 Task: Family travel planner green modern simple.
Action: Mouse moved to (42, 157)
Screenshot: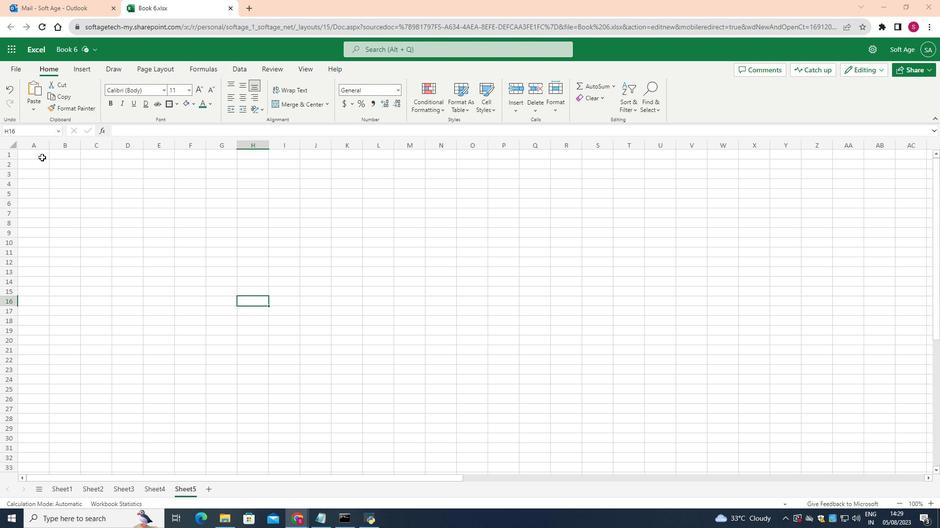 
Action: Mouse pressed left at (42, 157)
Screenshot: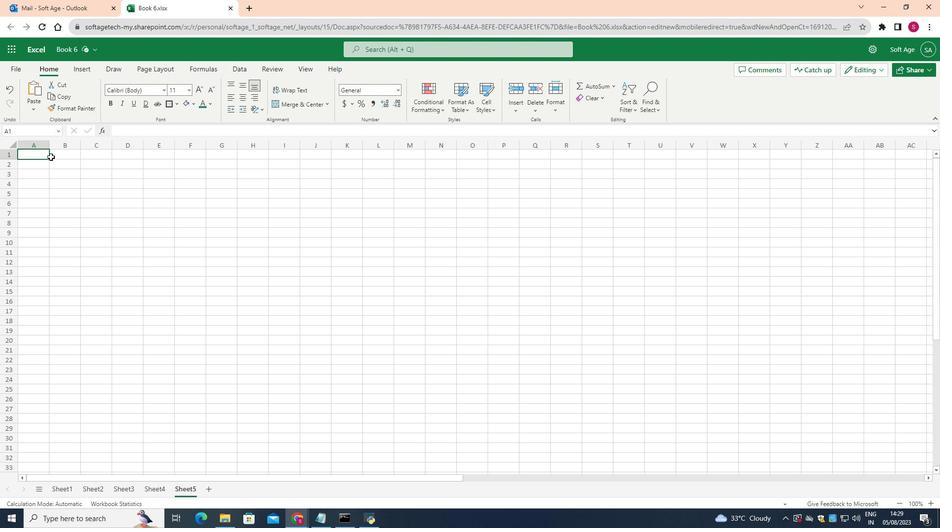 
Action: Mouse moved to (327, 103)
Screenshot: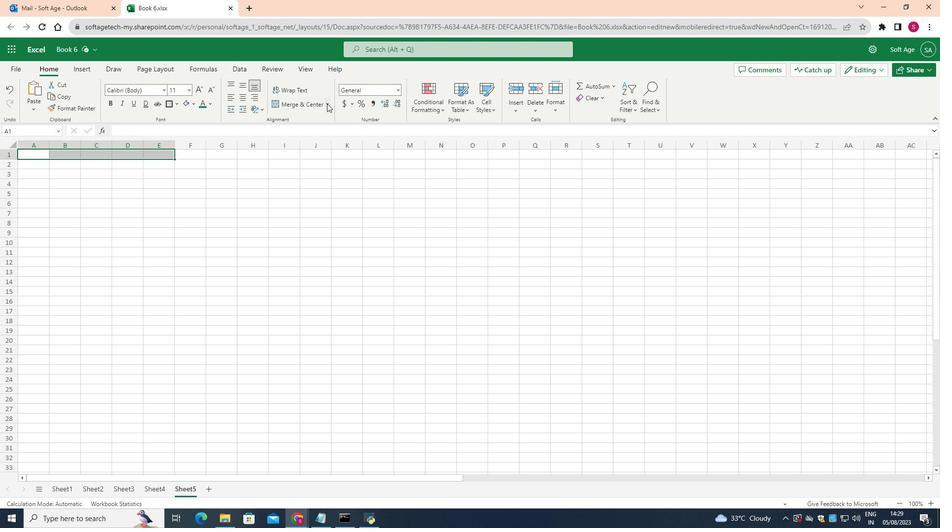 
Action: Mouse pressed left at (327, 103)
Screenshot: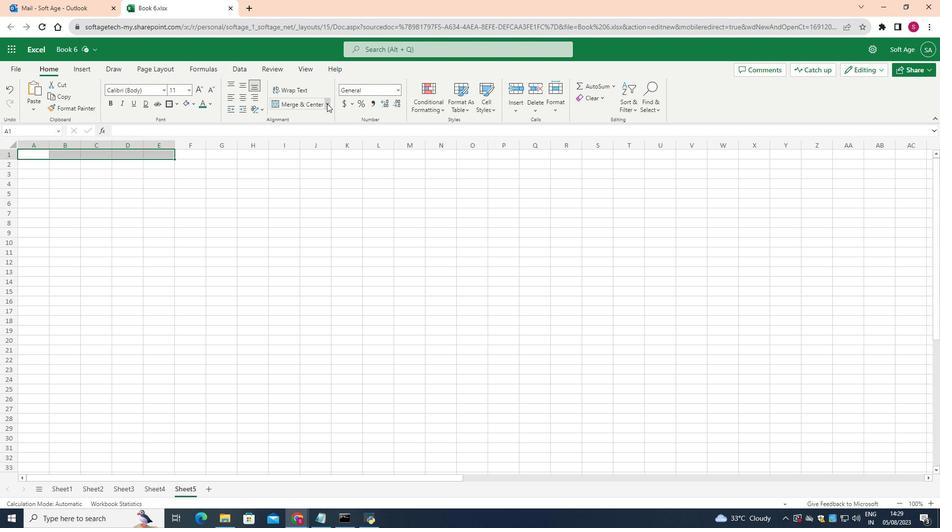 
Action: Mouse moved to (308, 159)
Screenshot: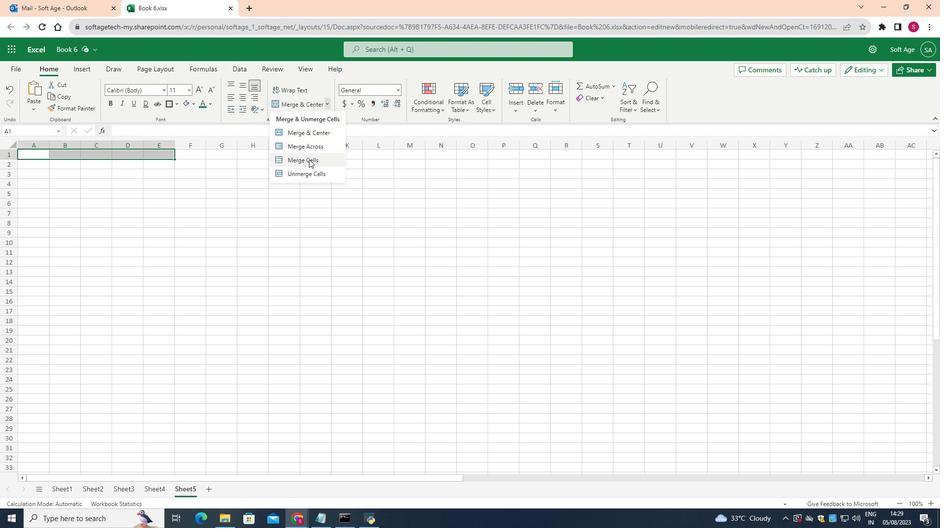 
Action: Mouse pressed left at (308, 159)
Screenshot: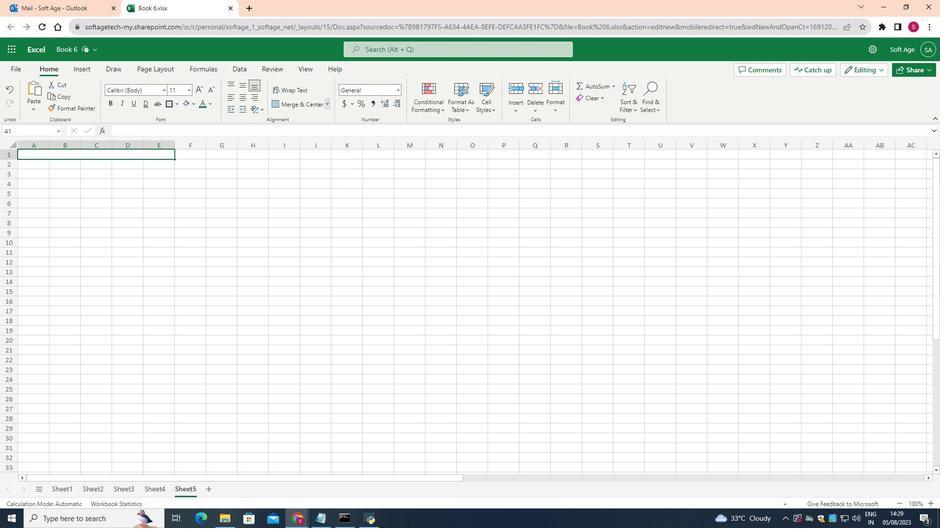 
Action: Mouse moved to (209, 223)
Screenshot: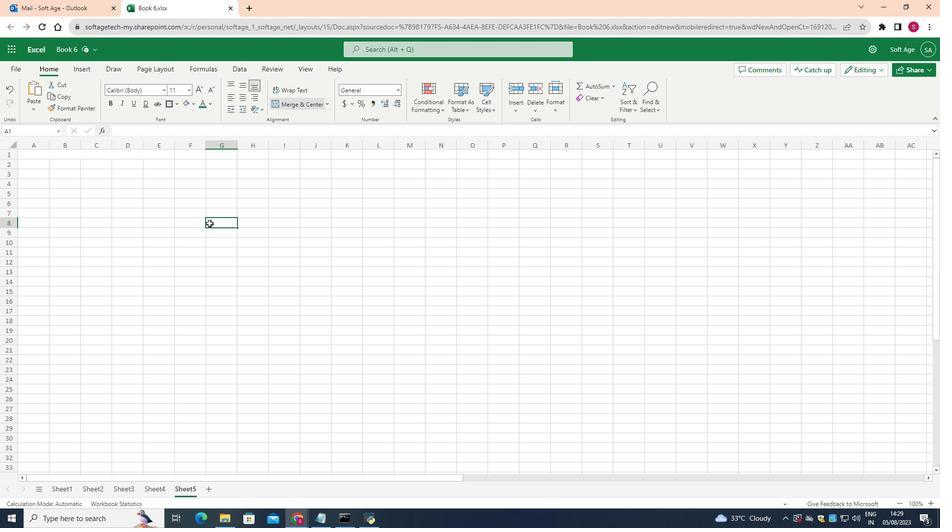 
Action: Mouse pressed left at (209, 223)
Screenshot: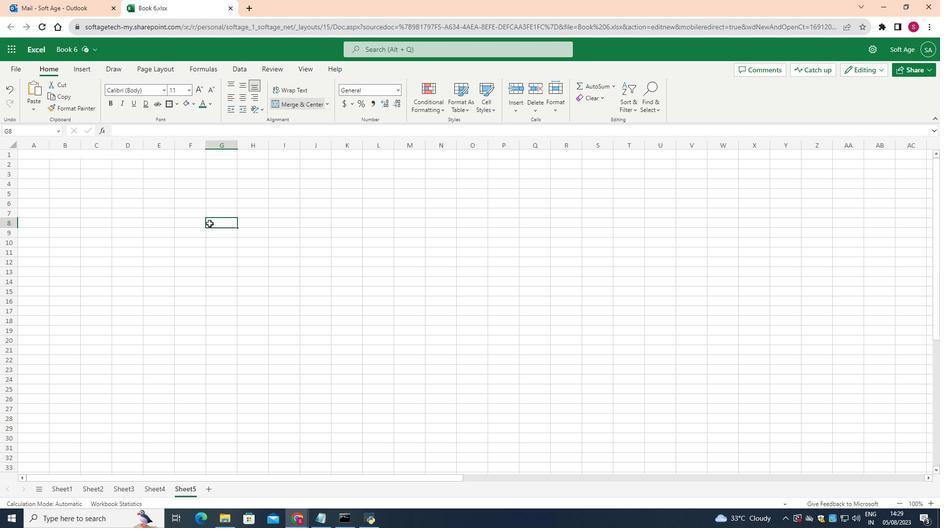 
Action: Mouse moved to (50, 144)
Screenshot: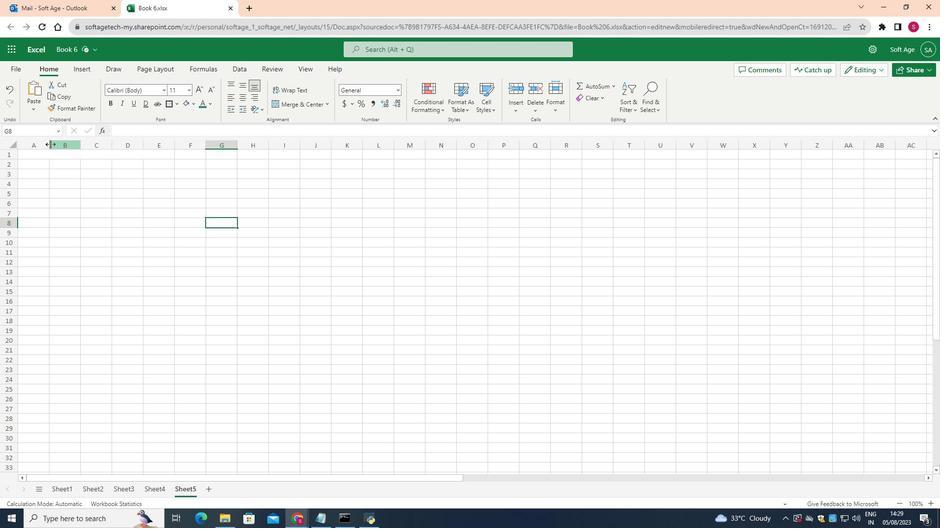 
Action: Mouse pressed left at (50, 144)
Screenshot: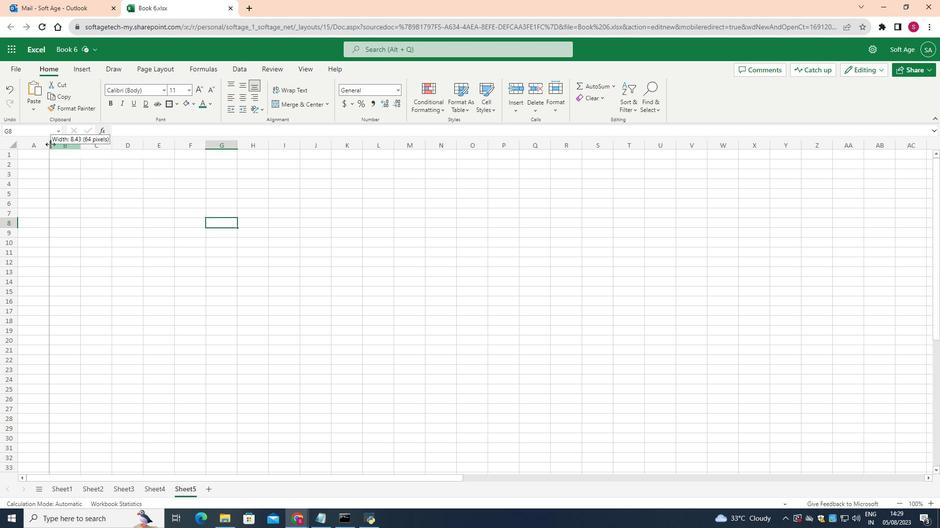 
Action: Mouse moved to (94, 147)
Screenshot: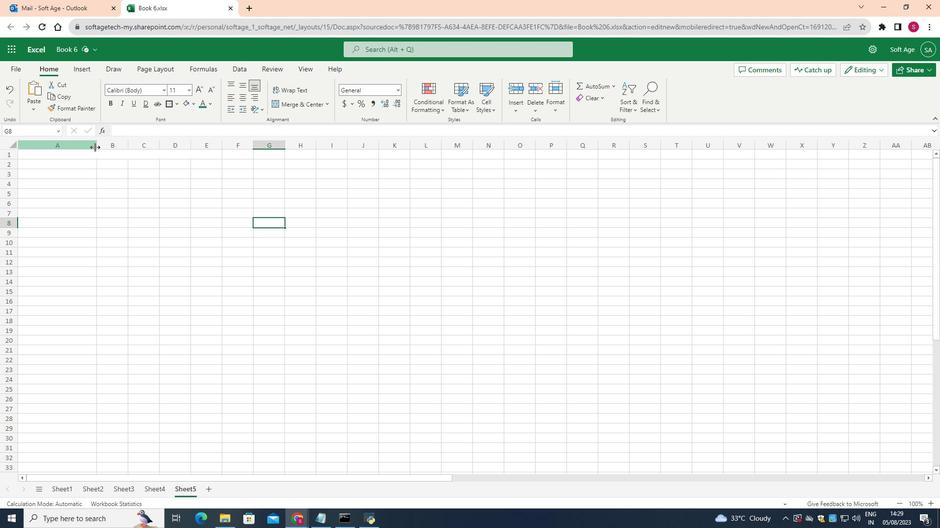 
Action: Mouse pressed left at (94, 147)
Screenshot: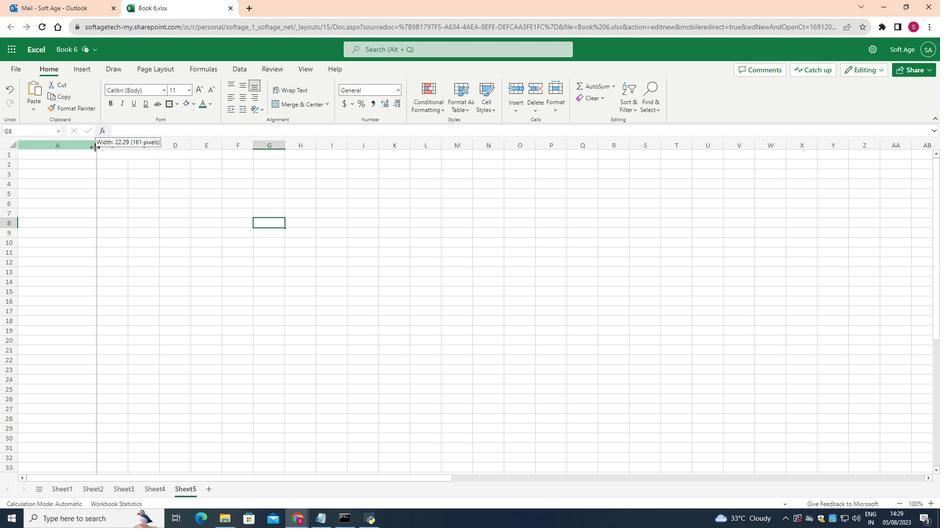 
Action: Mouse moved to (119, 145)
Screenshot: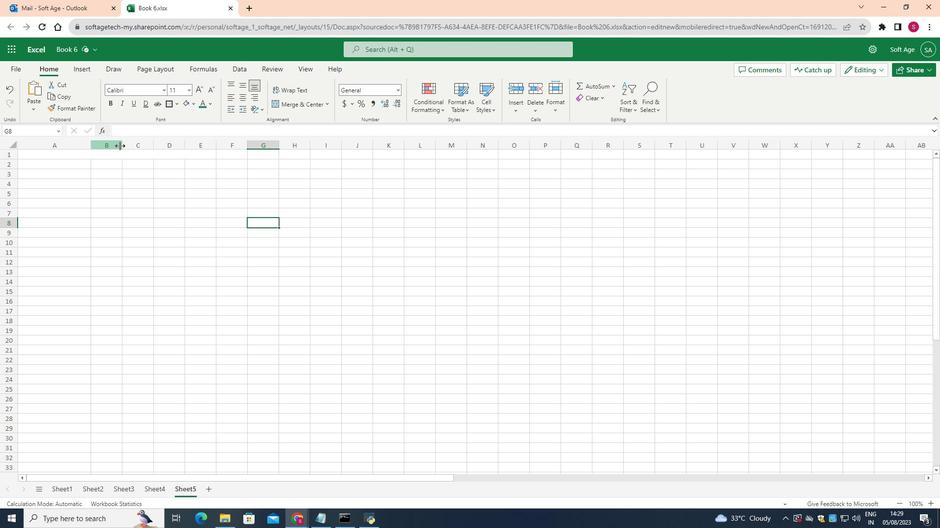 
Action: Mouse pressed left at (119, 145)
Screenshot: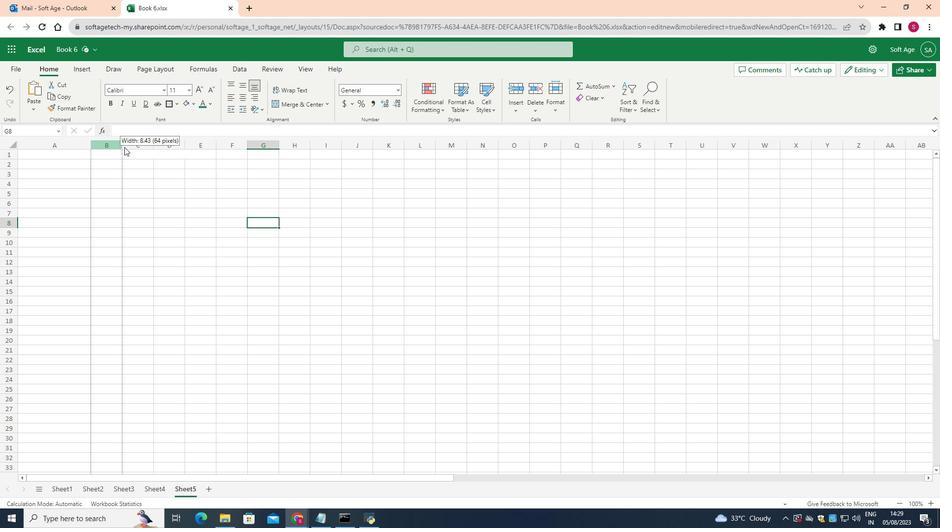 
Action: Mouse moved to (92, 147)
Screenshot: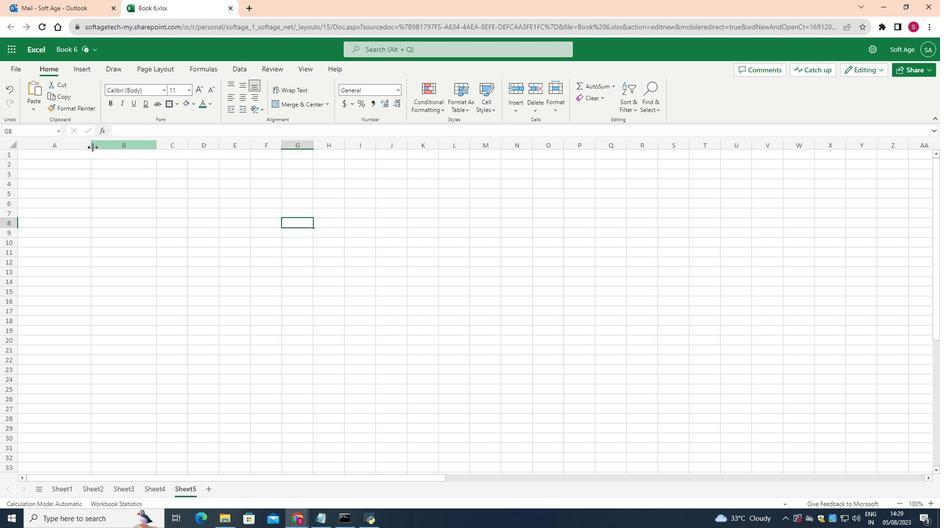 
Action: Mouse pressed left at (92, 147)
Screenshot: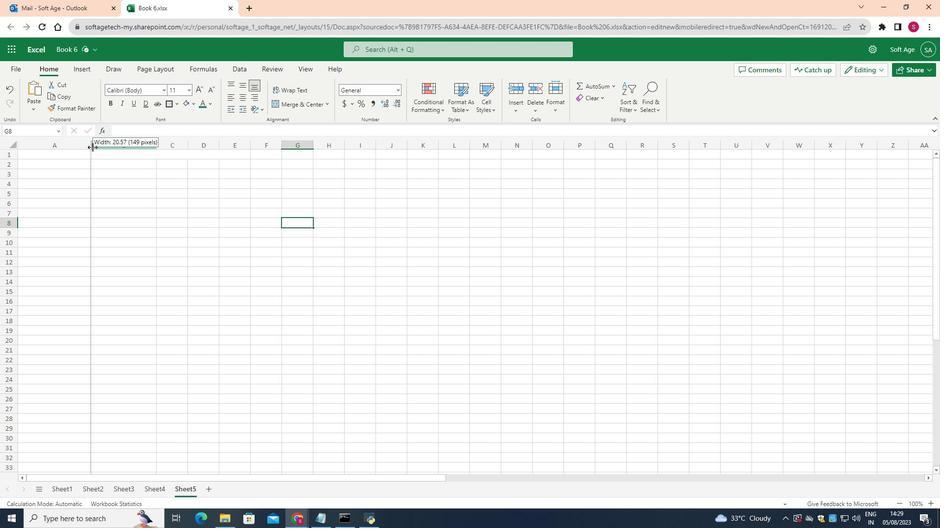 
Action: Mouse moved to (152, 140)
Screenshot: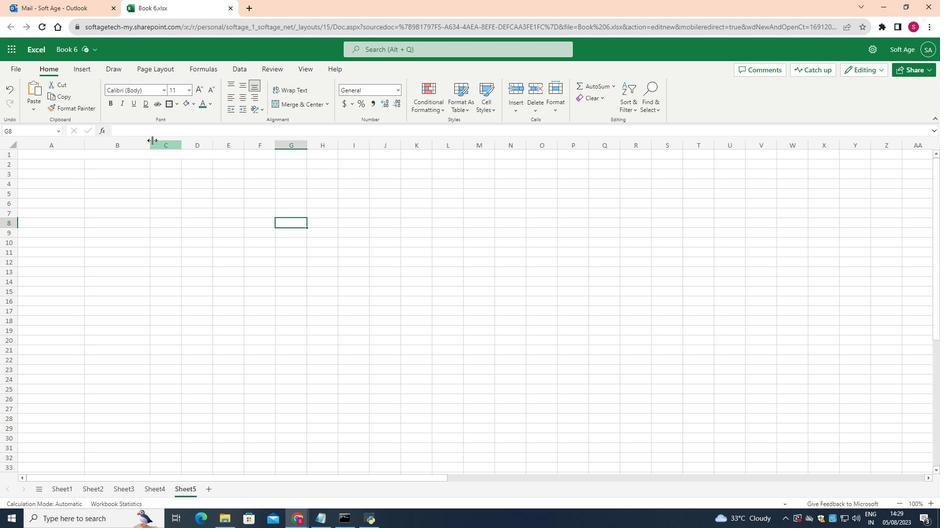 
Action: Mouse pressed left at (152, 140)
Screenshot: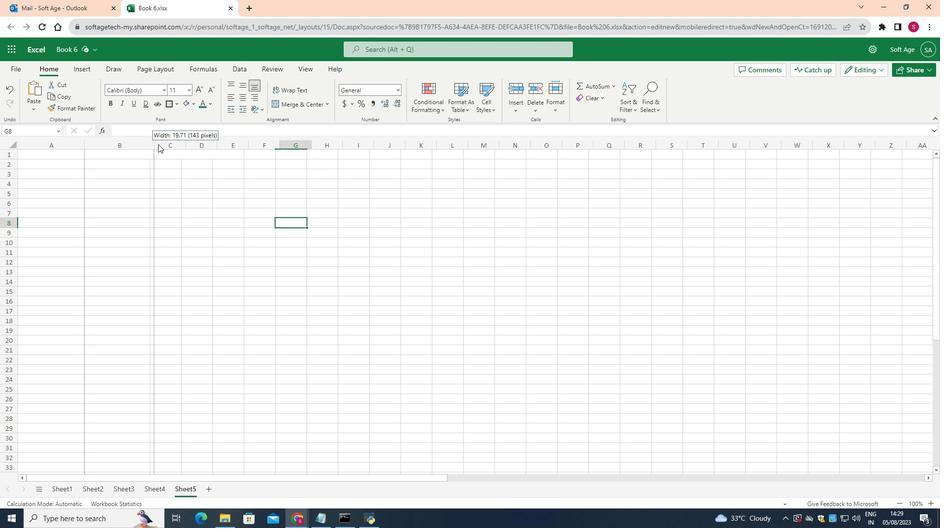 
Action: Mouse moved to (198, 144)
Screenshot: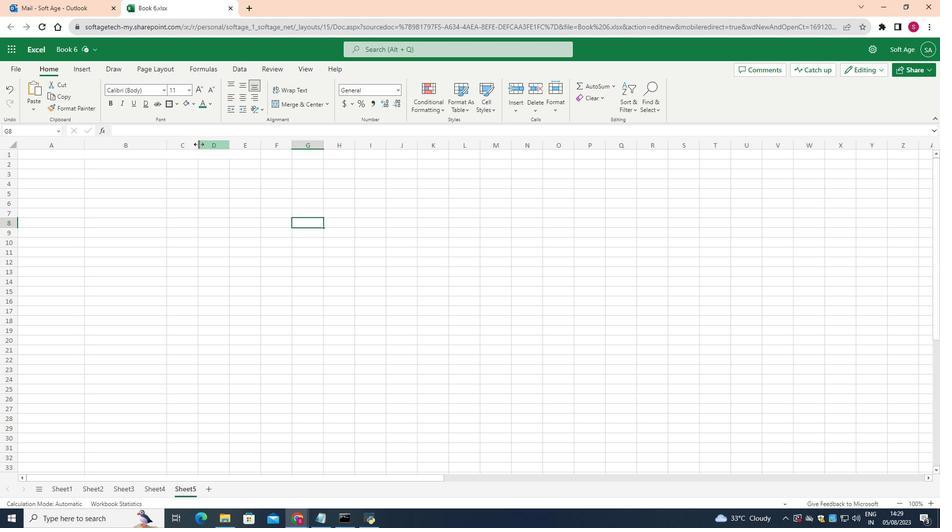
Action: Mouse pressed left at (198, 144)
Screenshot: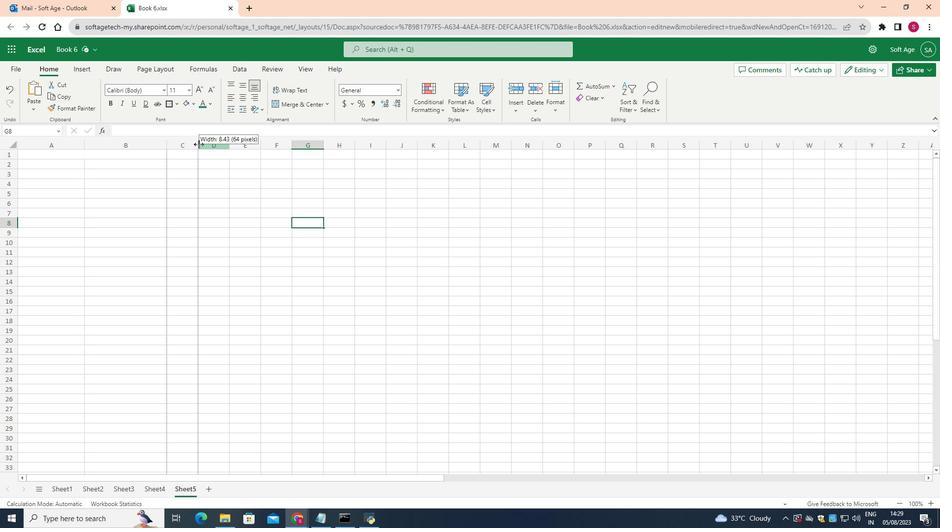 
Action: Mouse moved to (274, 148)
Screenshot: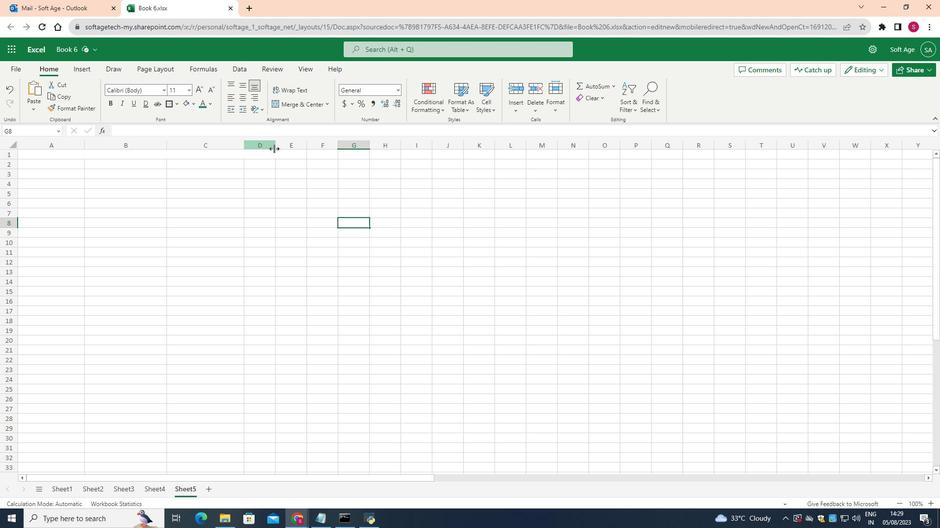 
Action: Mouse pressed left at (274, 148)
Screenshot: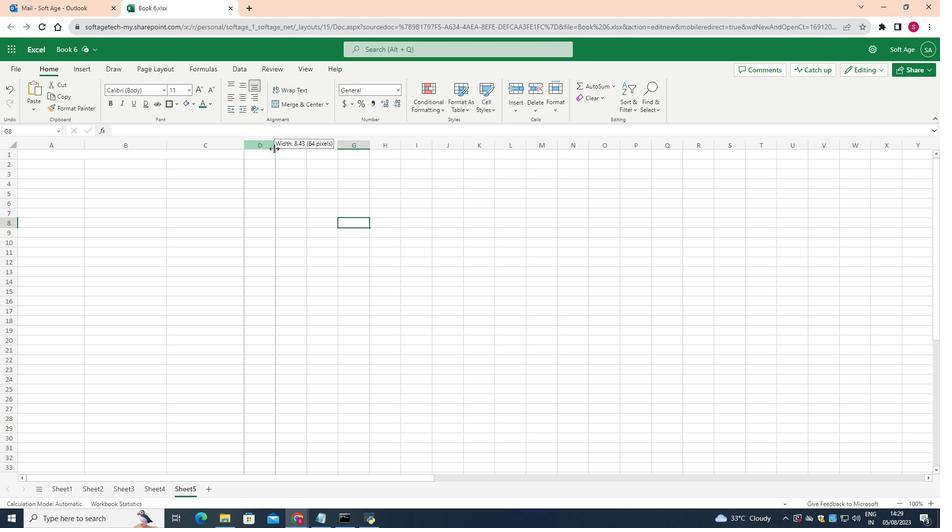
Action: Mouse moved to (367, 146)
Screenshot: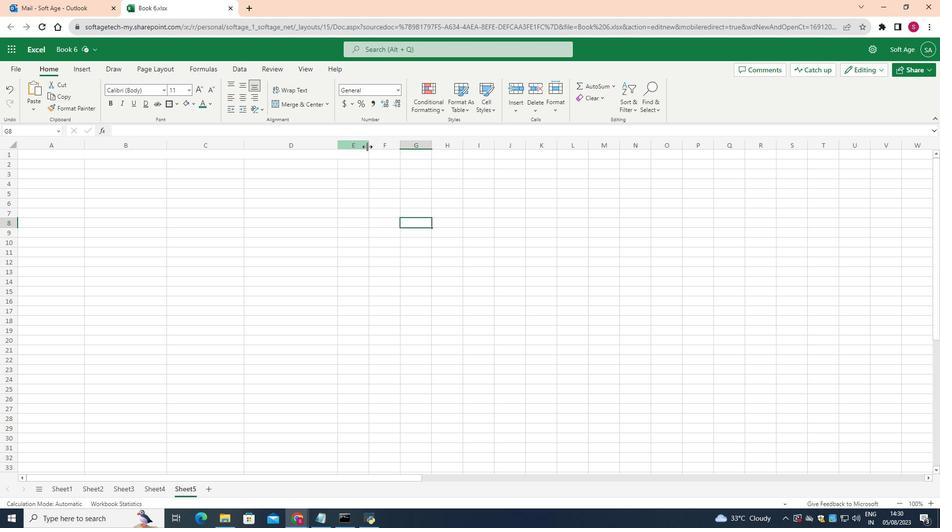 
Action: Mouse pressed left at (367, 146)
Screenshot: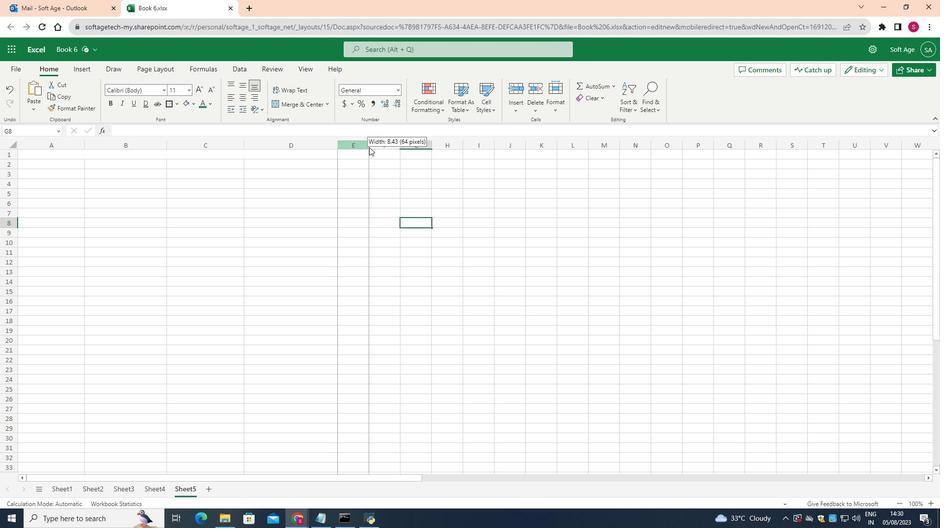 
Action: Mouse moved to (448, 145)
Screenshot: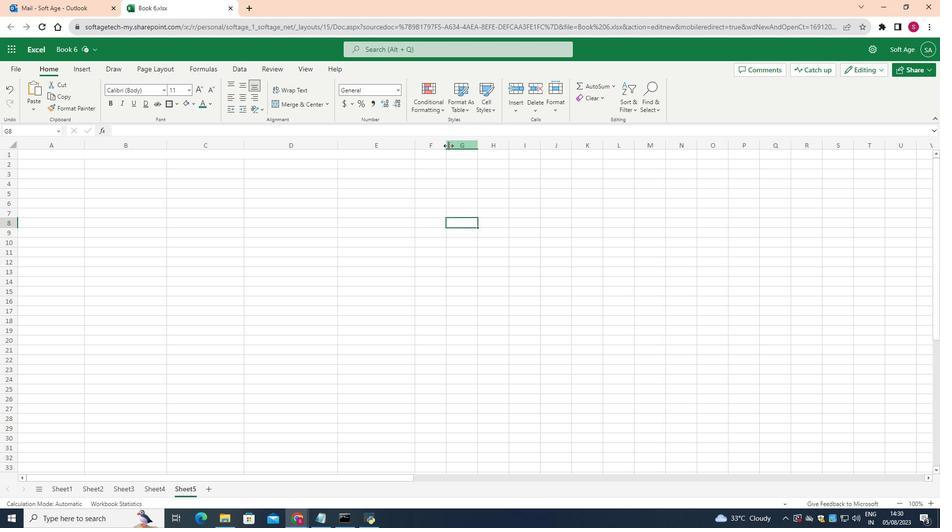 
Action: Mouse pressed left at (448, 145)
Screenshot: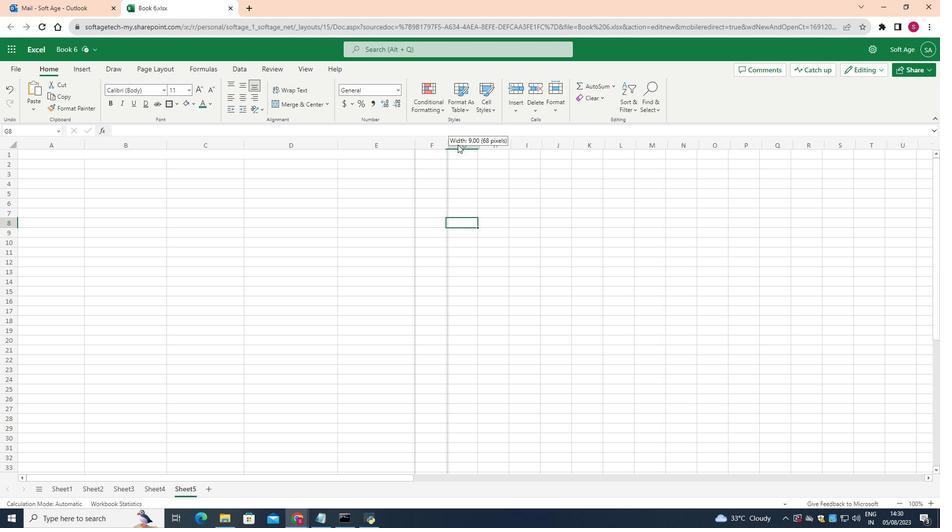 
Action: Mouse moved to (15, 160)
Screenshot: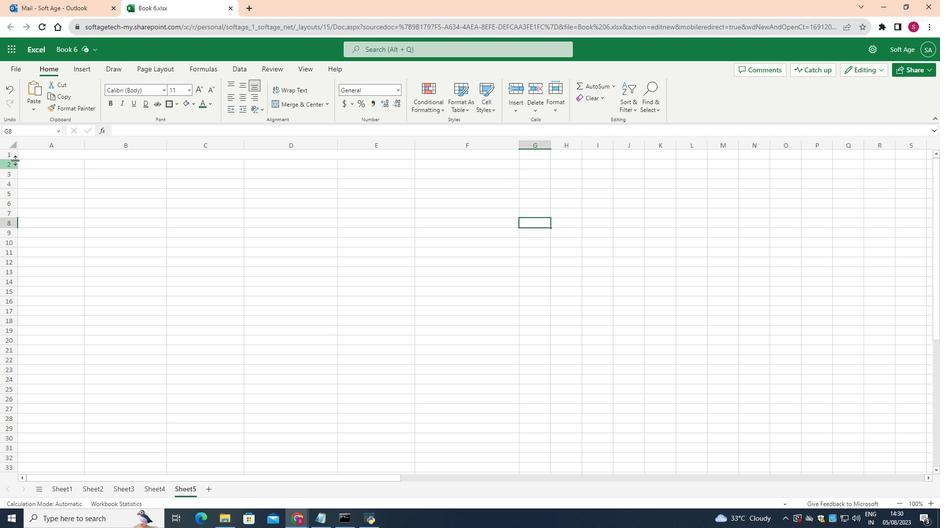 
Action: Mouse pressed left at (15, 160)
Screenshot: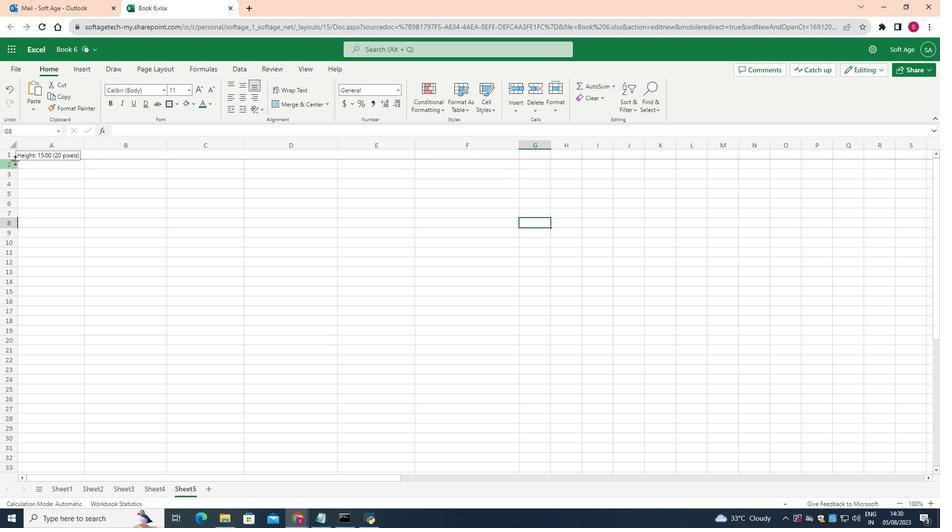 
Action: Mouse moved to (11, 187)
Screenshot: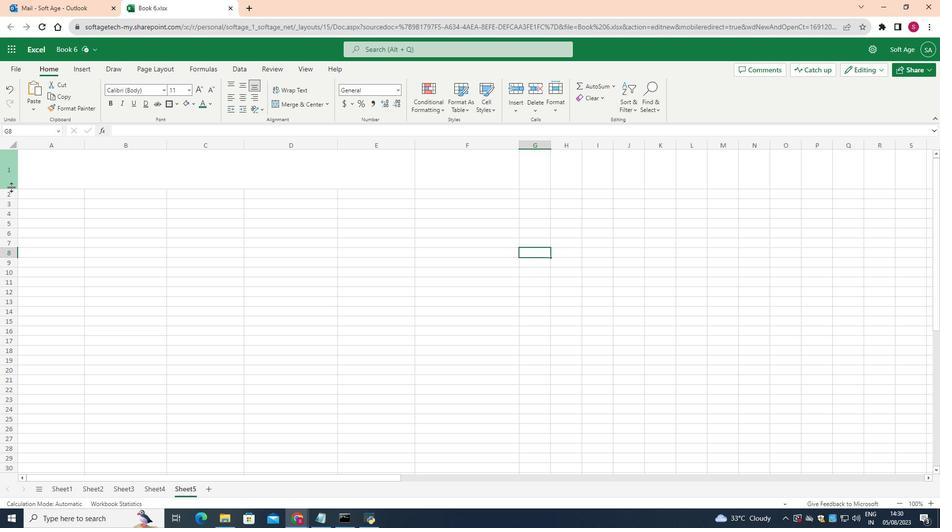 
Action: Mouse pressed left at (11, 187)
Screenshot: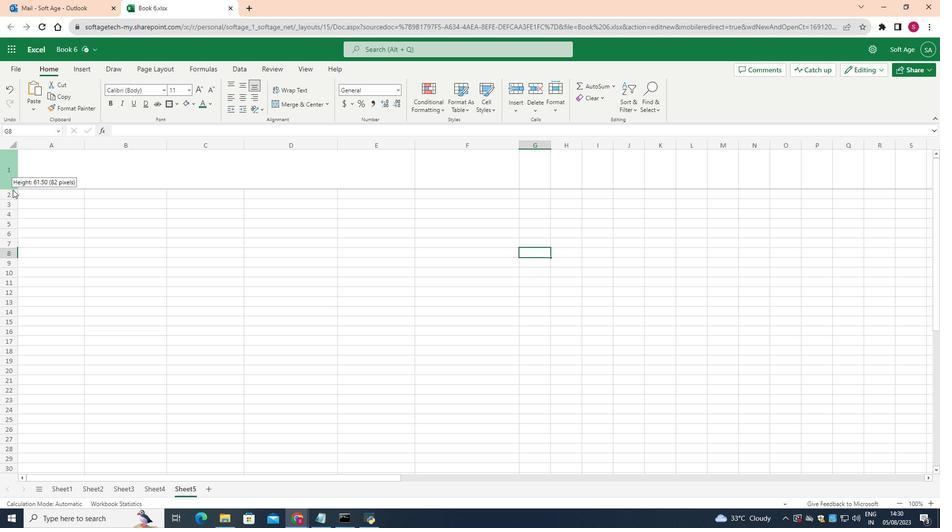 
Action: Mouse moved to (62, 174)
Screenshot: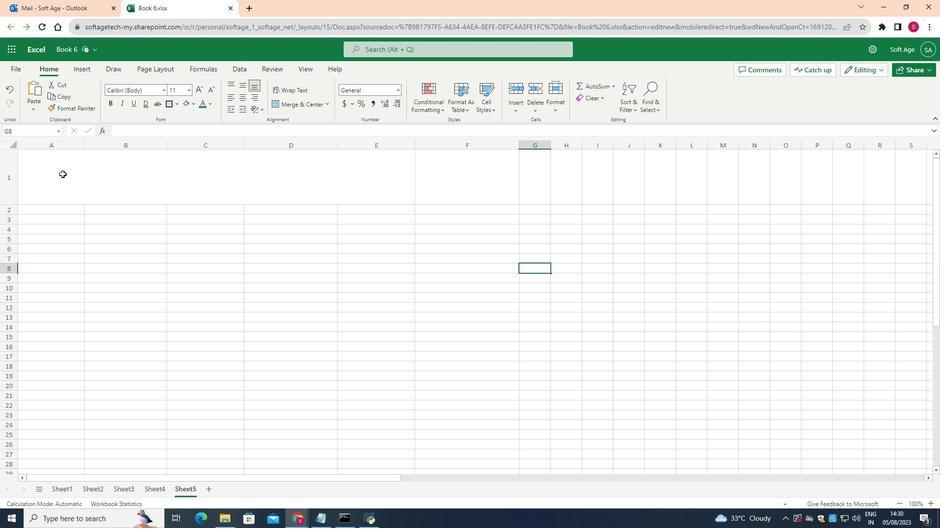 
Action: Mouse pressed left at (62, 174)
Screenshot: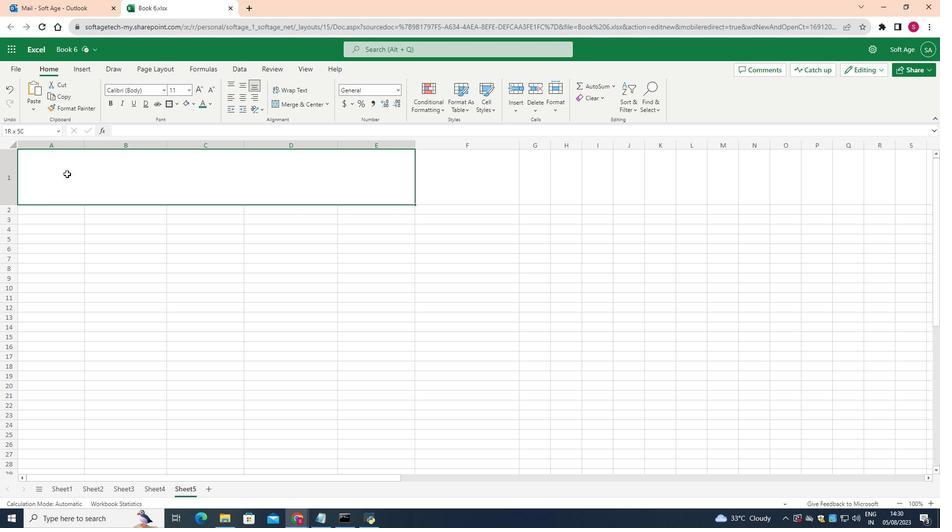 
Action: Mouse moved to (327, 100)
Screenshot: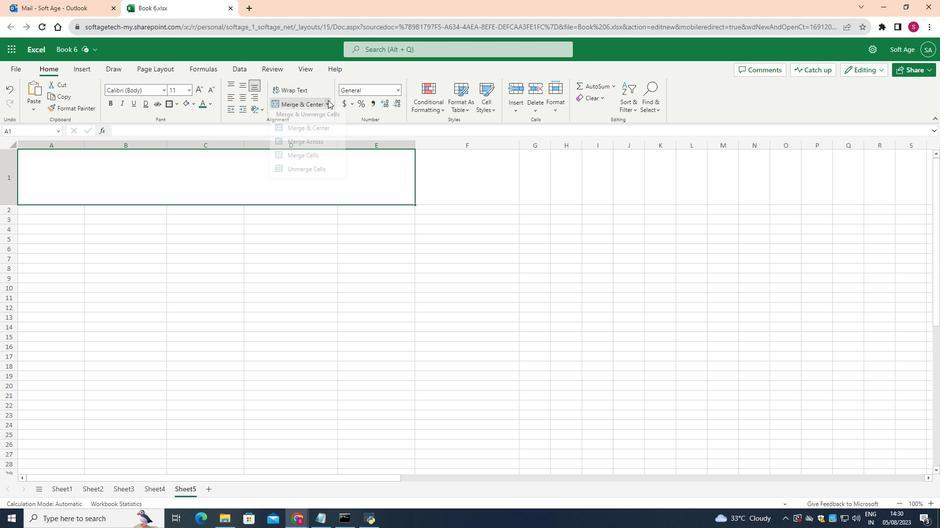 
Action: Mouse pressed left at (327, 100)
Screenshot: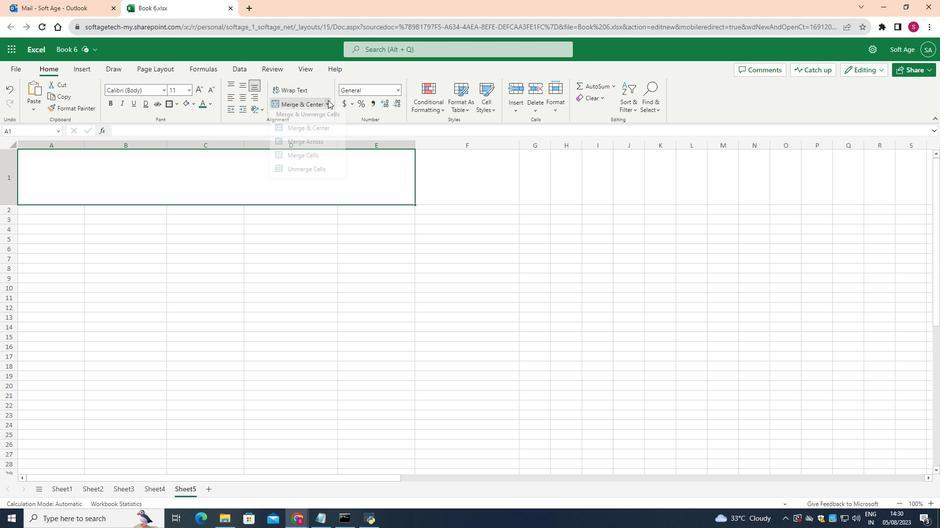 
Action: Mouse moved to (315, 172)
Screenshot: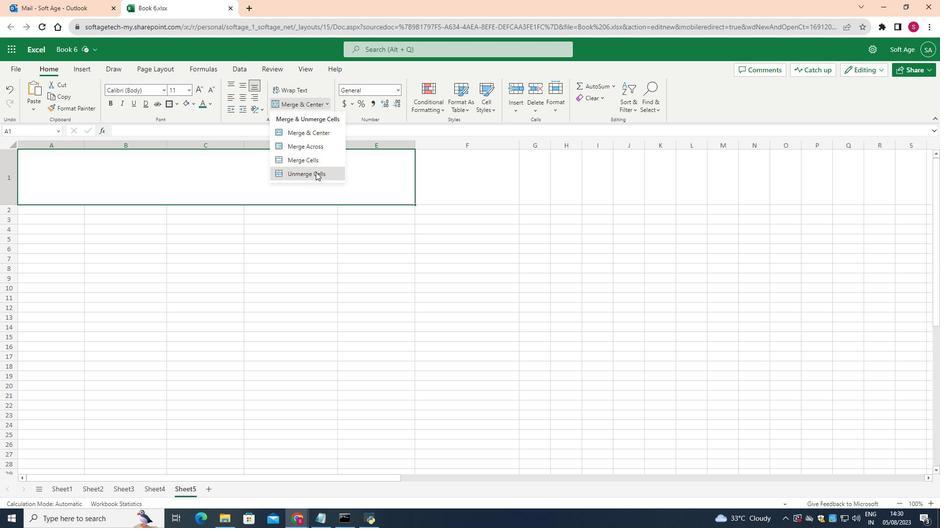 
Action: Mouse pressed left at (315, 172)
Screenshot: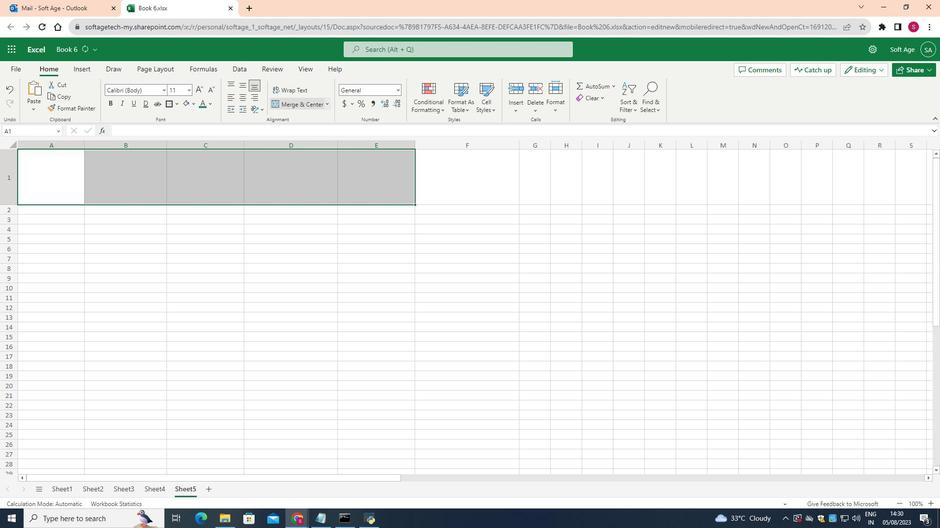 
Action: Mouse moved to (131, 274)
Screenshot: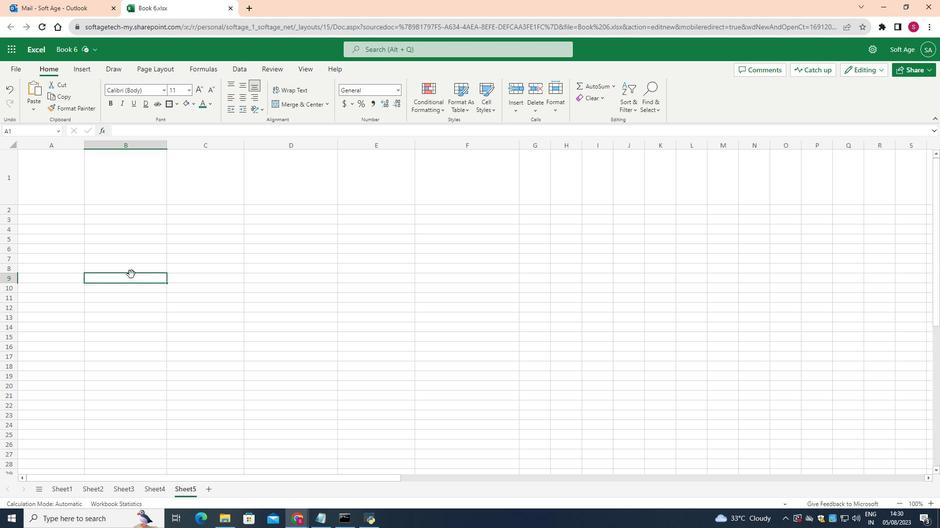 
Action: Mouse pressed left at (131, 274)
Screenshot: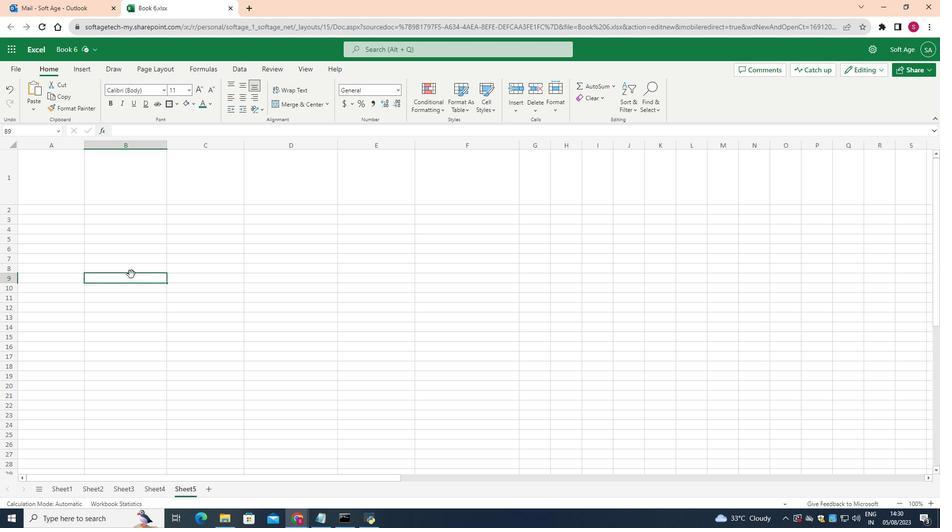 
Action: Mouse moved to (205, 174)
Screenshot: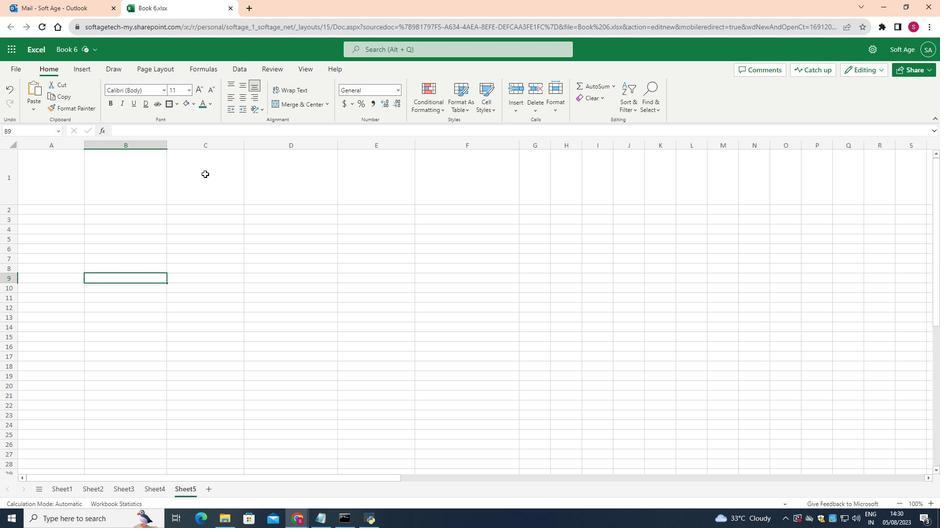 
Action: Mouse pressed left at (205, 174)
Screenshot: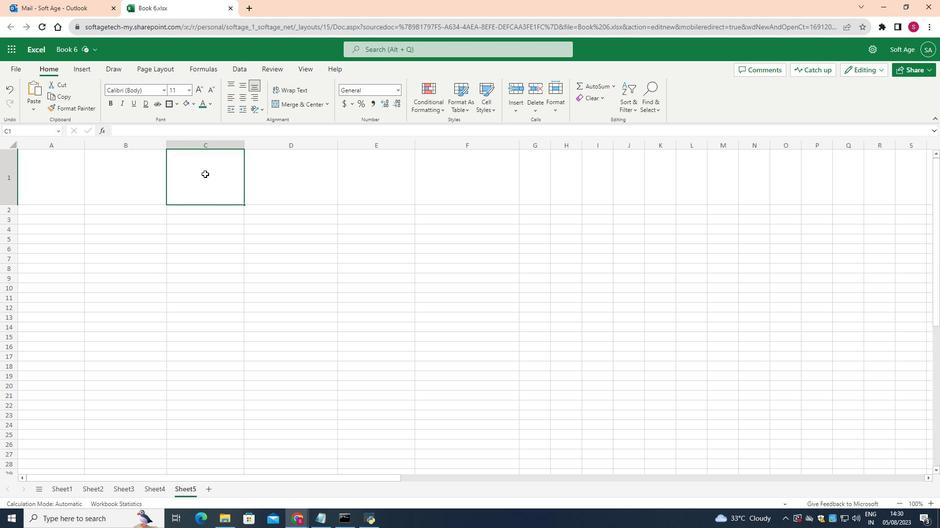 
Action: Mouse moved to (81, 147)
Screenshot: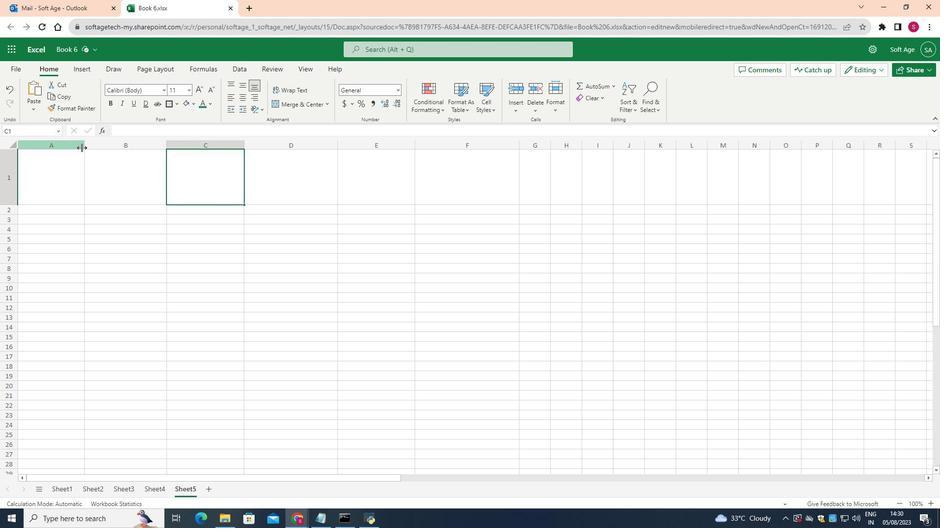 
Action: Mouse pressed left at (81, 147)
Screenshot: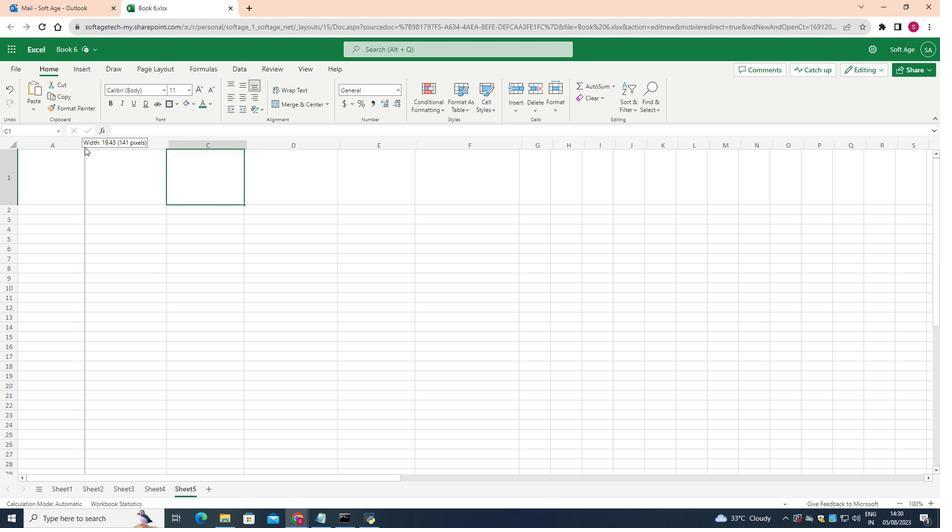 
Action: Mouse moved to (137, 167)
Screenshot: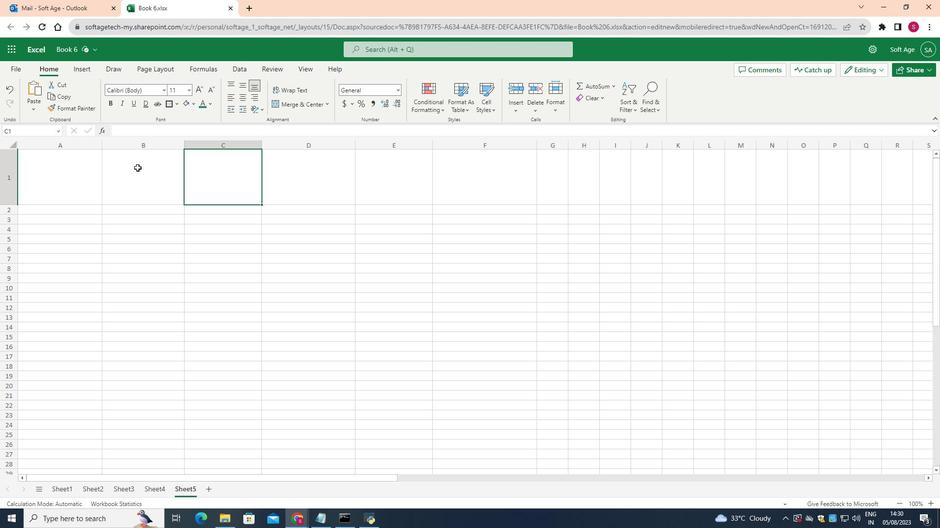 
Action: Mouse pressed left at (137, 167)
Screenshot: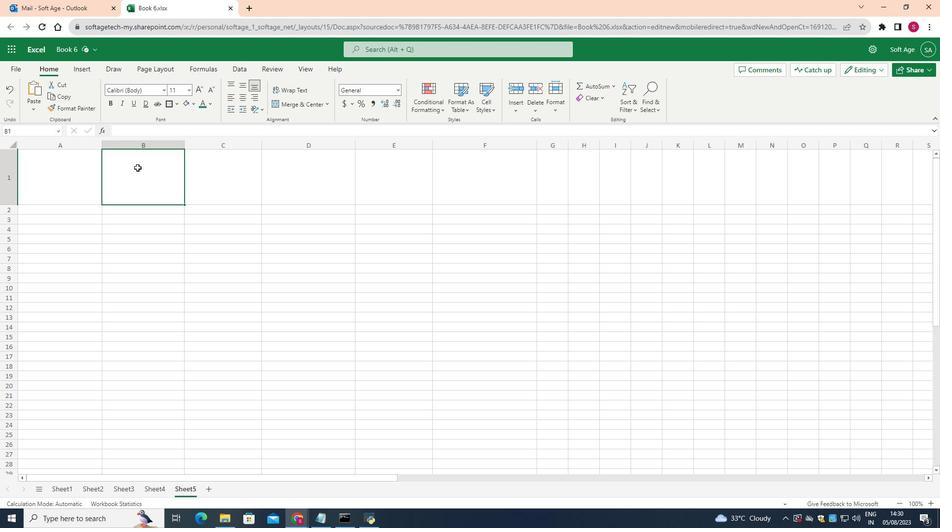 
Action: Mouse moved to (328, 103)
Screenshot: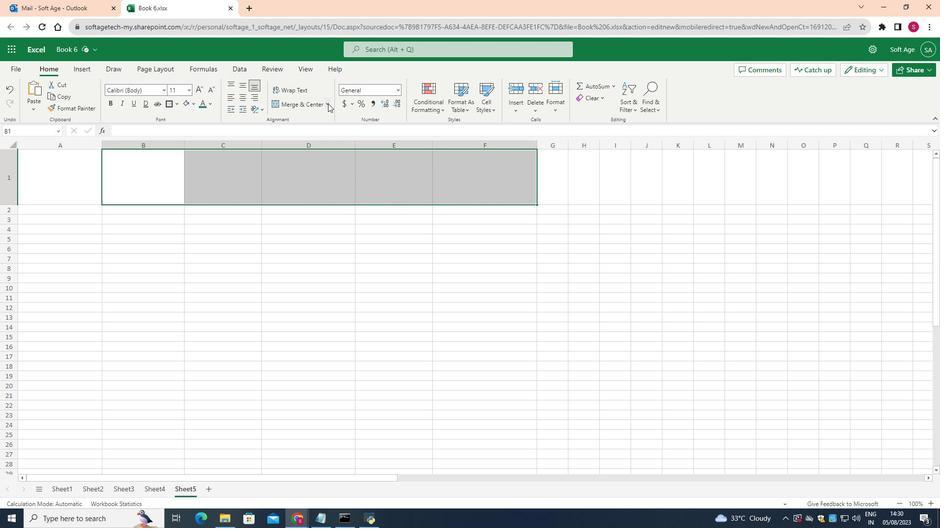
Action: Mouse pressed left at (328, 103)
Screenshot: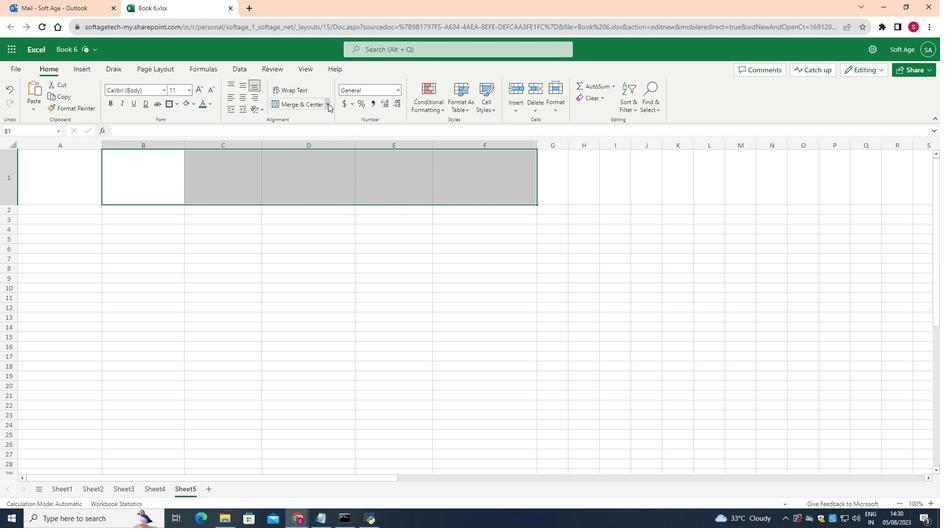 
Action: Mouse moved to (312, 158)
Screenshot: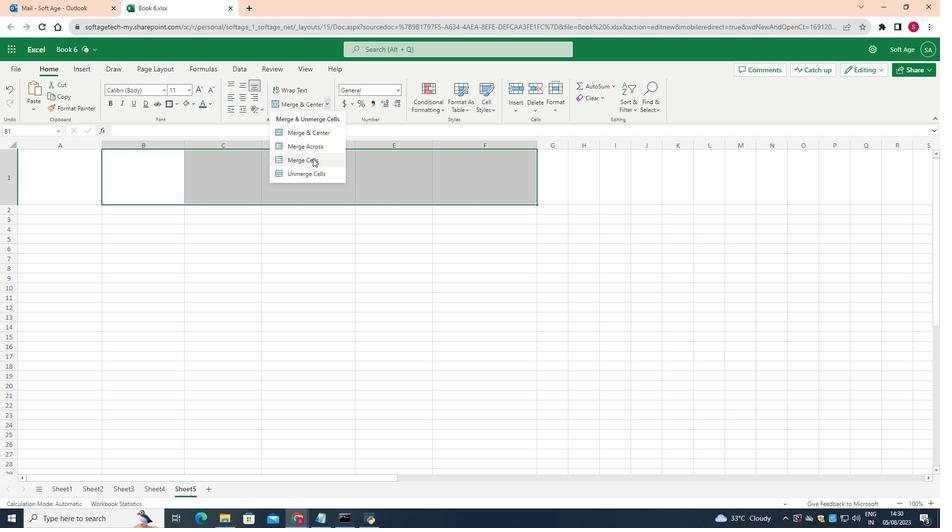 
Action: Mouse pressed left at (312, 158)
Screenshot: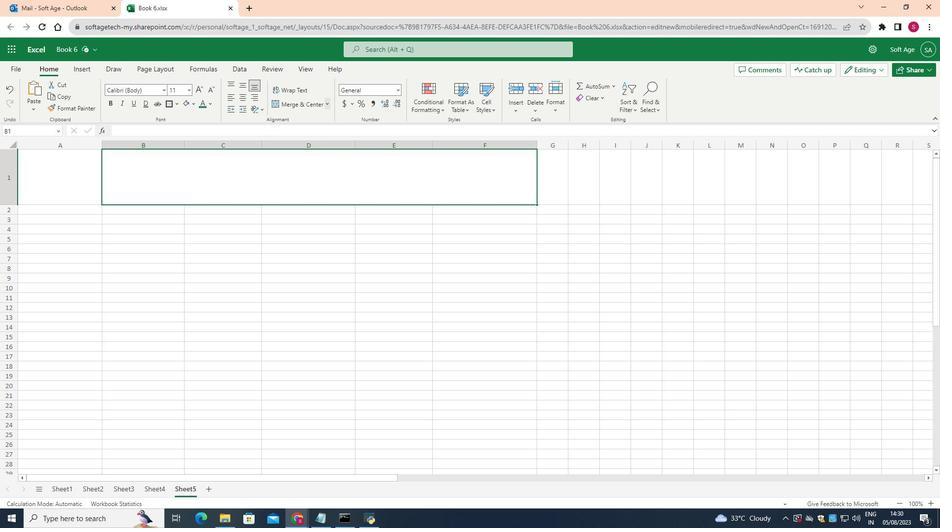 
Action: Mouse moved to (201, 177)
Screenshot: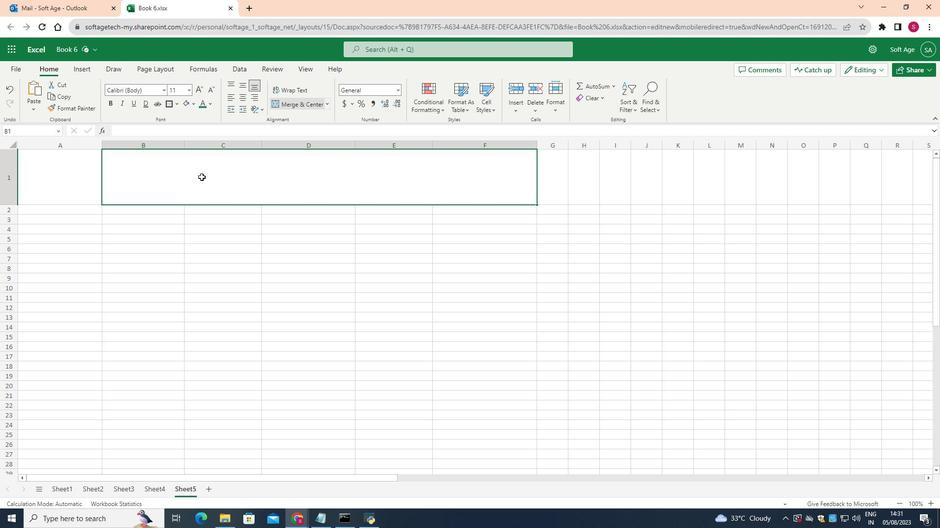 
Action: Mouse pressed left at (201, 177)
Screenshot: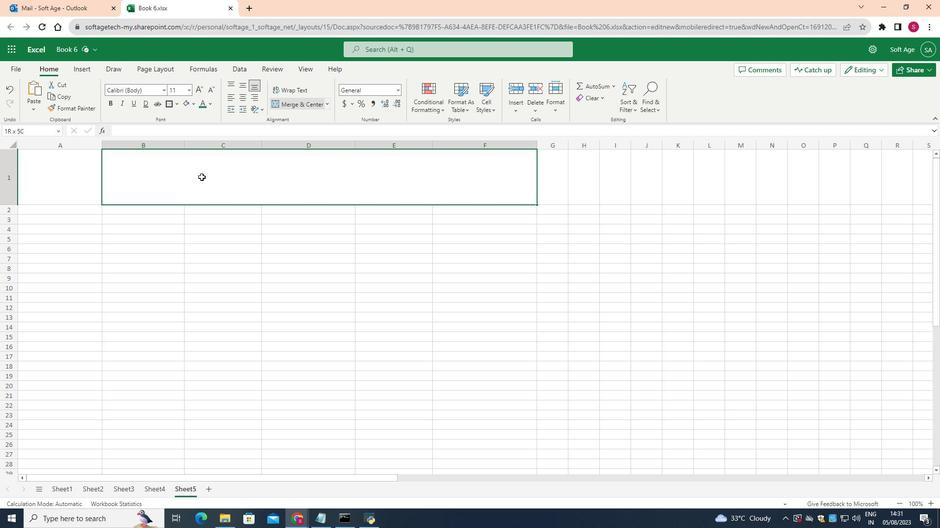 
Action: Mouse pressed left at (201, 177)
Screenshot: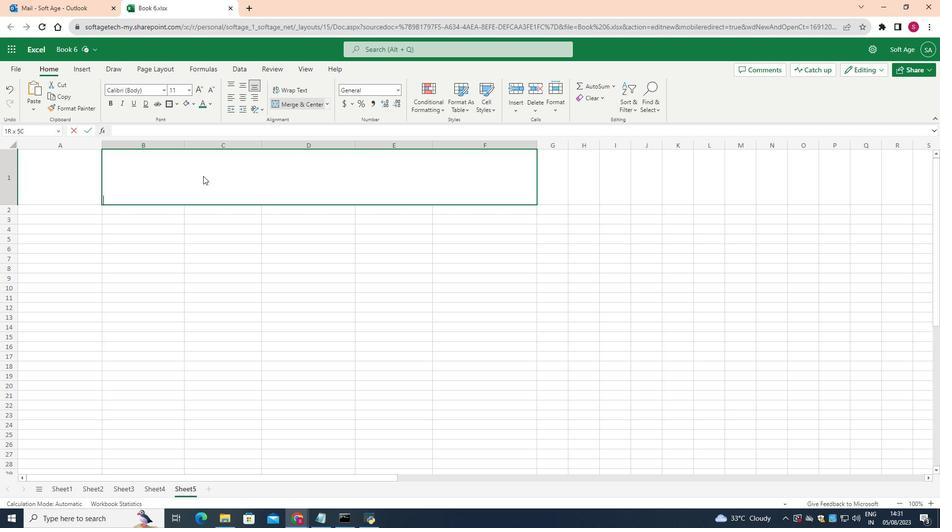 
Action: Mouse moved to (206, 170)
Screenshot: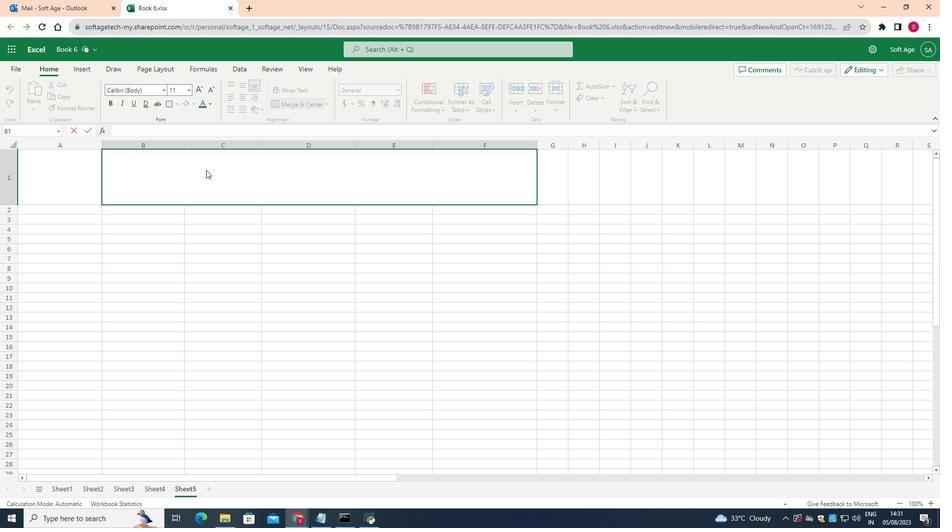 
Action: Key pressed <Key.shift>F<Key.backspace>
Screenshot: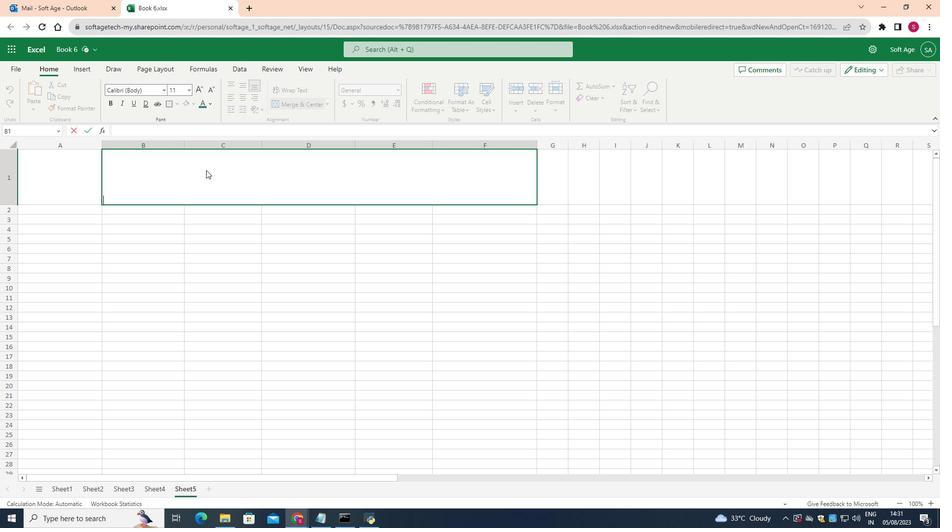 
Action: Mouse moved to (190, 90)
Screenshot: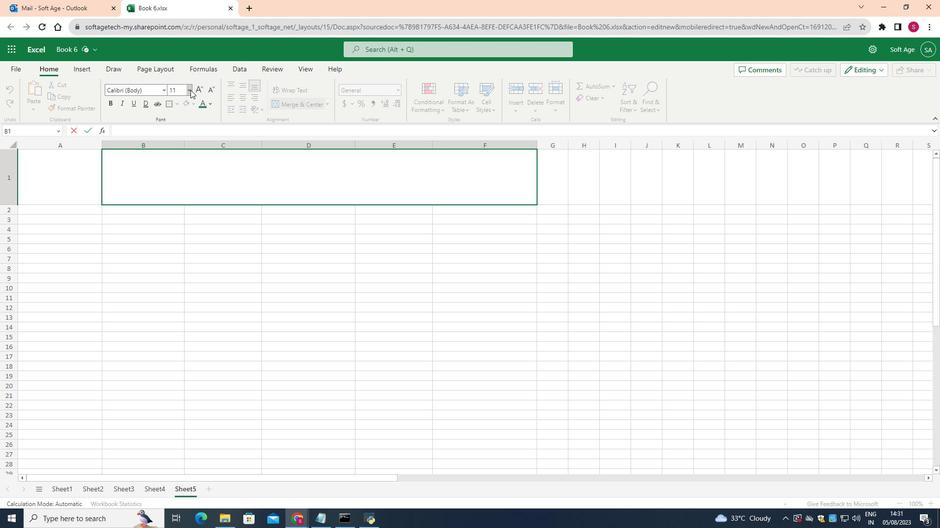 
Action: Mouse pressed left at (190, 90)
Screenshot: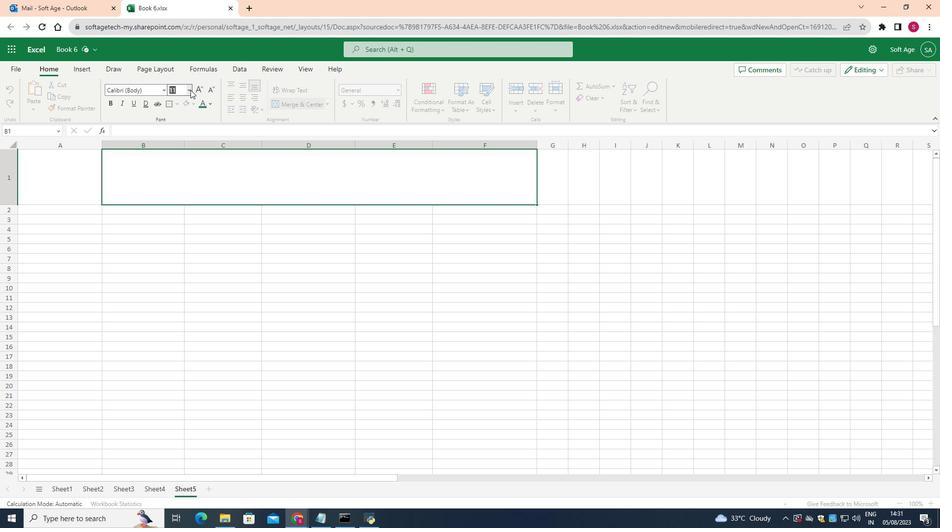 
Action: Mouse moved to (177, 255)
Screenshot: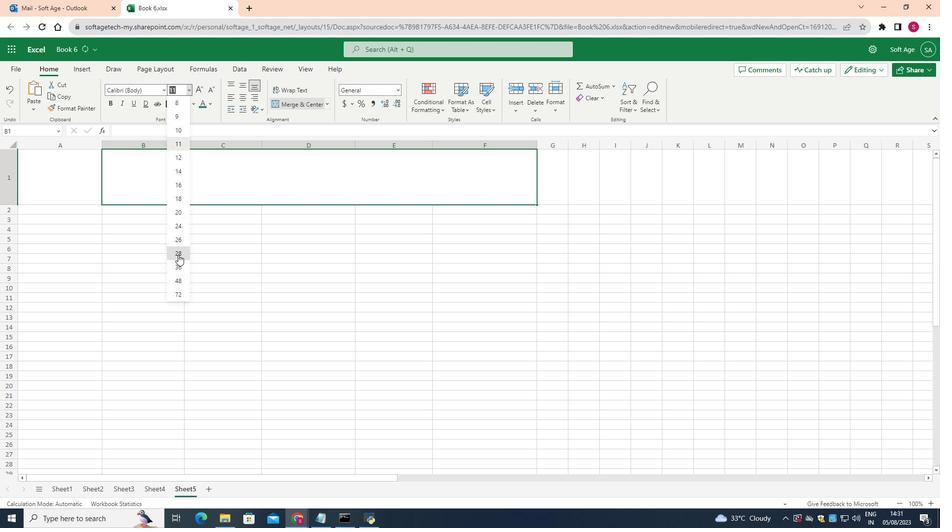 
Action: Mouse pressed left at (177, 255)
Screenshot: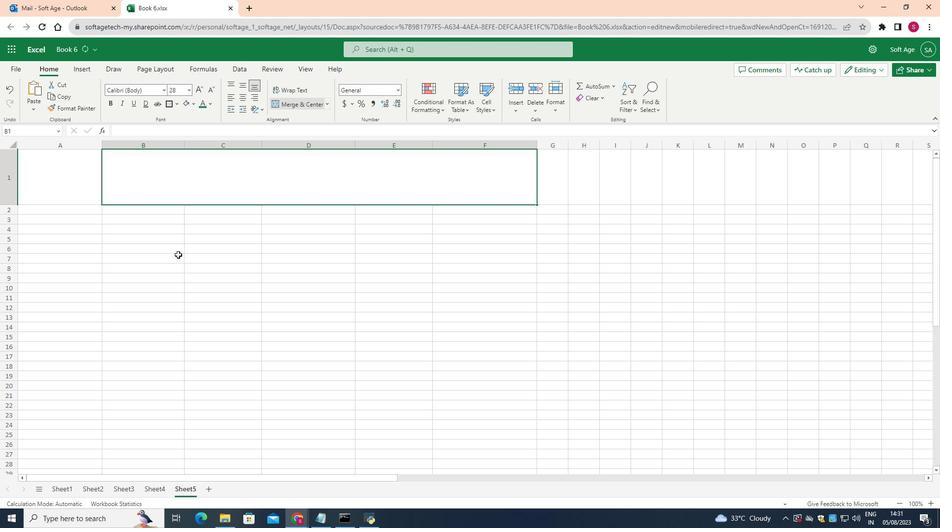 
Action: Mouse moved to (160, 172)
Screenshot: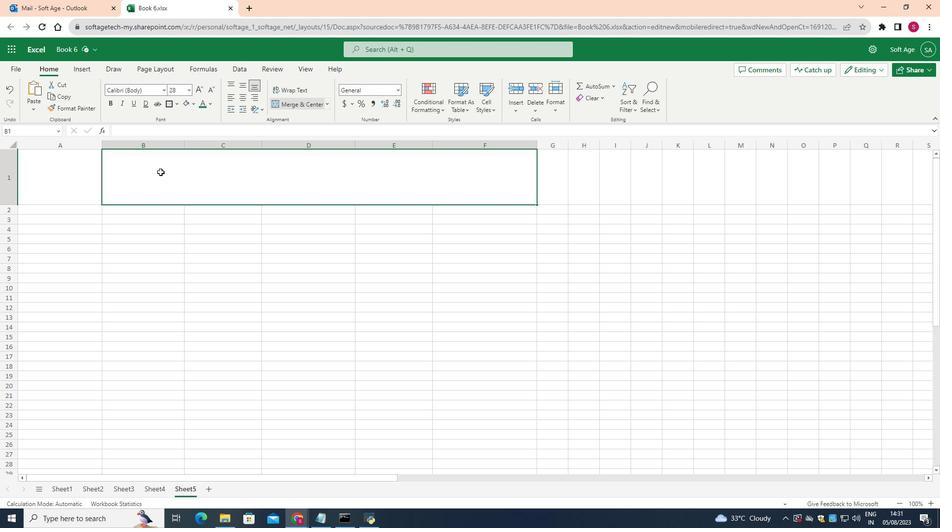 
Action: Mouse pressed left at (160, 172)
Screenshot: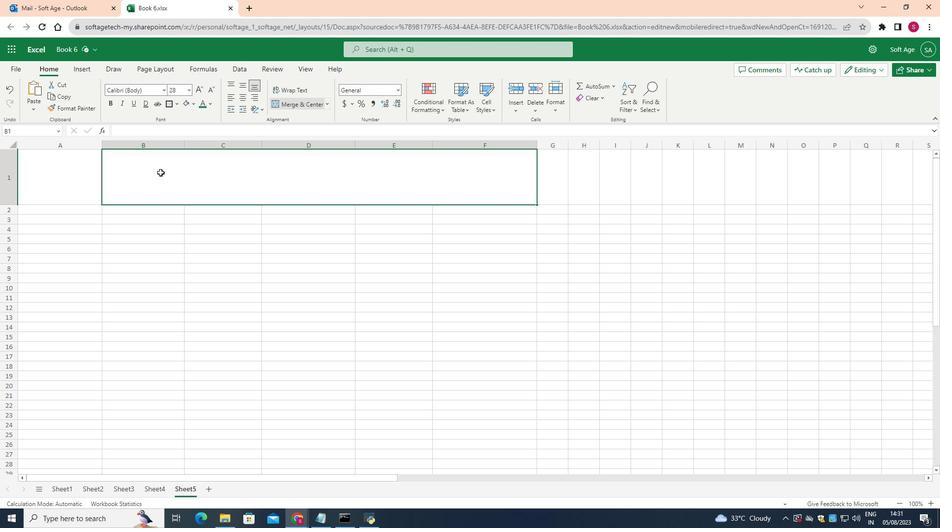 
Action: Mouse moved to (160, 172)
Screenshot: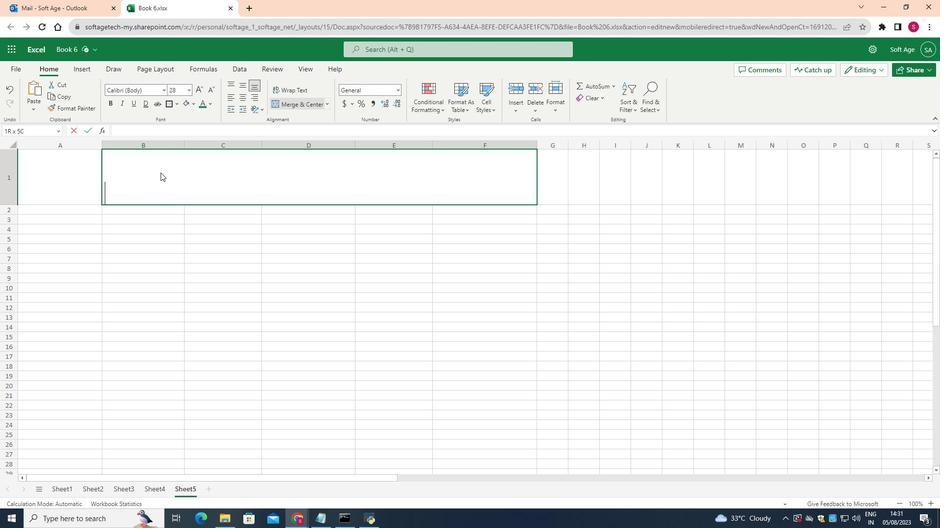 
Action: Mouse pressed left at (160, 172)
Screenshot: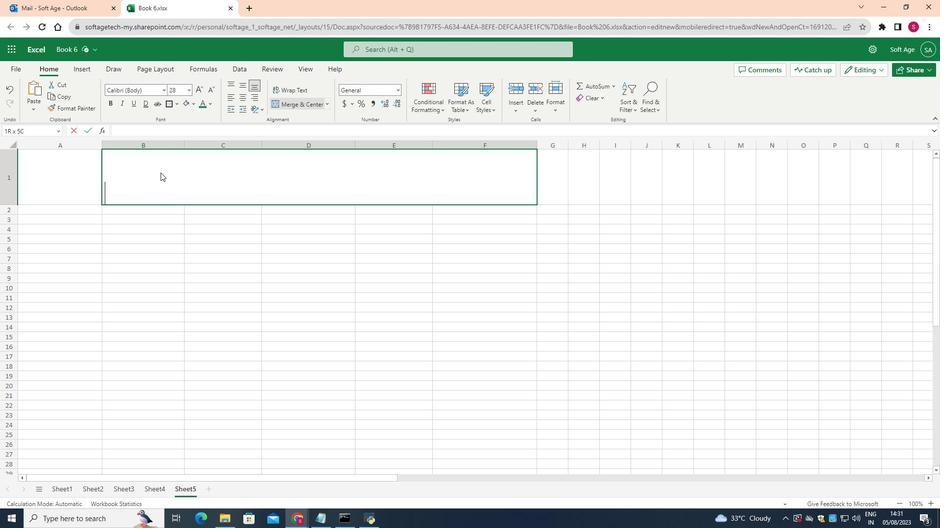 
Action: Key pressed <Key.shift>FAMILY<Key.space>TRAVEL<Key.space><Key.shift><Key.shift>PLANNER
Screenshot: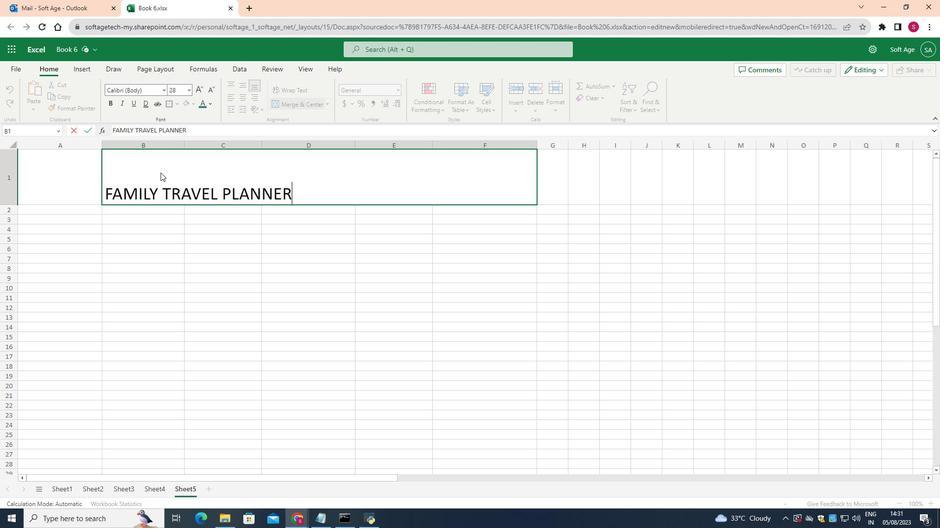
Action: Mouse moved to (163, 278)
Screenshot: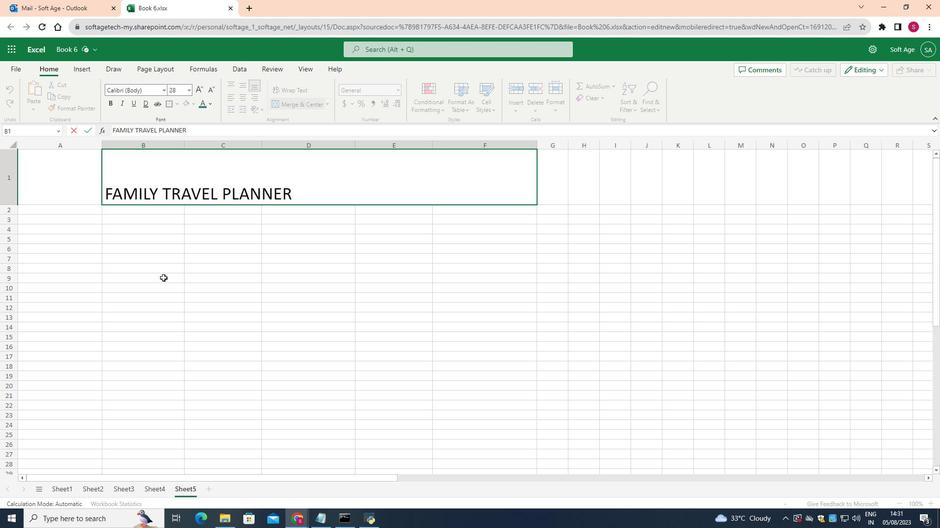 
Action: Mouse pressed left at (163, 278)
Screenshot: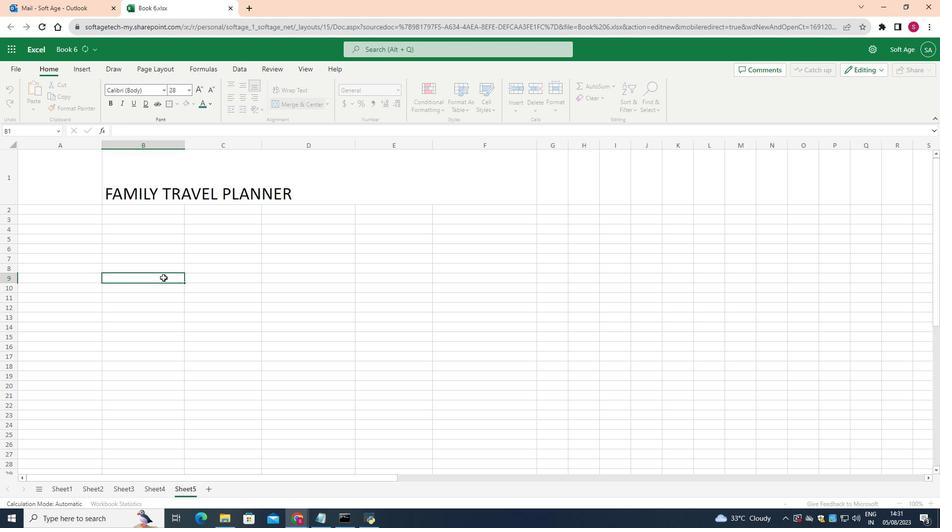 
Action: Mouse moved to (120, 181)
Screenshot: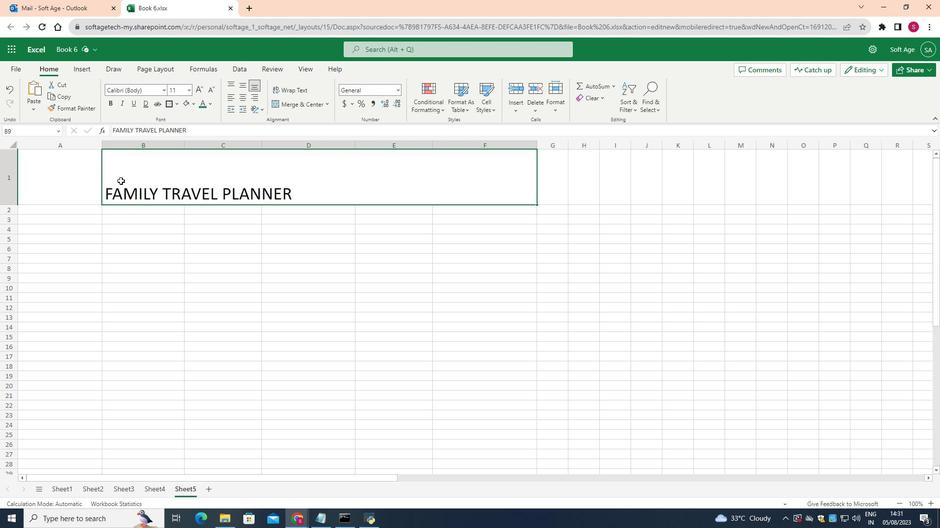 
Action: Mouse pressed left at (120, 181)
Screenshot: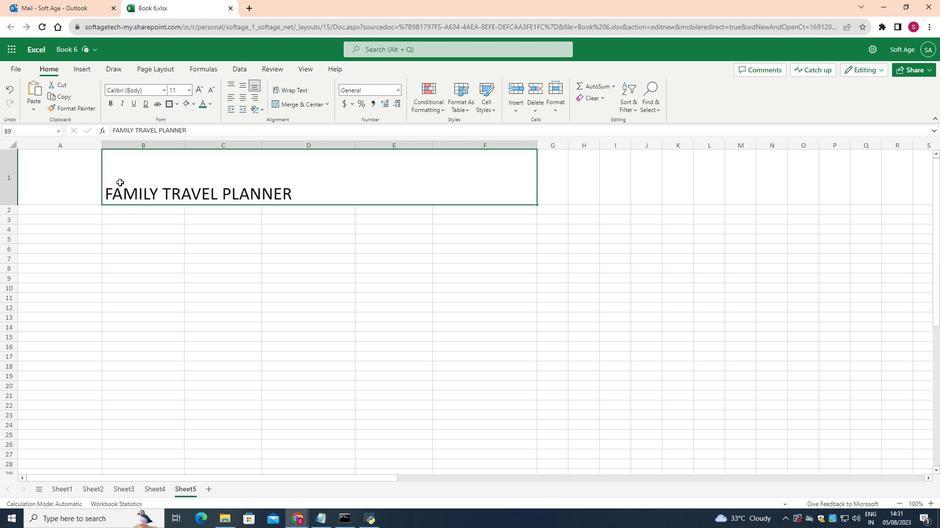 
Action: Mouse moved to (108, 192)
Screenshot: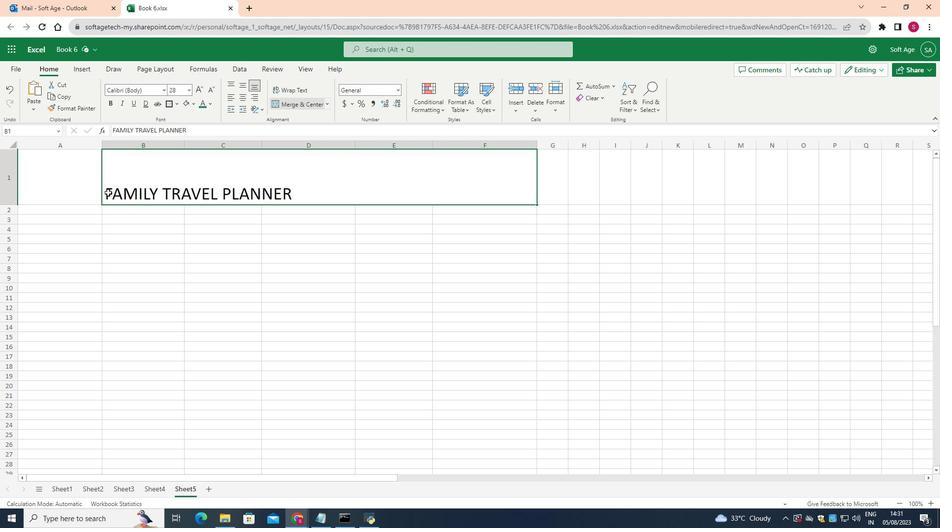 
Action: Mouse pressed left at (108, 192)
Screenshot: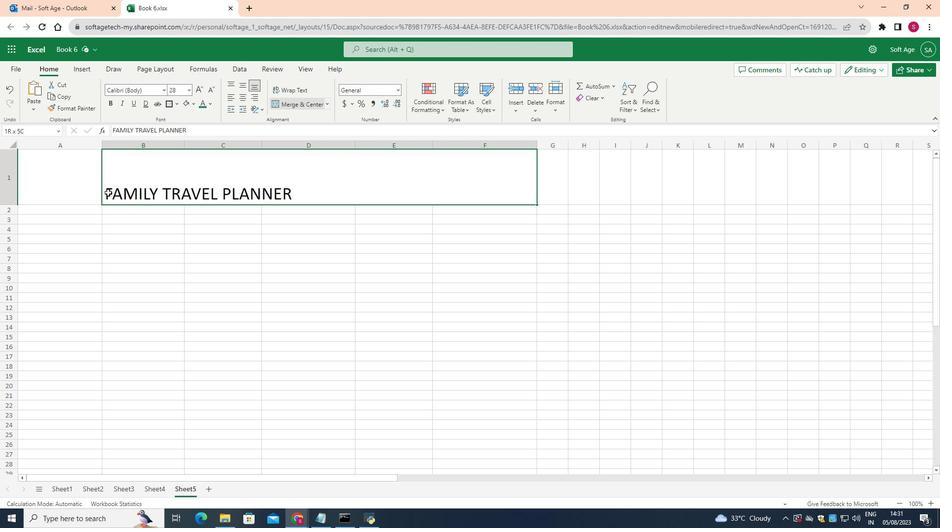 
Action: Mouse pressed left at (108, 192)
Screenshot: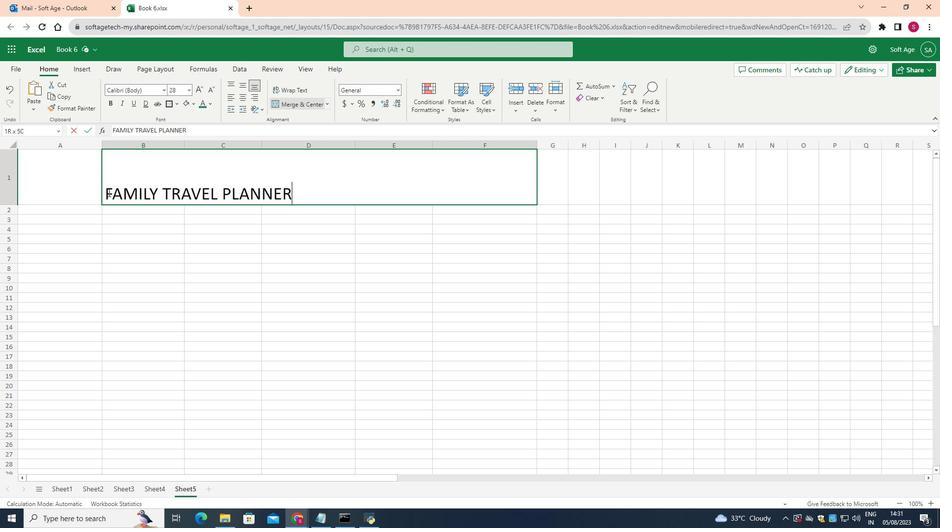 
Action: Mouse moved to (106, 192)
Screenshot: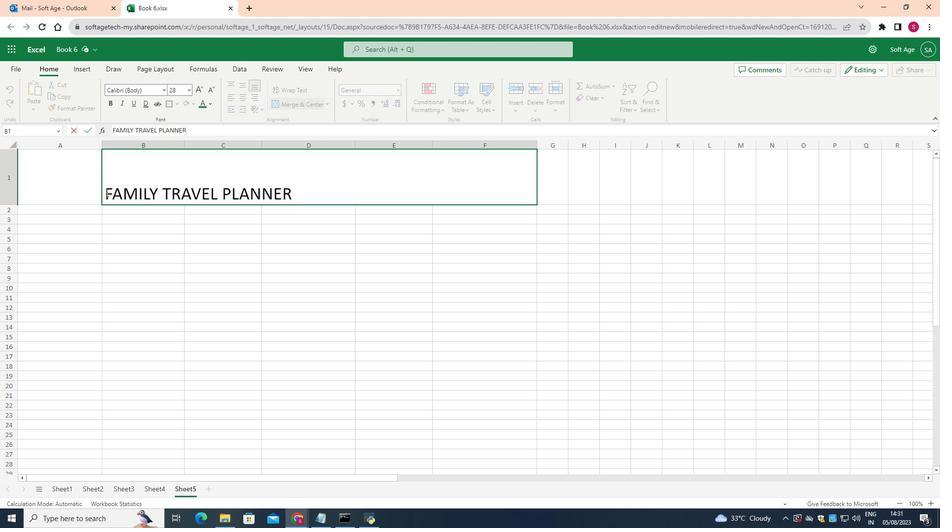 
Action: Mouse pressed left at (106, 192)
Screenshot: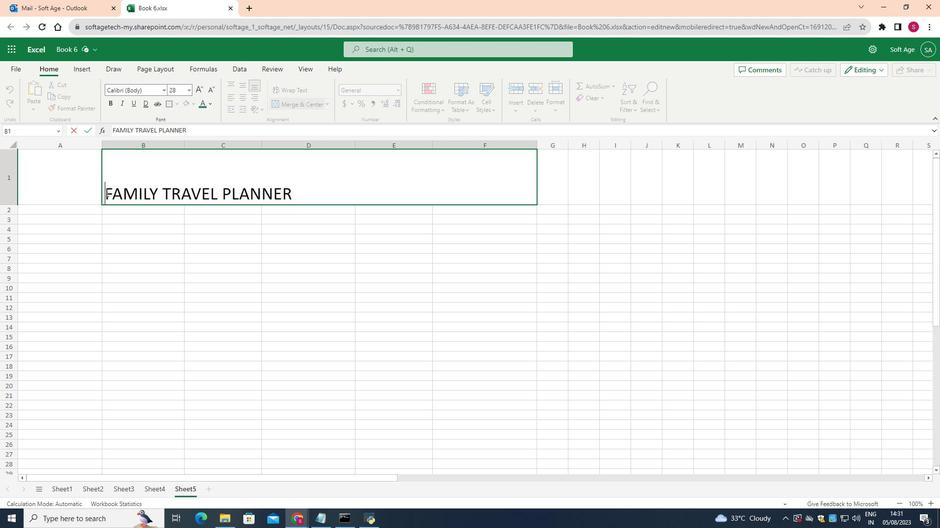 
Action: Mouse moved to (190, 90)
Screenshot: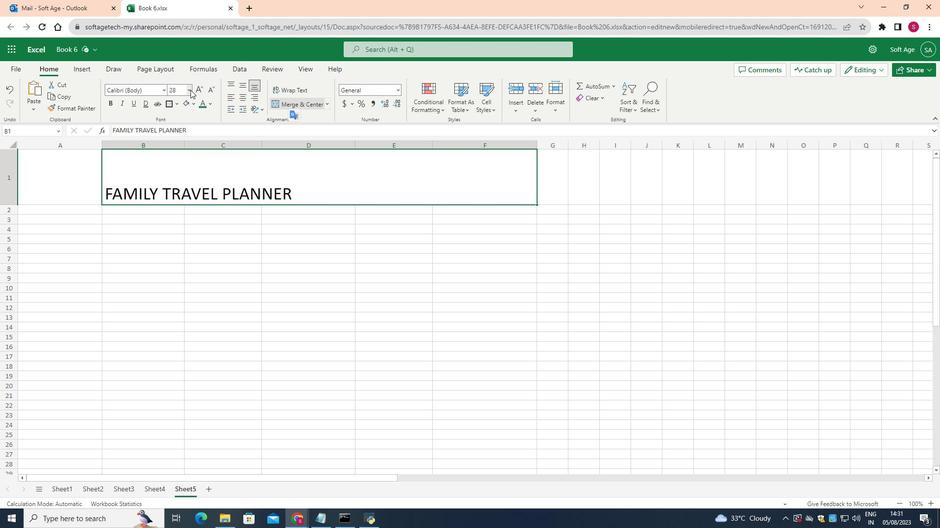 
Action: Mouse pressed left at (190, 90)
Screenshot: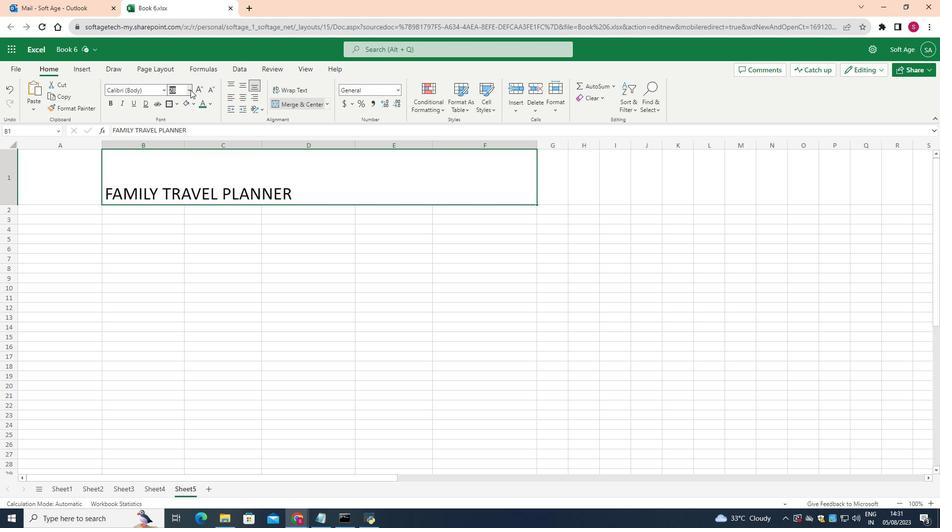
Action: Mouse moved to (177, 281)
Screenshot: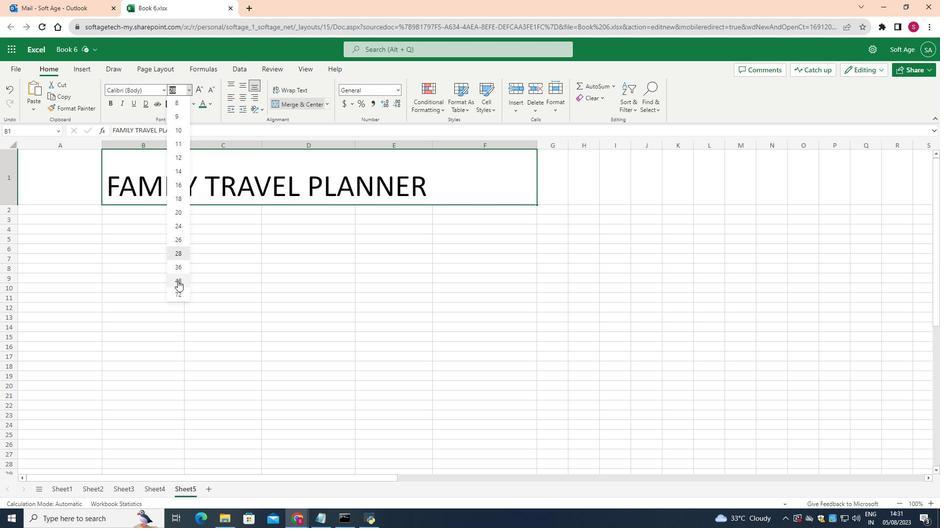 
Action: Mouse pressed left at (177, 281)
Screenshot: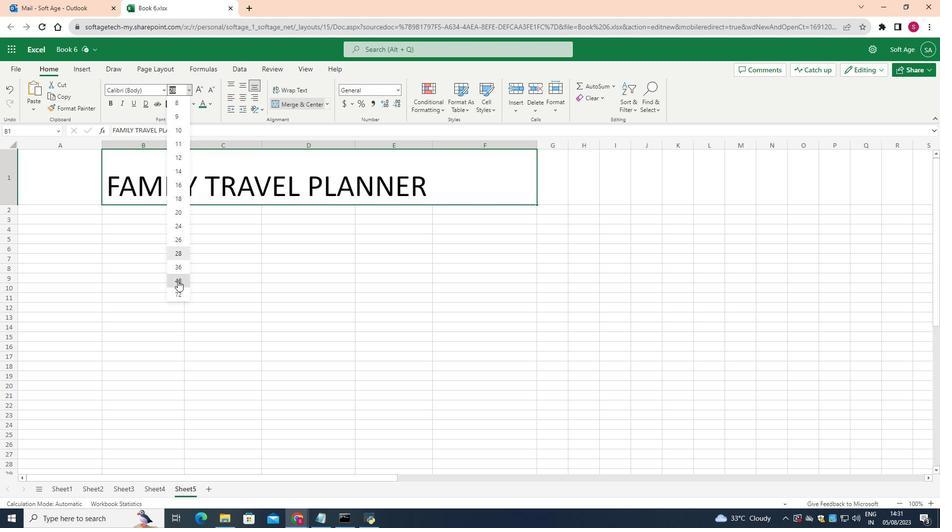 
Action: Mouse moved to (243, 97)
Screenshot: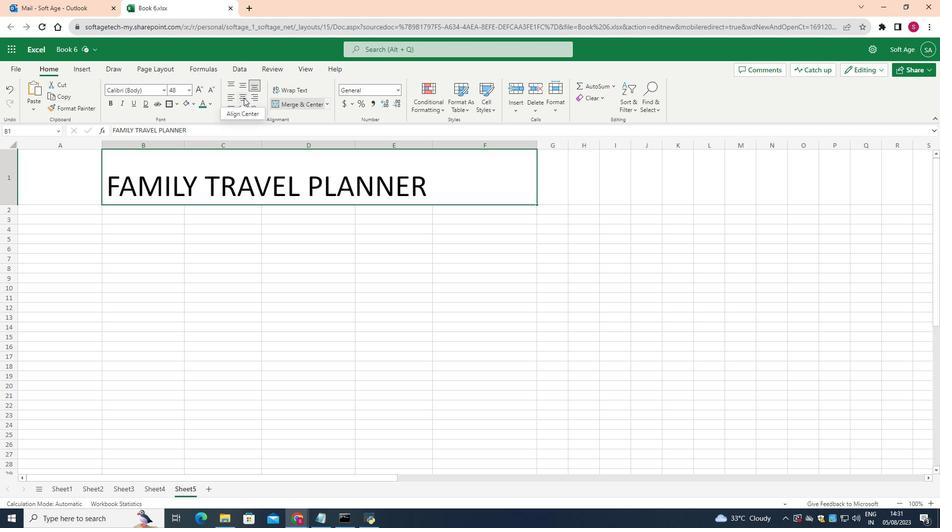 
Action: Mouse pressed left at (243, 97)
Screenshot: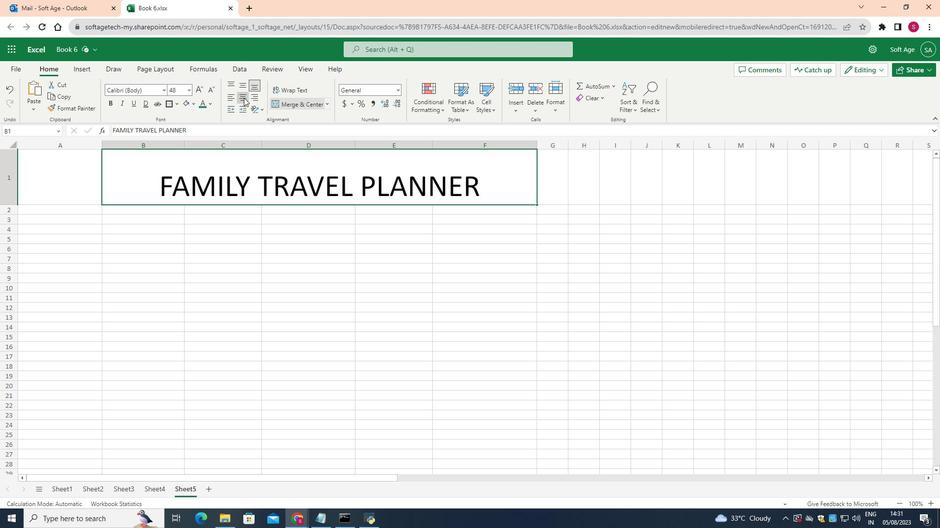 
Action: Mouse moved to (108, 104)
Screenshot: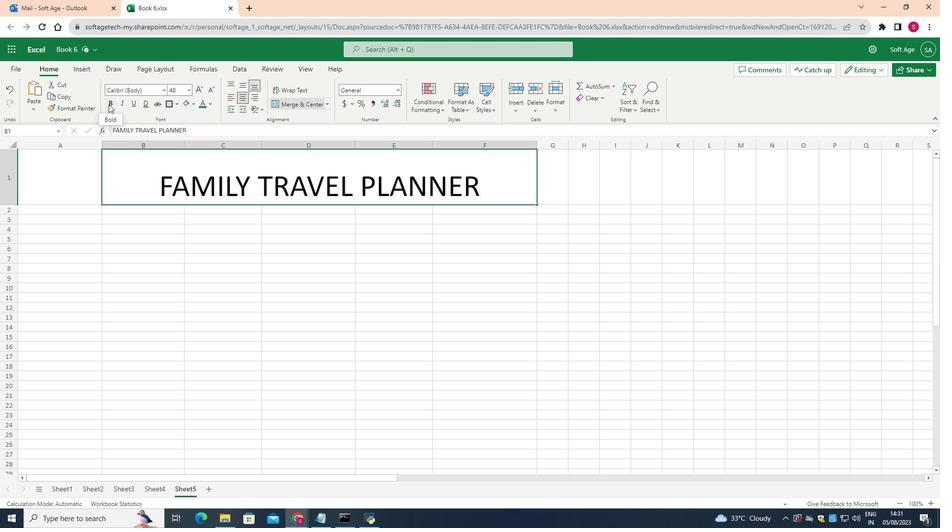 
Action: Mouse pressed left at (108, 104)
Screenshot: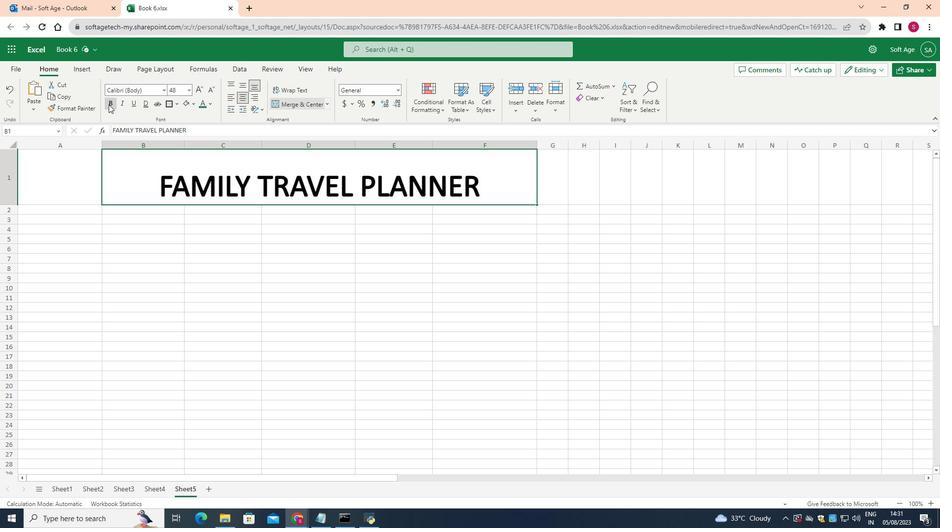 
Action: Mouse moved to (192, 104)
Screenshot: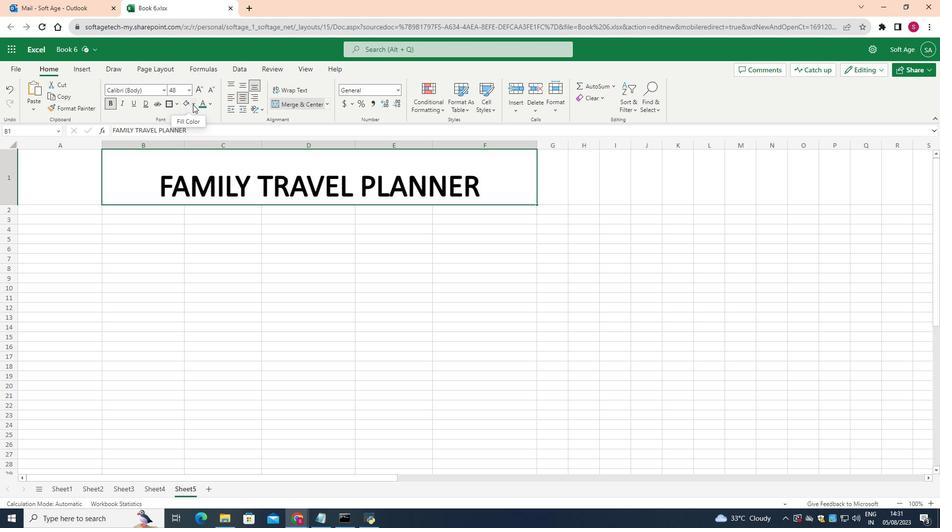 
Action: Mouse pressed left at (192, 104)
Screenshot: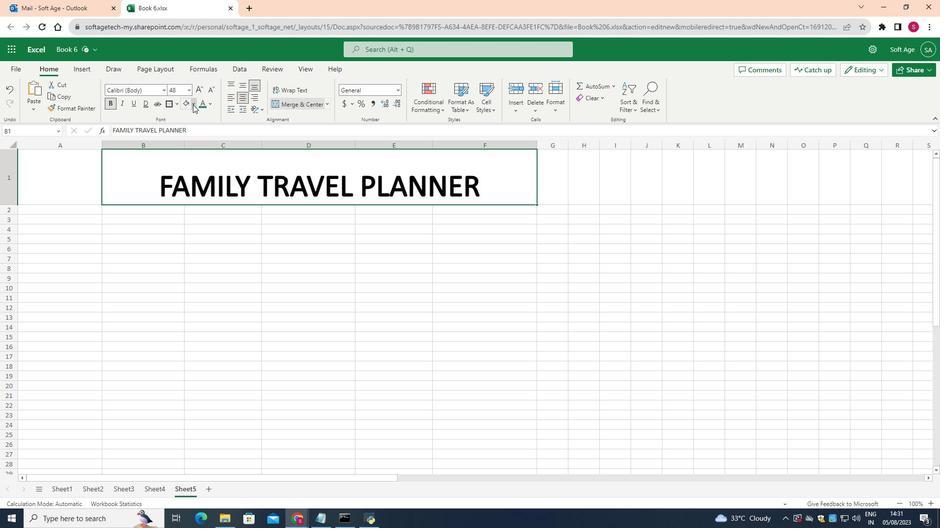 
Action: Mouse moved to (233, 168)
Screenshot: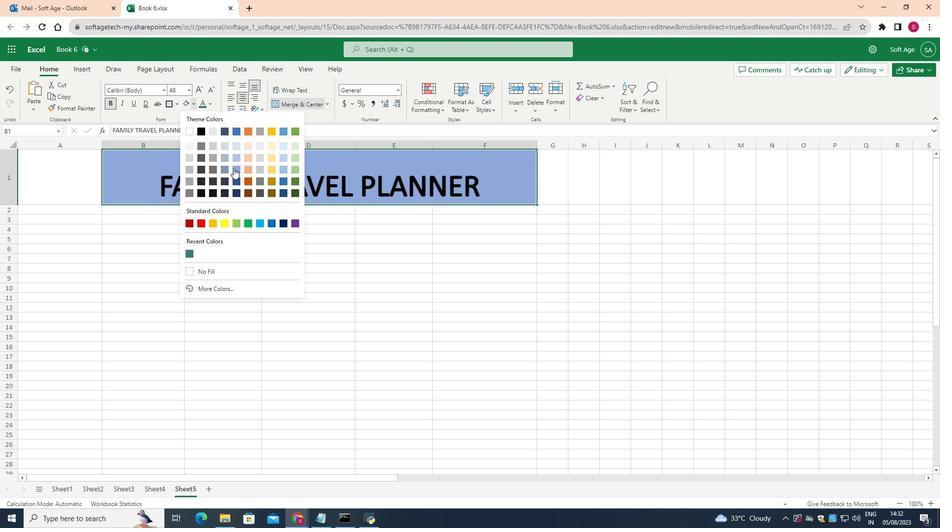 
Action: Mouse pressed left at (233, 168)
Screenshot: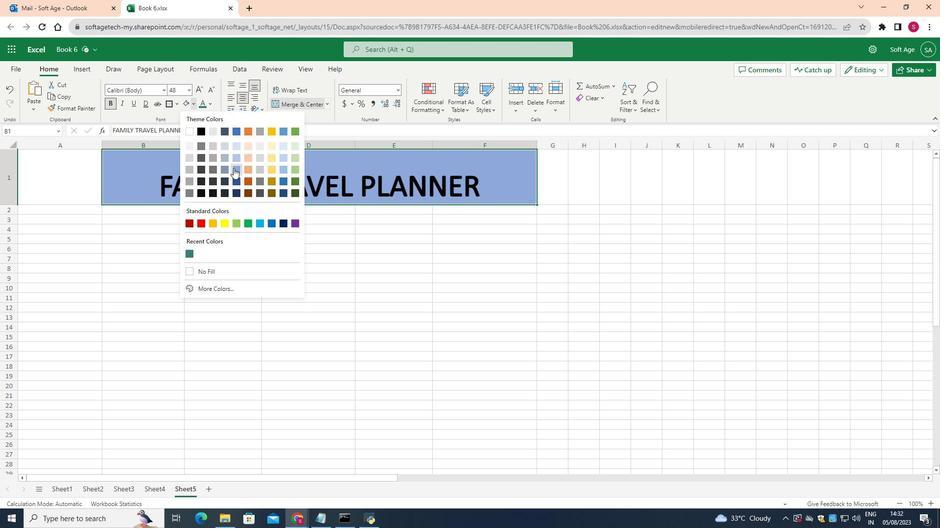 
Action: Mouse moved to (12, 204)
Screenshot: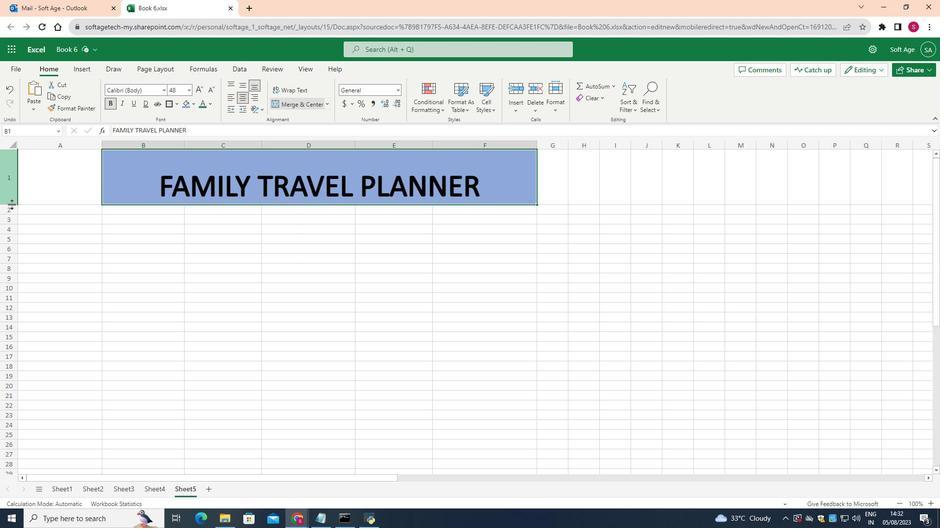 
Action: Mouse pressed left at (12, 204)
Screenshot: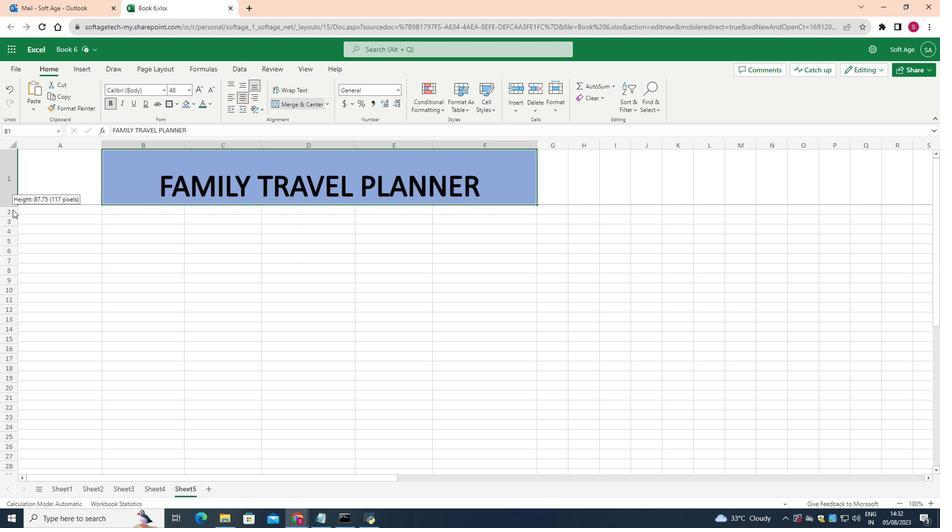 
Action: Mouse moved to (207, 177)
Screenshot: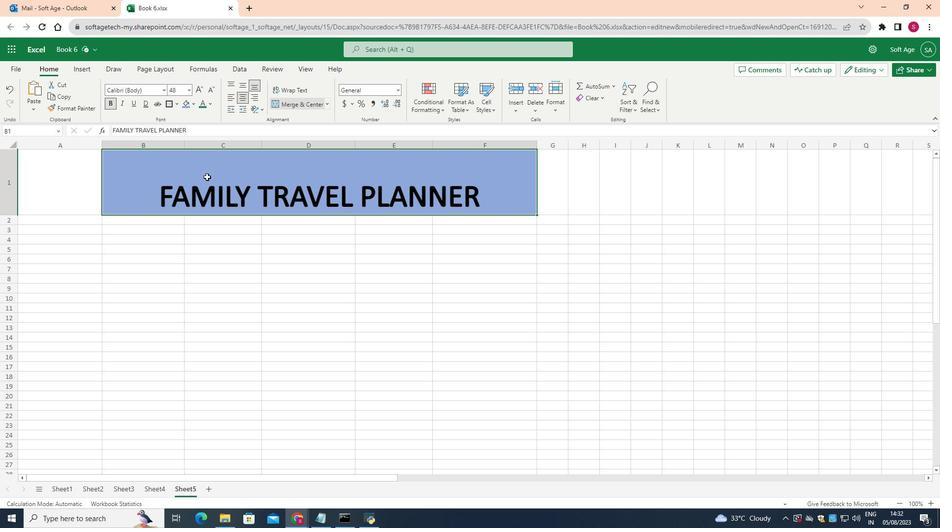 
Action: Mouse pressed left at (207, 177)
Screenshot: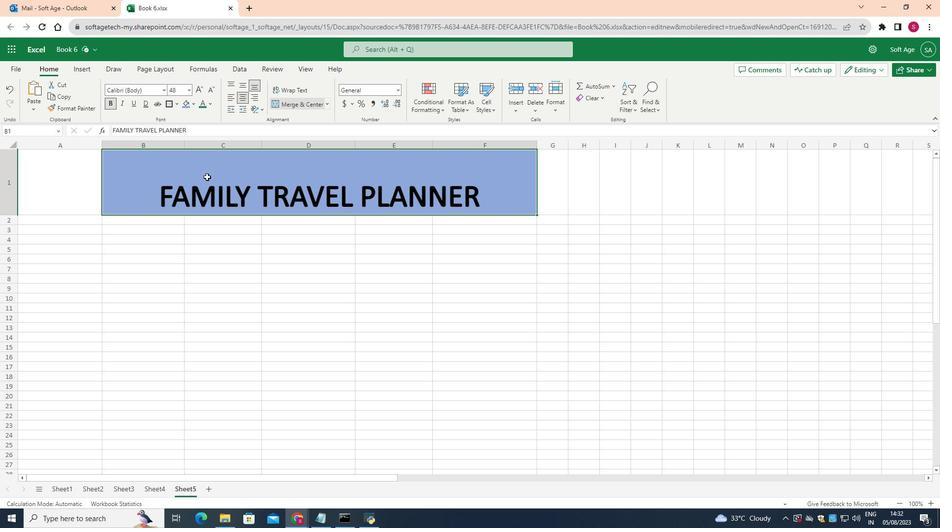 
Action: Mouse moved to (240, 82)
Screenshot: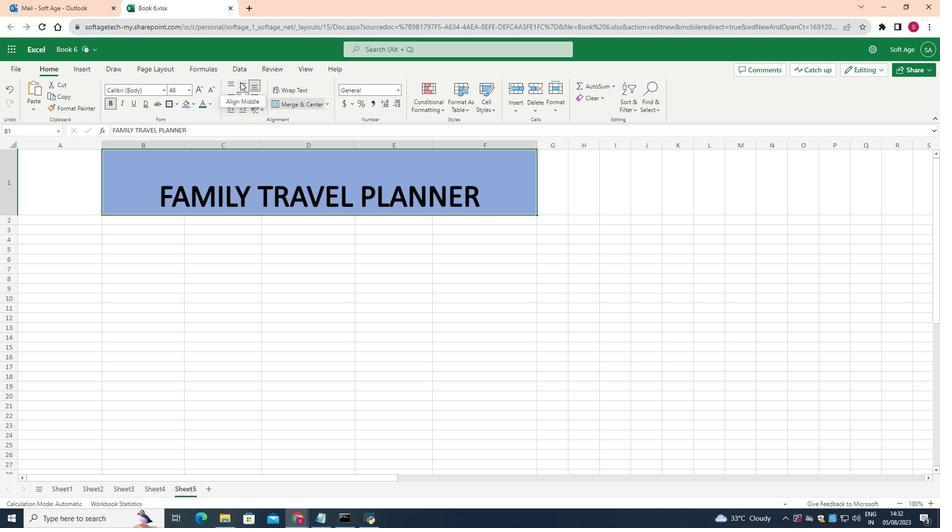 
Action: Mouse pressed left at (240, 82)
Screenshot: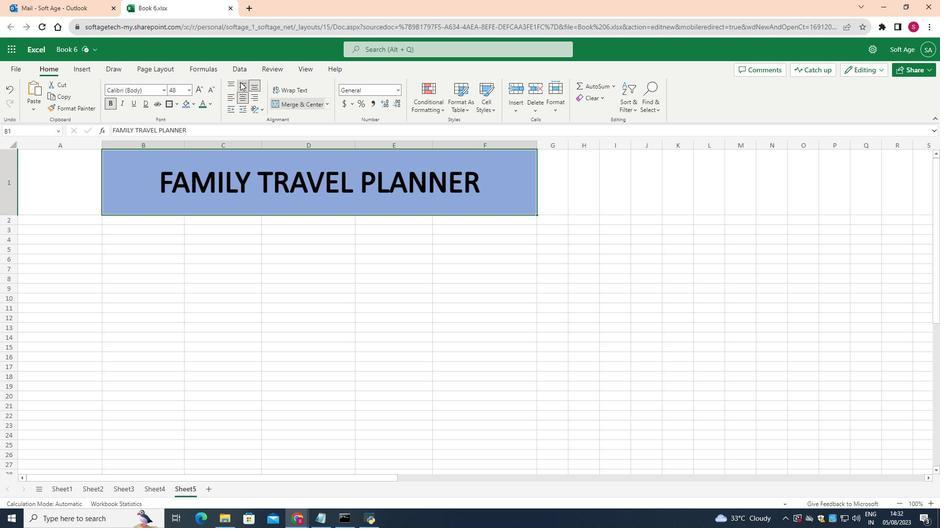 
Action: Mouse moved to (57, 196)
Screenshot: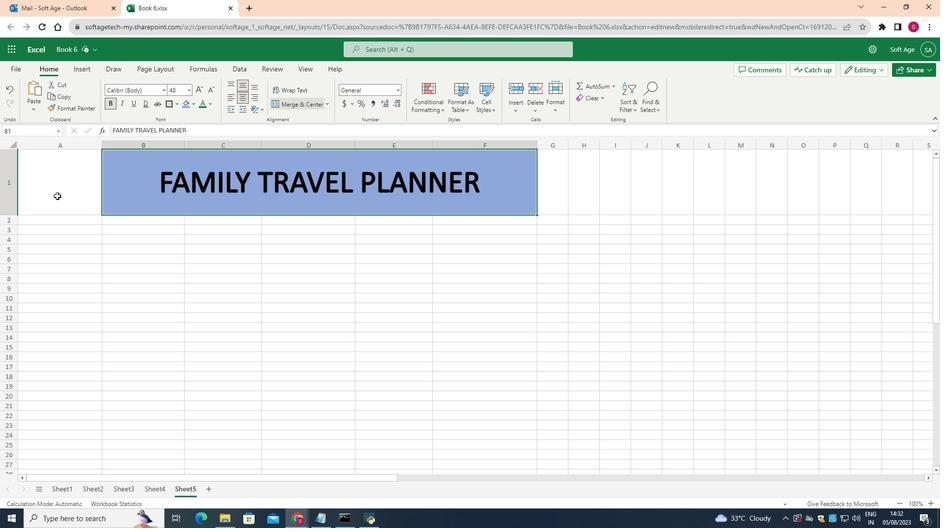 
Action: Mouse pressed left at (57, 196)
Screenshot: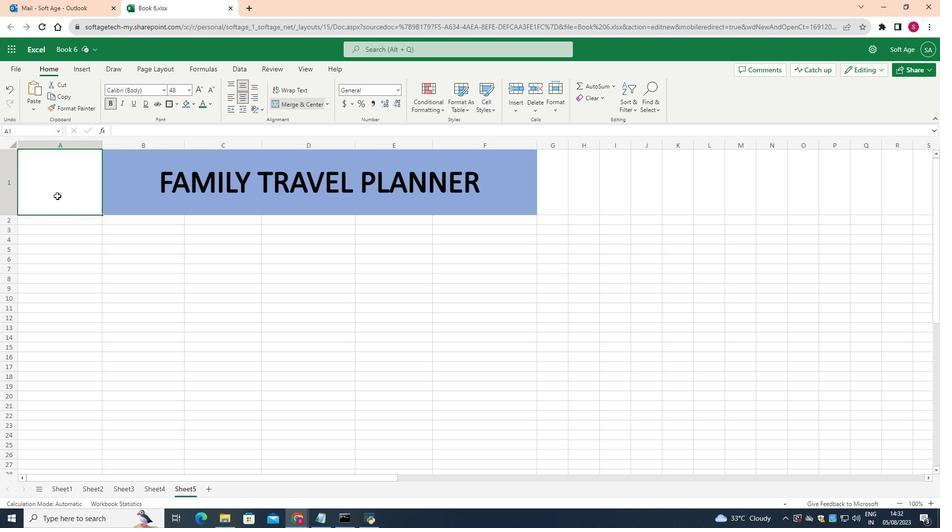 
Action: Mouse moved to (84, 69)
Screenshot: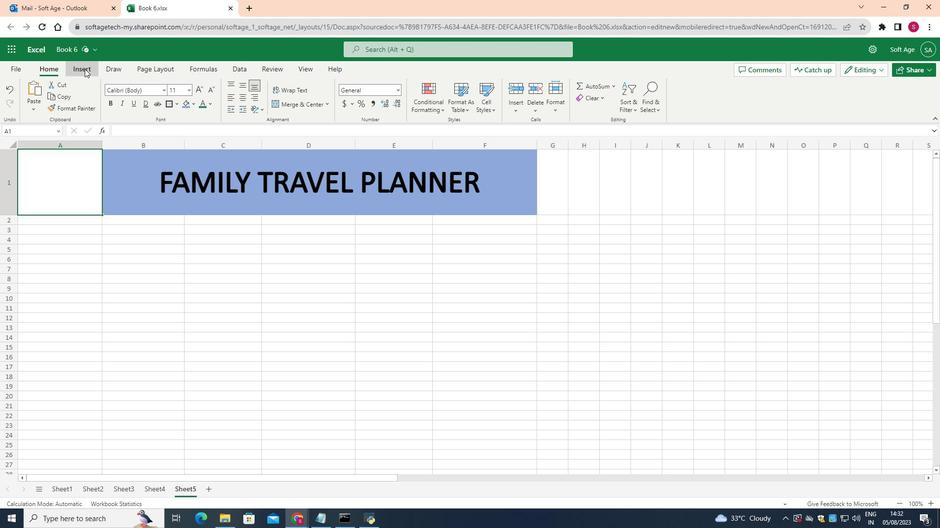 
Action: Mouse pressed left at (84, 69)
Screenshot: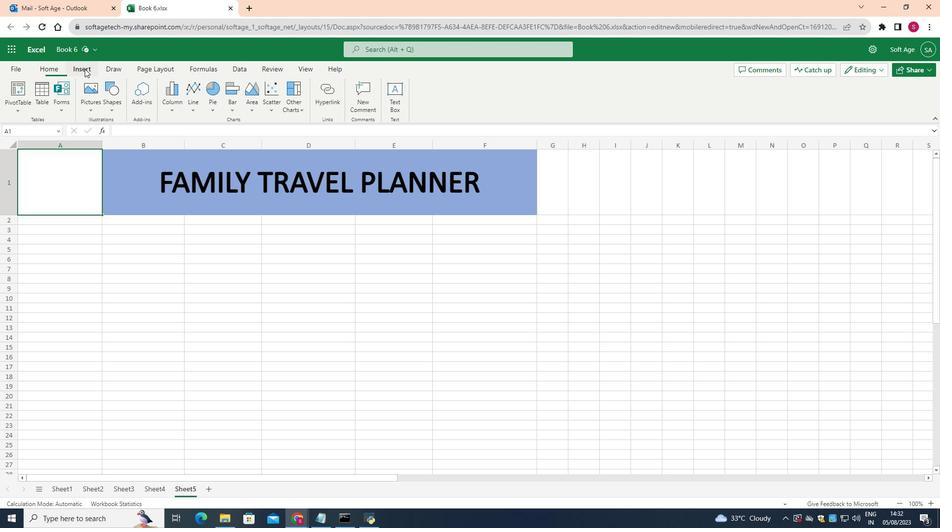 
Action: Mouse moved to (88, 92)
Screenshot: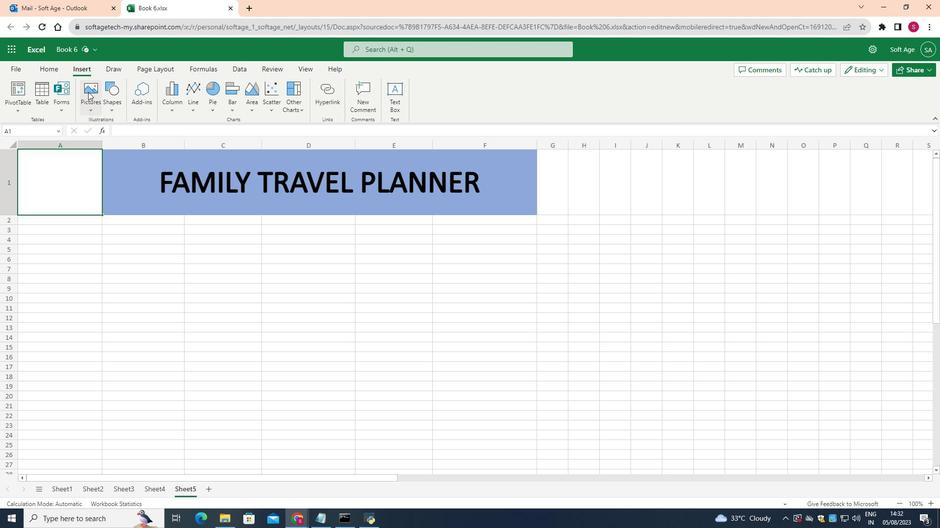 
Action: Mouse pressed left at (88, 92)
Screenshot: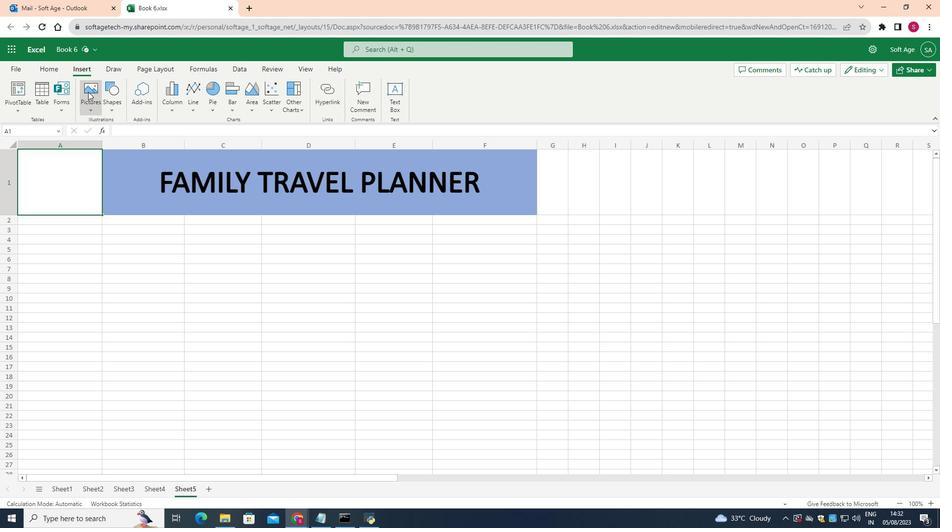 
Action: Mouse moved to (124, 136)
Screenshot: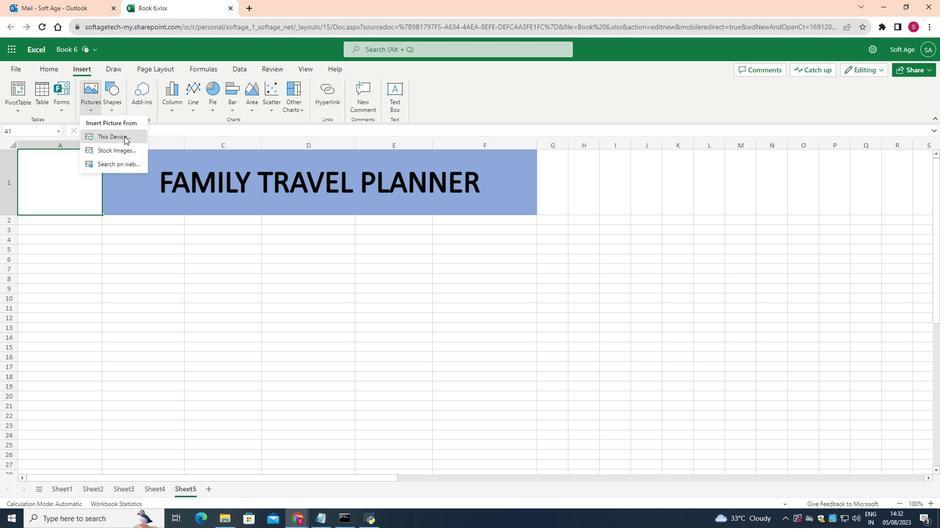 
Action: Mouse pressed left at (124, 136)
Screenshot: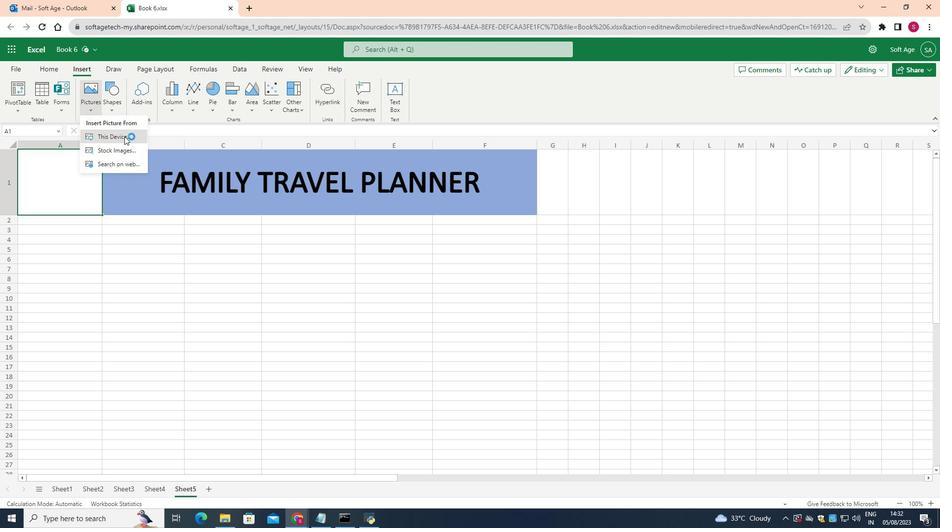 
Action: Mouse moved to (127, 133)
Screenshot: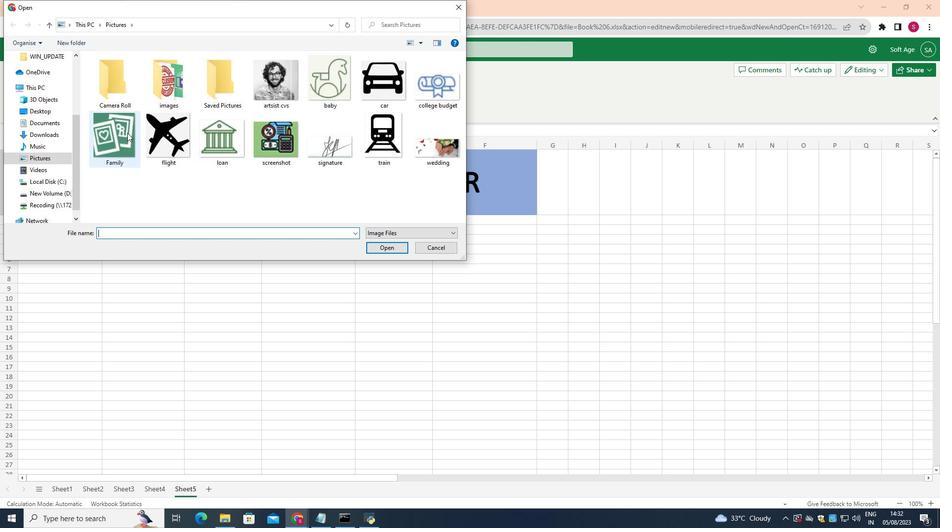 
Action: Mouse pressed left at (127, 133)
Screenshot: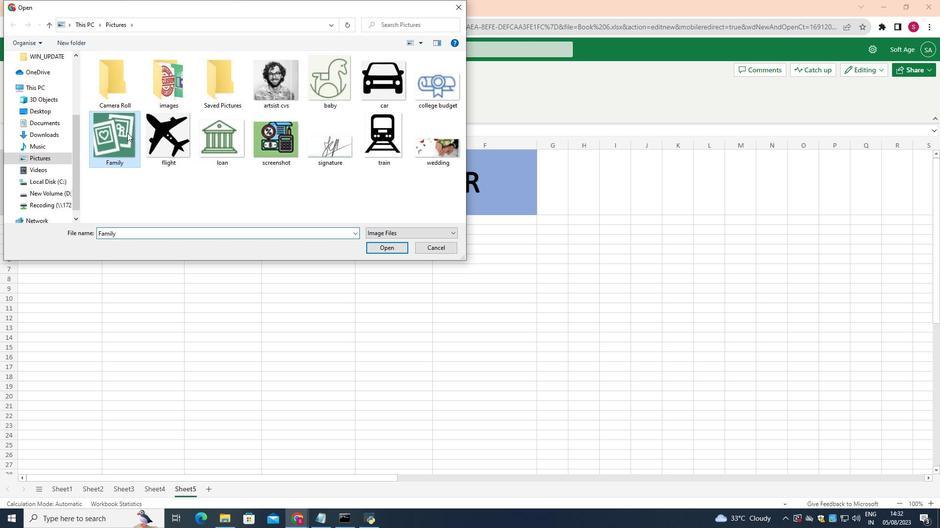 
Action: Mouse moved to (389, 243)
Screenshot: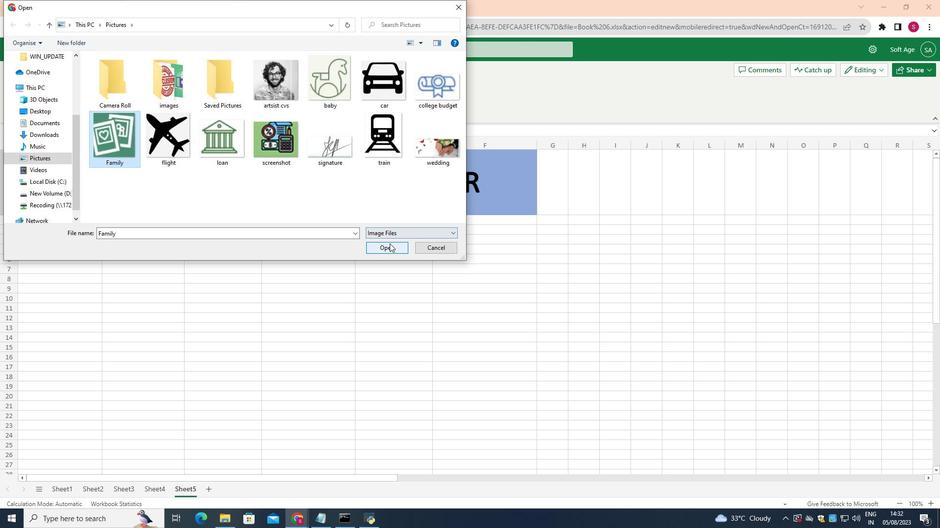 
Action: Mouse pressed left at (389, 243)
Screenshot: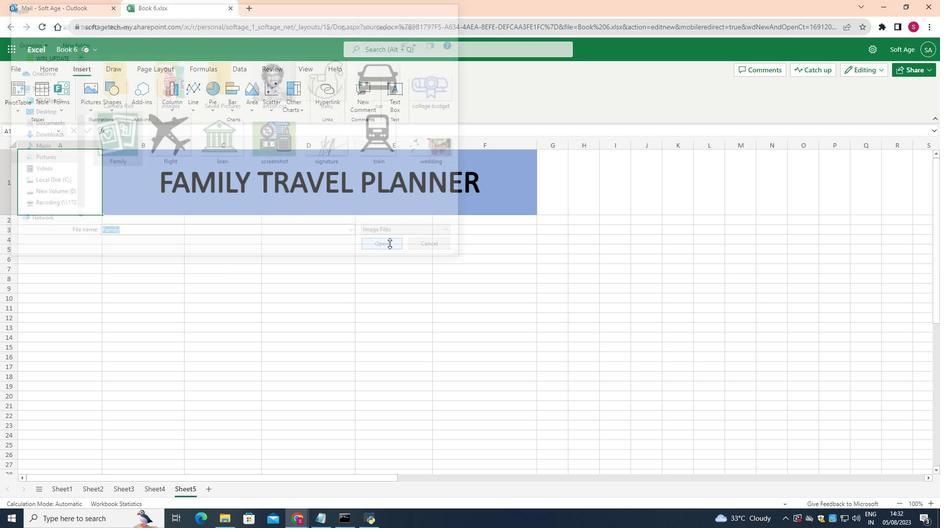 
Action: Mouse moved to (86, 186)
Screenshot: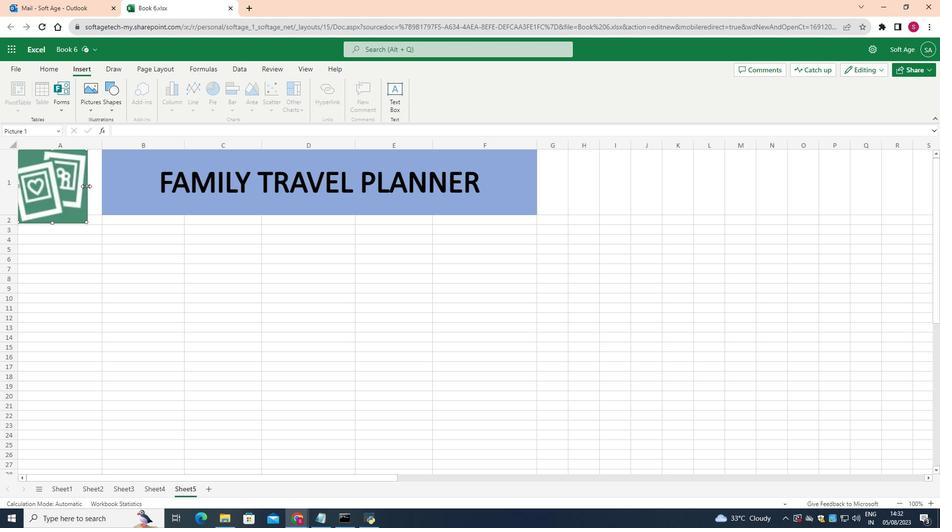 
Action: Mouse pressed left at (86, 186)
Screenshot: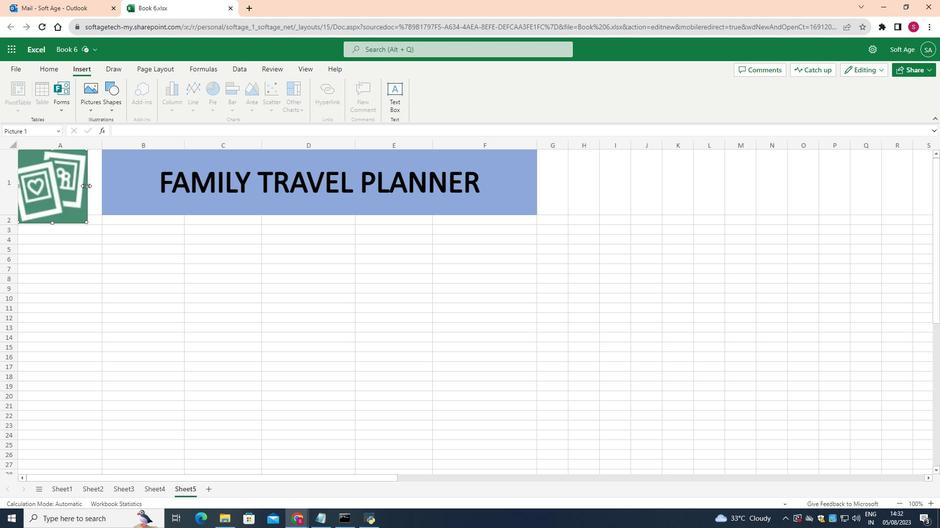 
Action: Mouse moved to (100, 222)
Screenshot: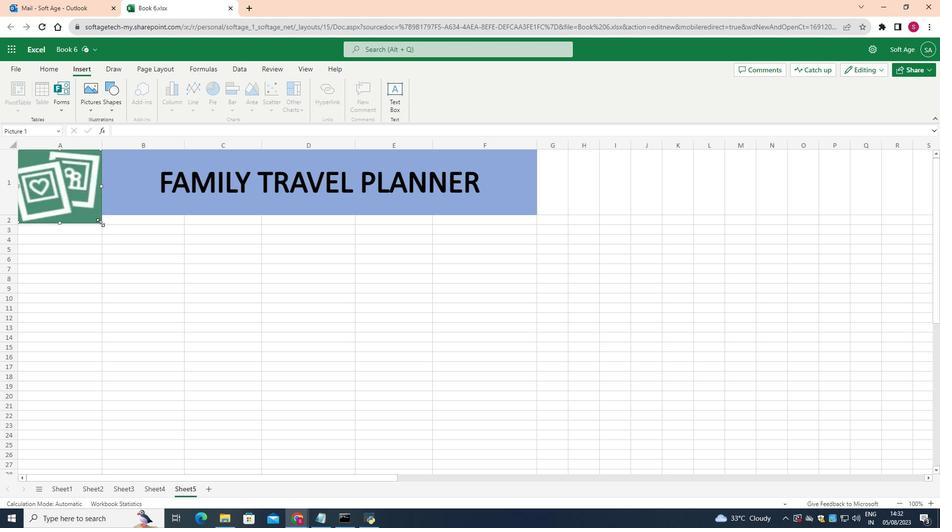 
Action: Mouse pressed left at (100, 222)
Screenshot: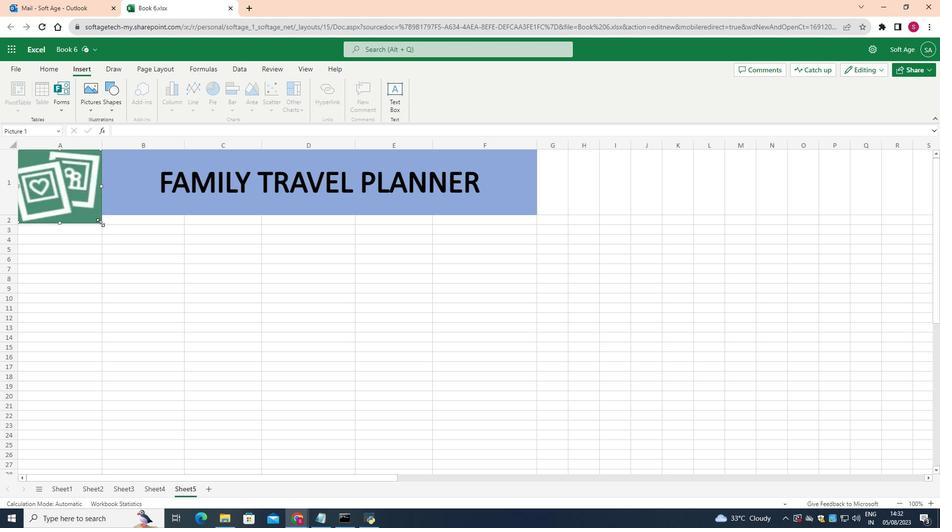
Action: Mouse moved to (60, 221)
Screenshot: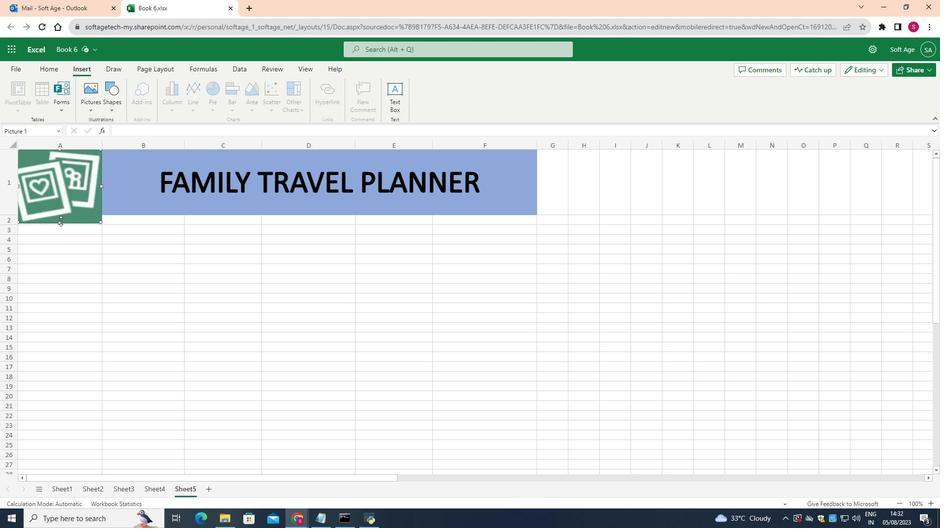 
Action: Mouse pressed left at (60, 221)
Screenshot: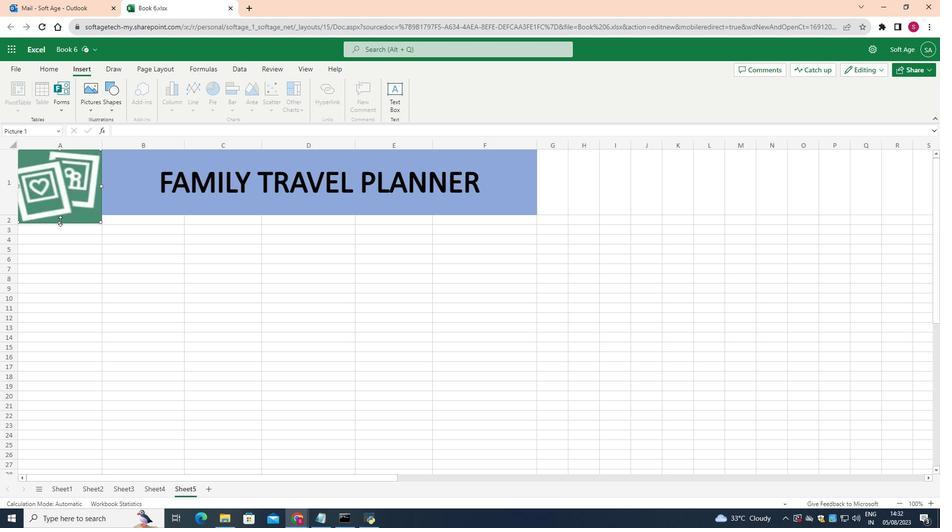 
Action: Mouse moved to (94, 242)
Screenshot: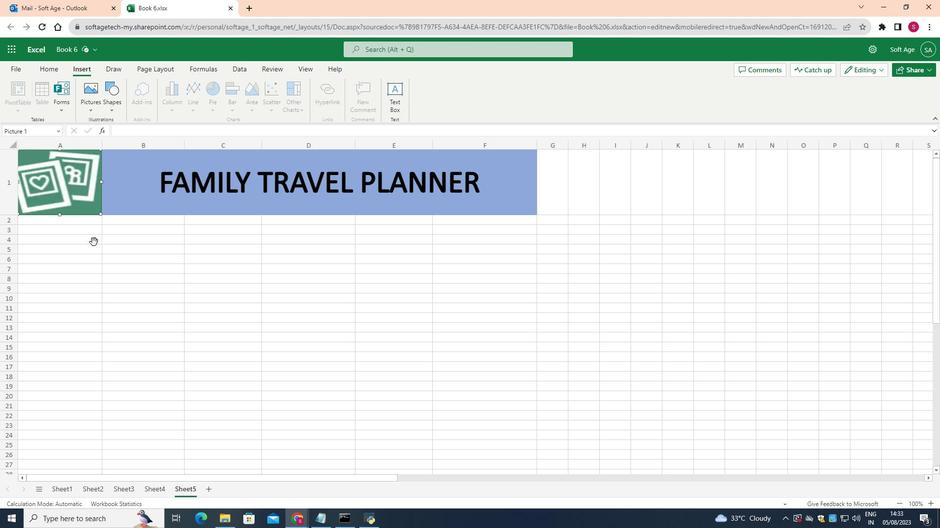 
Action: Mouse pressed left at (94, 242)
Screenshot: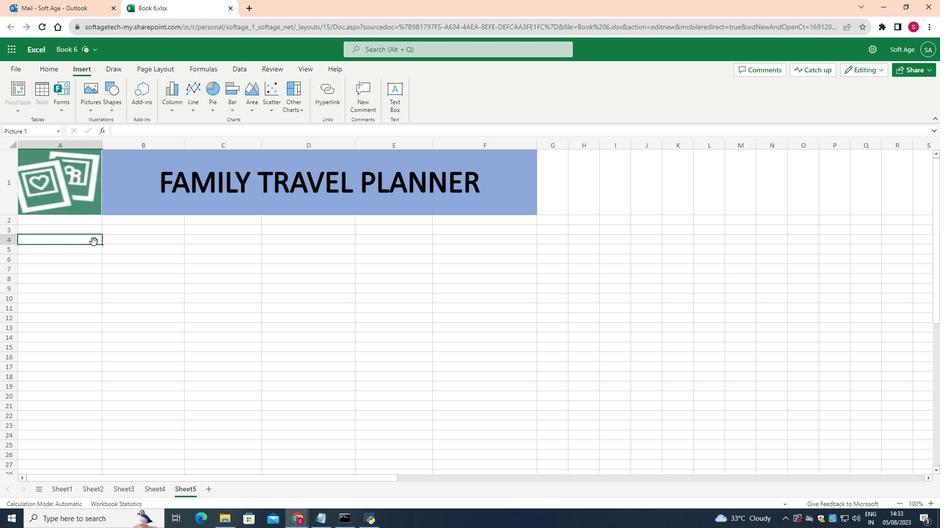 
Action: Mouse moved to (82, 181)
Screenshot: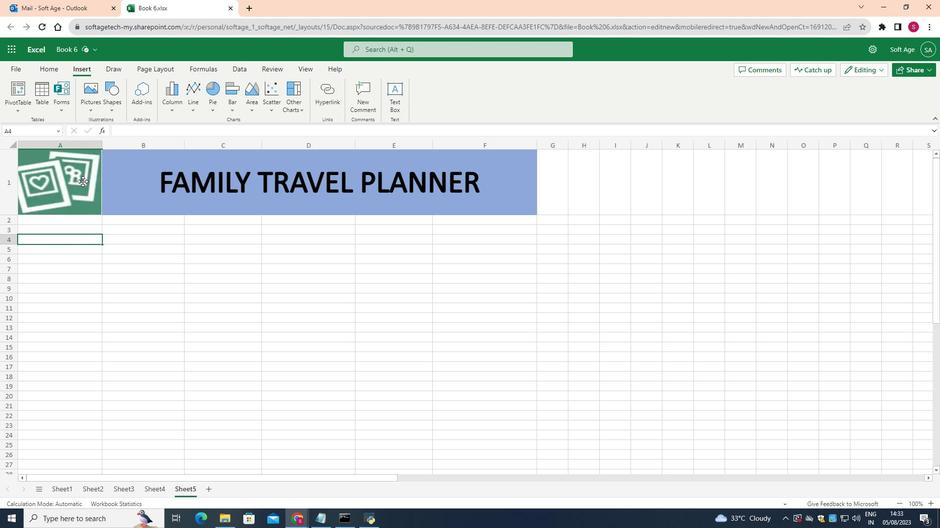 
Action: Mouse pressed left at (82, 181)
Screenshot: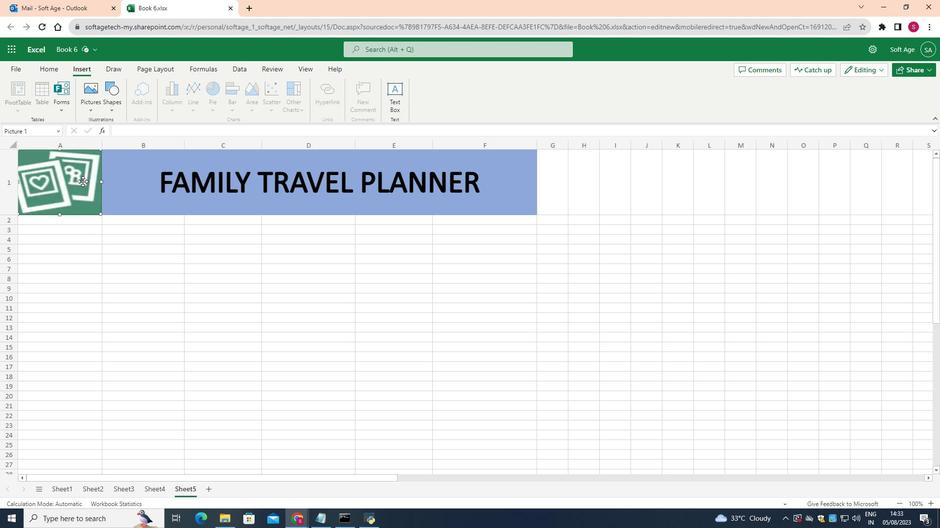 
Action: Mouse moved to (101, 182)
Screenshot: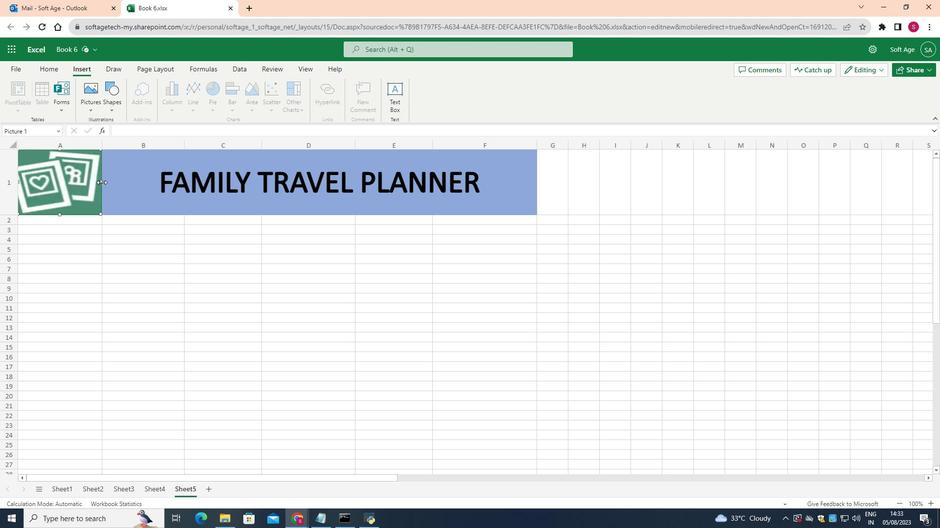
Action: Mouse pressed left at (101, 182)
Screenshot: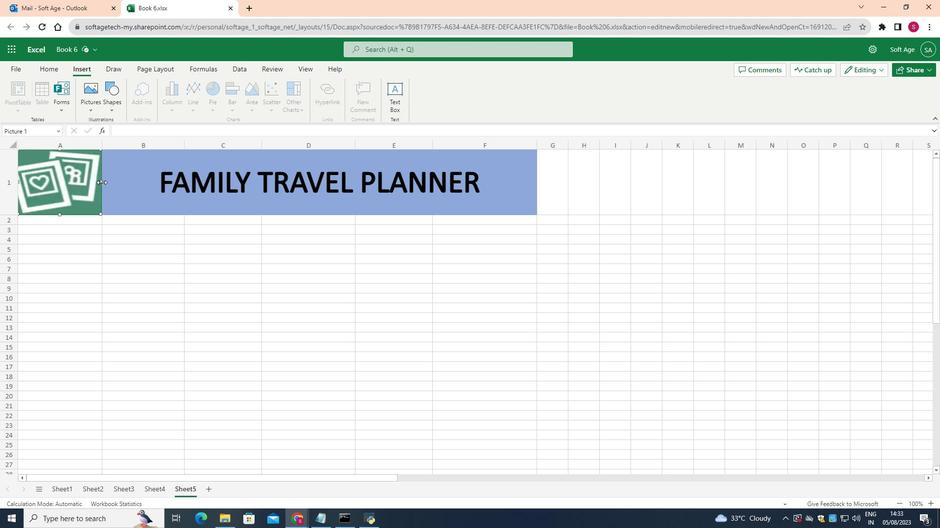 
Action: Mouse moved to (87, 259)
Screenshot: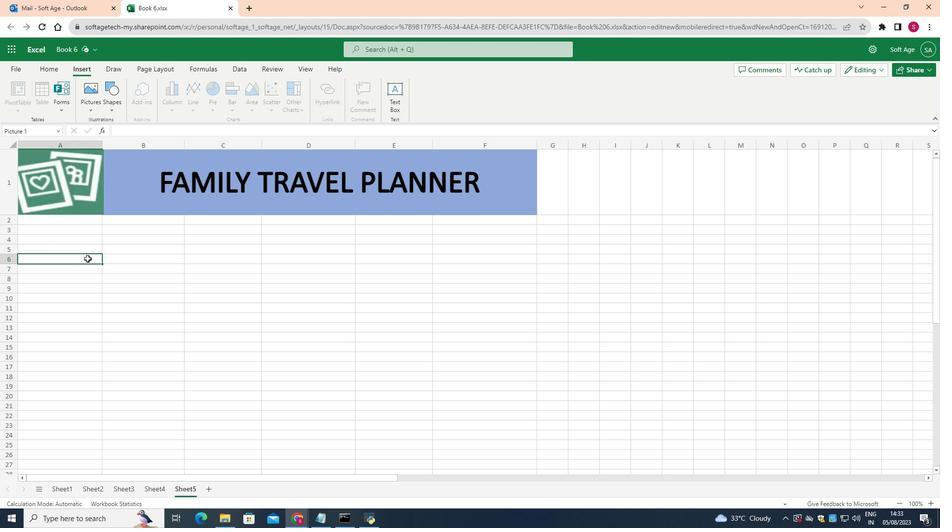 
Action: Mouse pressed left at (87, 259)
Screenshot: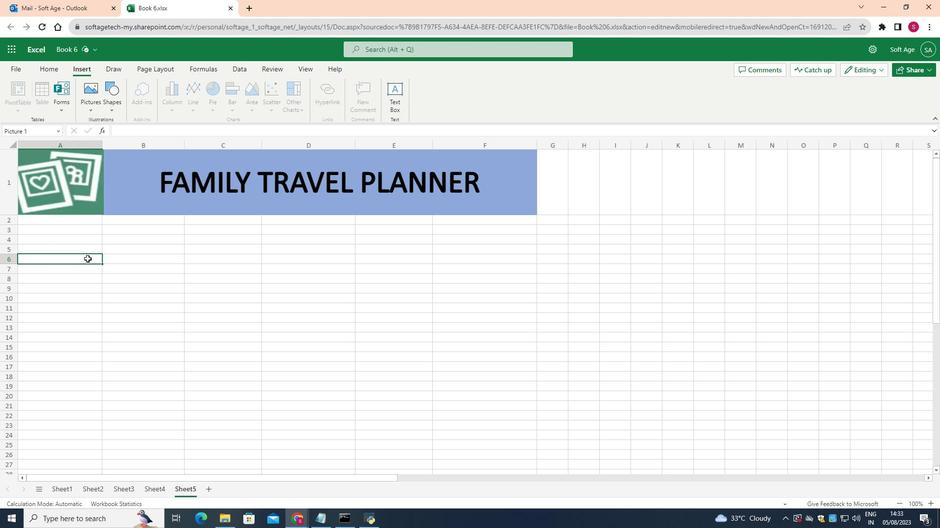 
Action: Mouse moved to (69, 239)
Screenshot: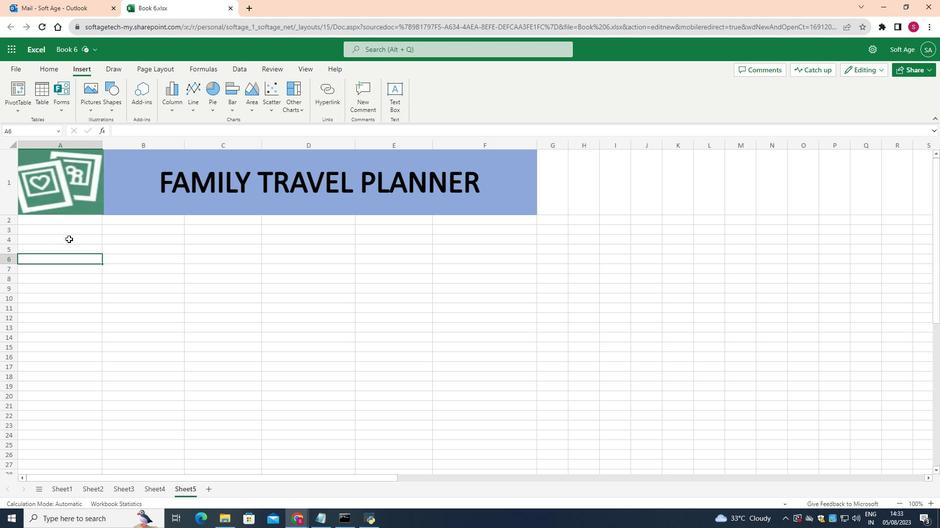 
Action: Mouse pressed left at (69, 239)
Screenshot: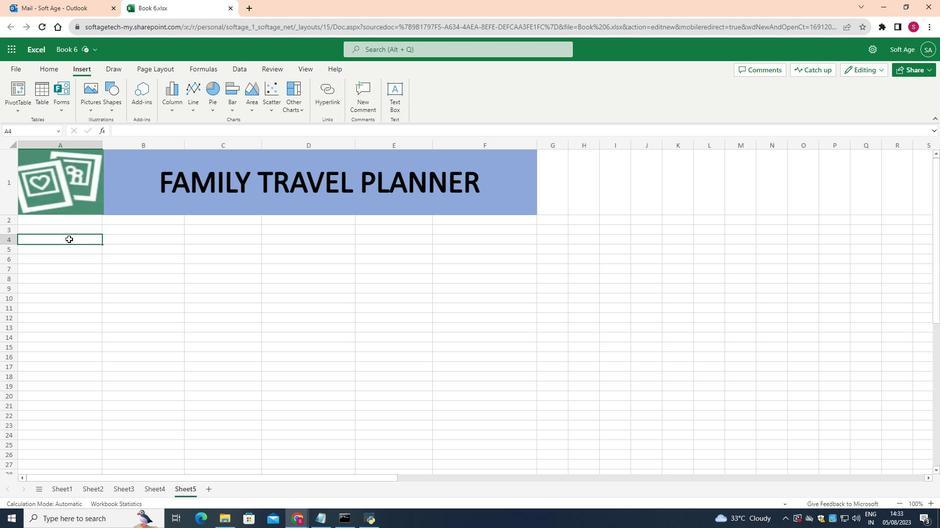 
Action: Mouse moved to (50, 67)
Screenshot: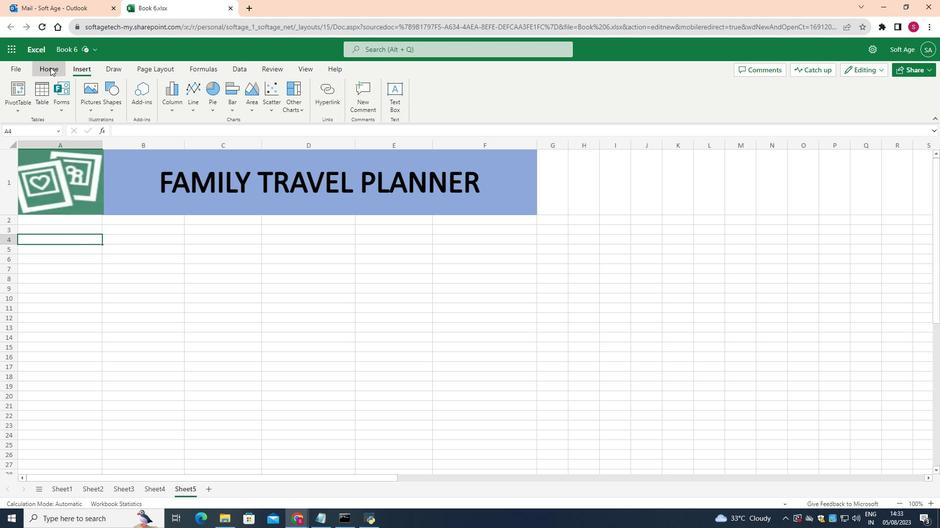 
Action: Mouse pressed left at (50, 67)
Screenshot: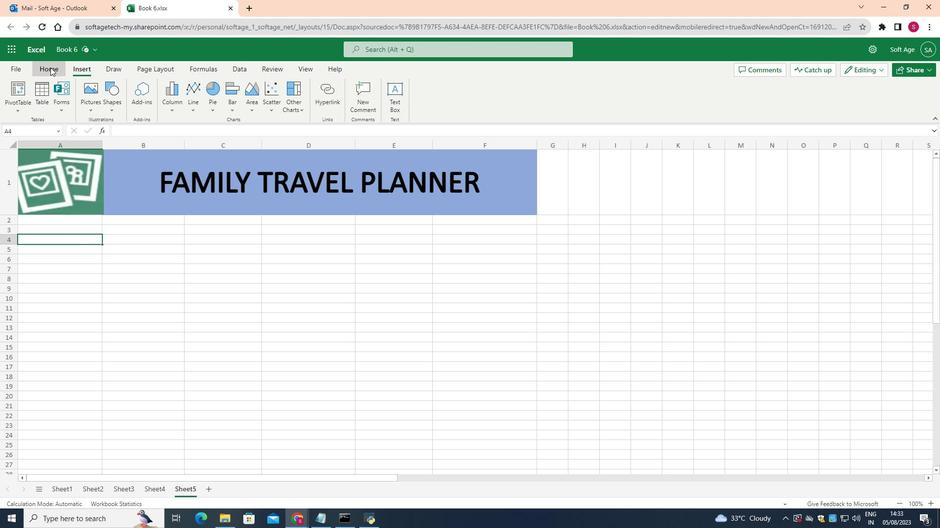 
Action: Mouse moved to (189, 89)
Screenshot: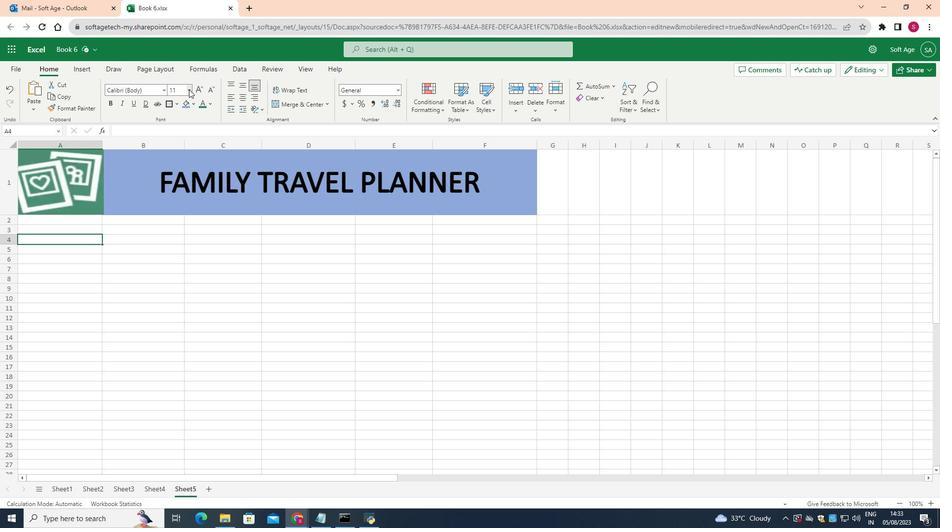 
Action: Mouse pressed left at (189, 89)
Screenshot: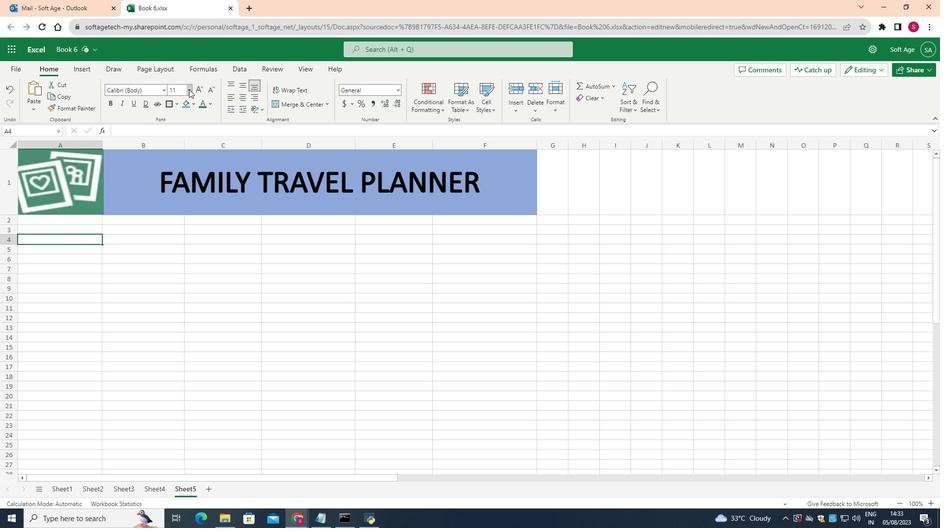 
Action: Mouse moved to (176, 213)
Screenshot: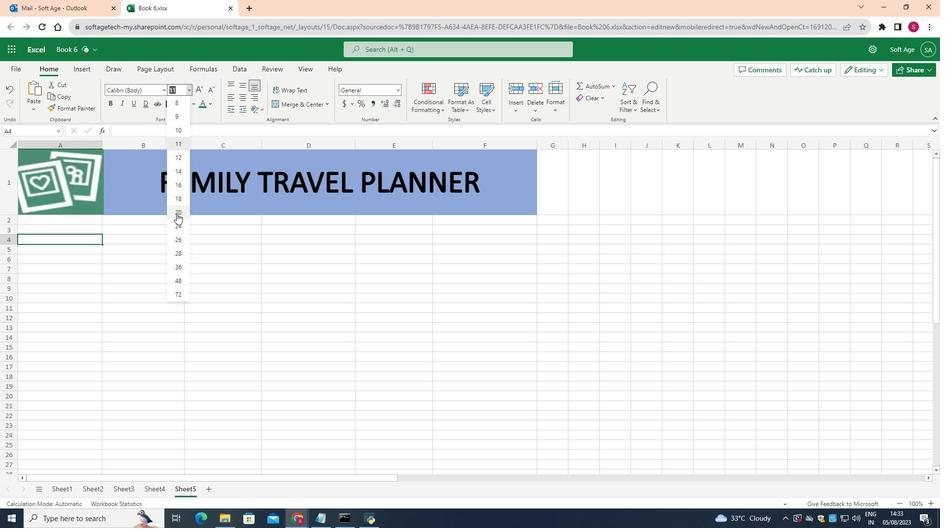
Action: Mouse pressed left at (176, 213)
Screenshot: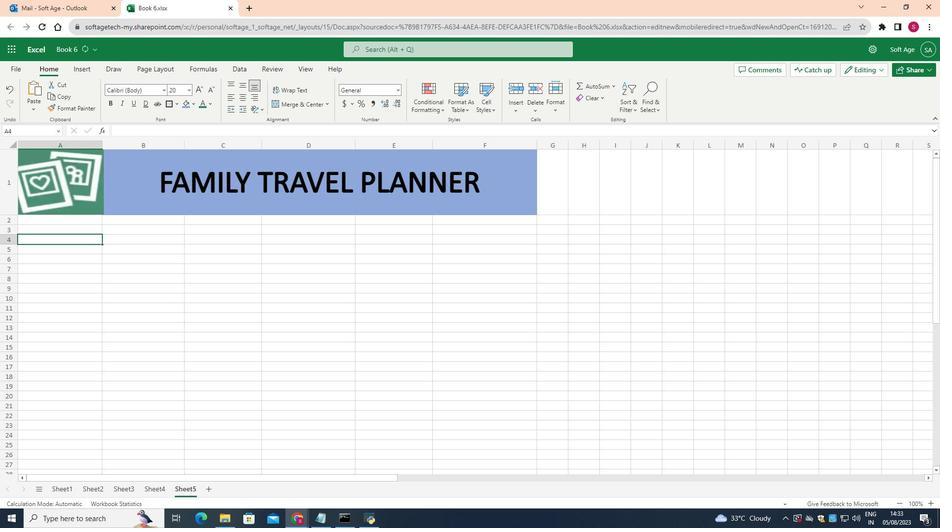 
Action: Mouse moved to (76, 243)
Screenshot: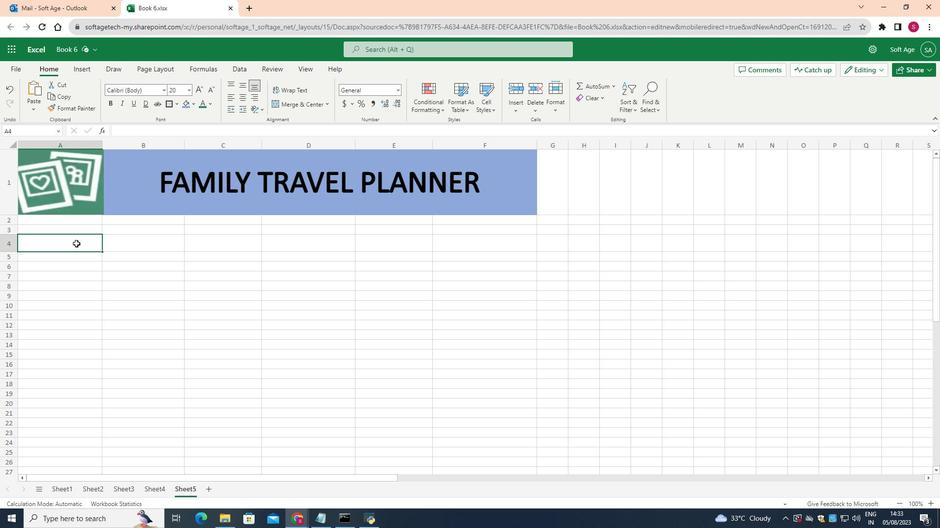 
Action: Mouse pressed left at (76, 243)
Screenshot: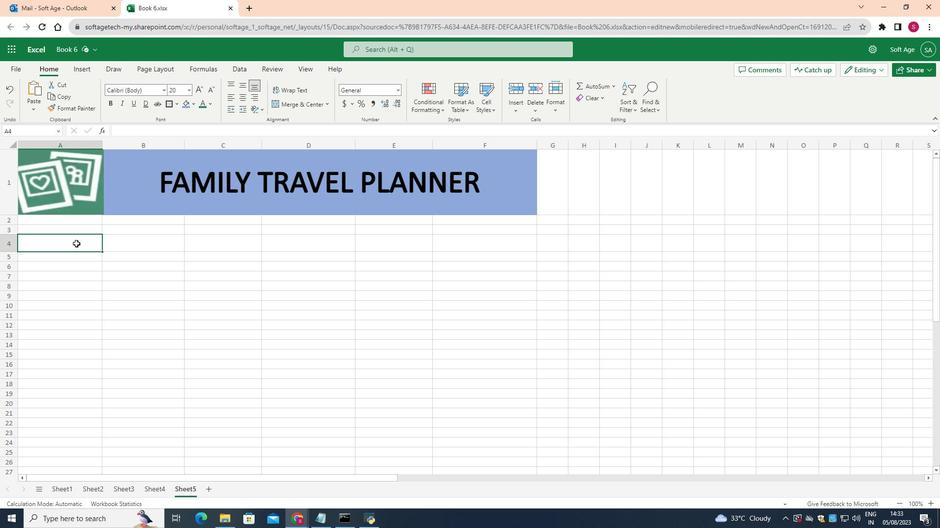 
Action: Mouse pressed left at (76, 243)
Screenshot: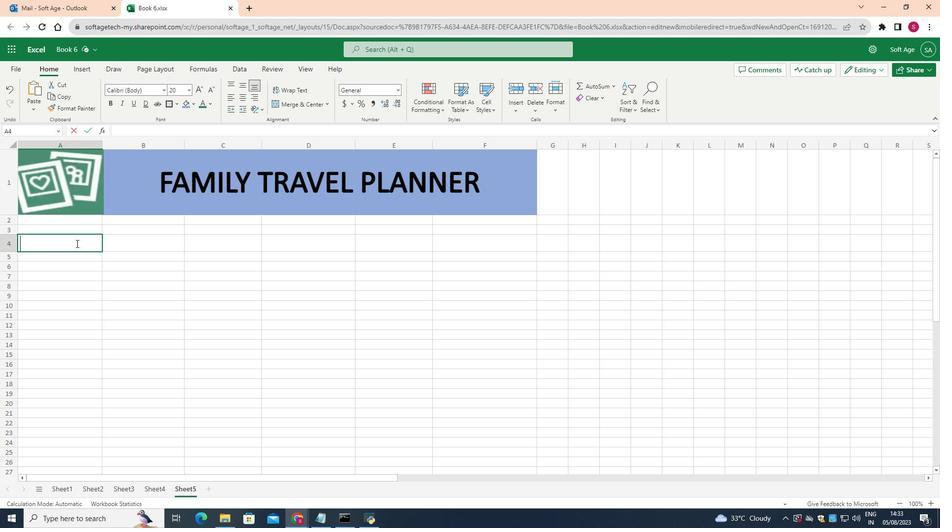 
Action: Mouse moved to (75, 244)
Screenshot: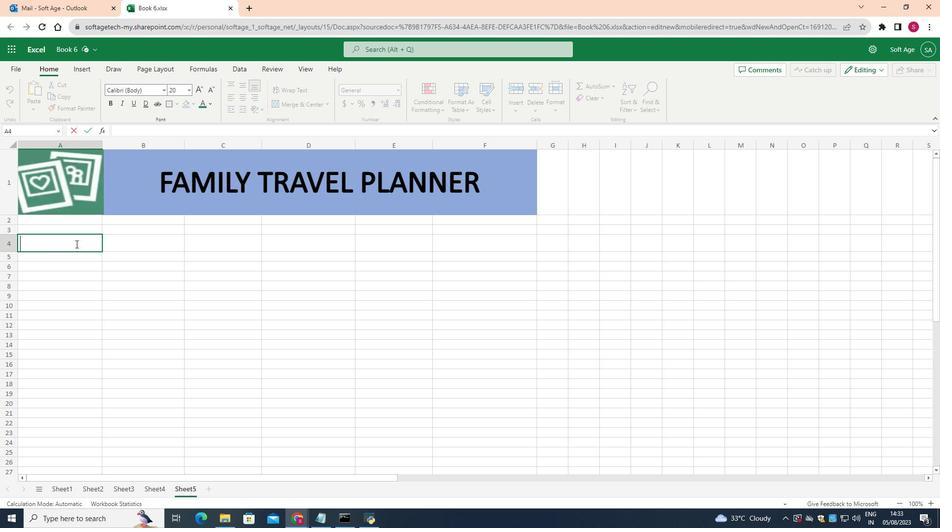 
Action: Key pressed <Key.shift>TRIP<Key.space><Key.shift>OVERVIEW
Screenshot: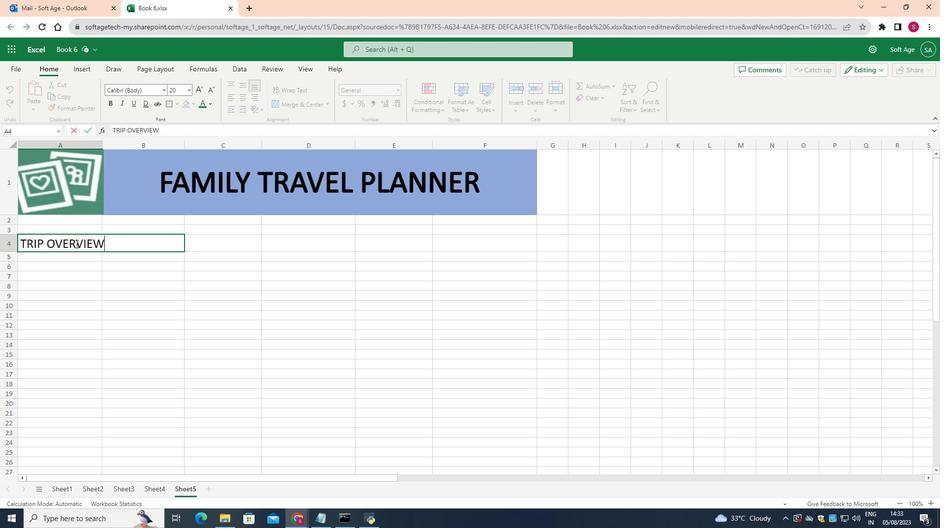 
Action: Mouse moved to (277, 254)
Screenshot: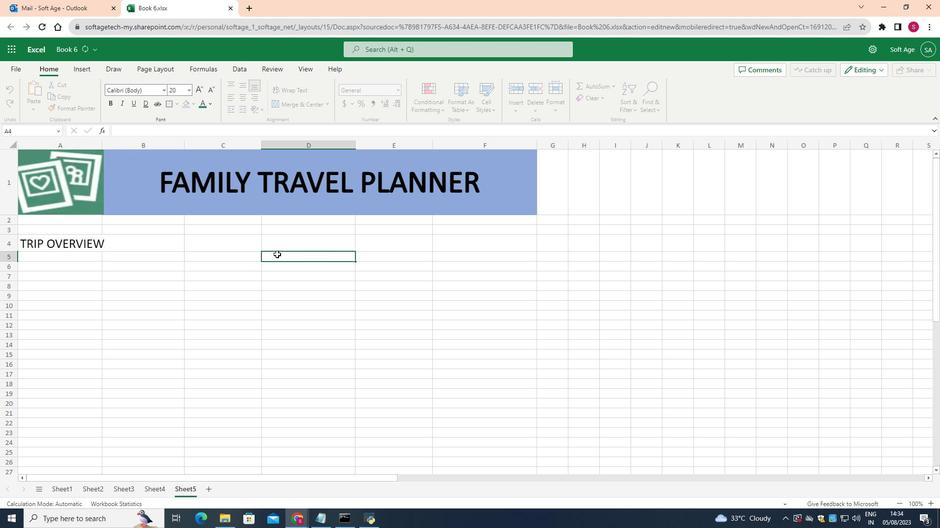 
Action: Mouse pressed left at (277, 254)
Screenshot: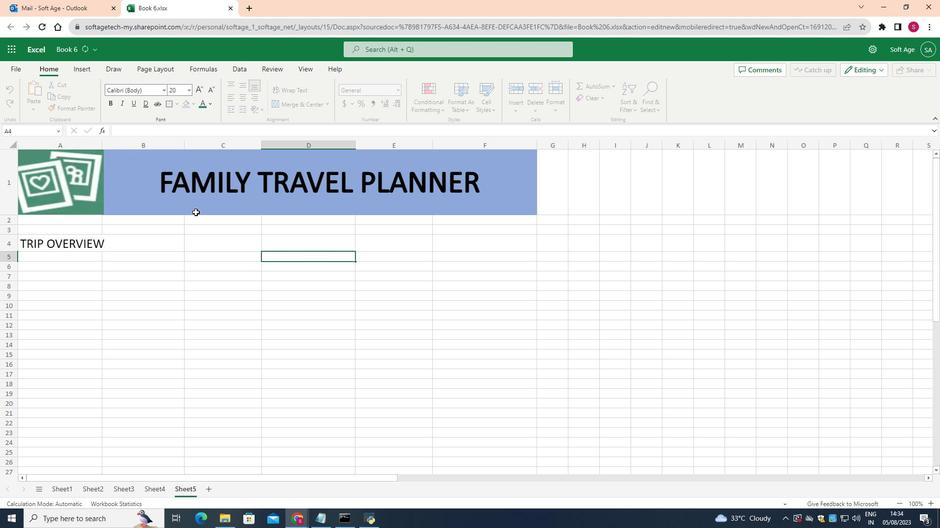 
Action: Mouse moved to (102, 146)
Screenshot: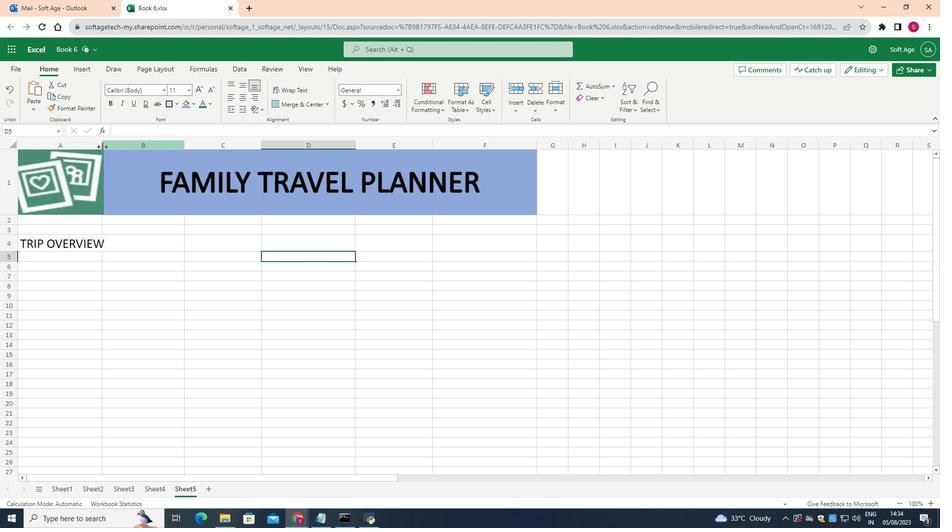
Action: Mouse pressed left at (102, 146)
Screenshot: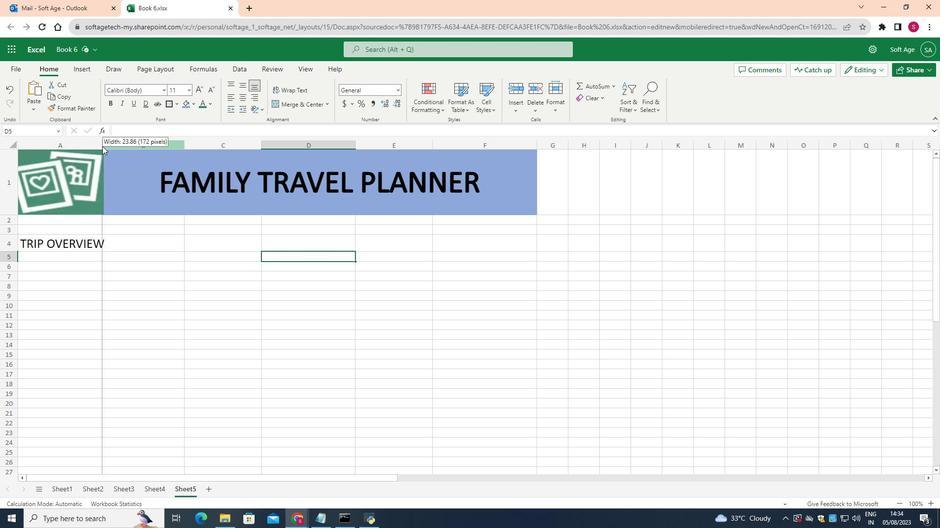
Action: Mouse moved to (119, 146)
Screenshot: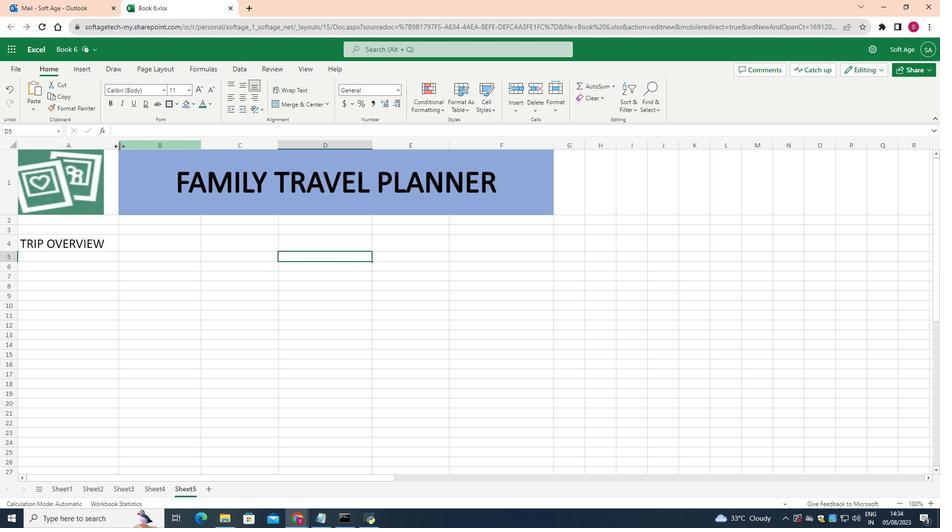 
Action: Mouse pressed left at (119, 146)
Screenshot: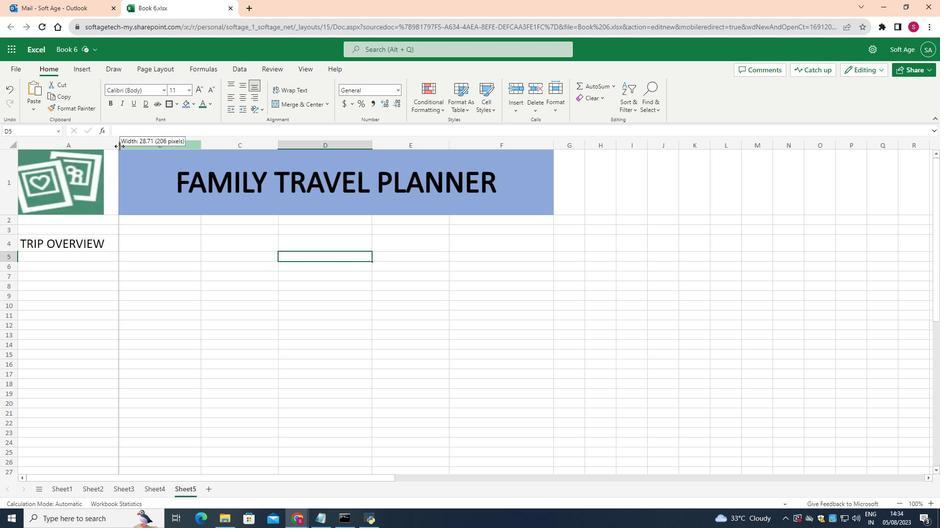 
Action: Mouse moved to (166, 302)
Screenshot: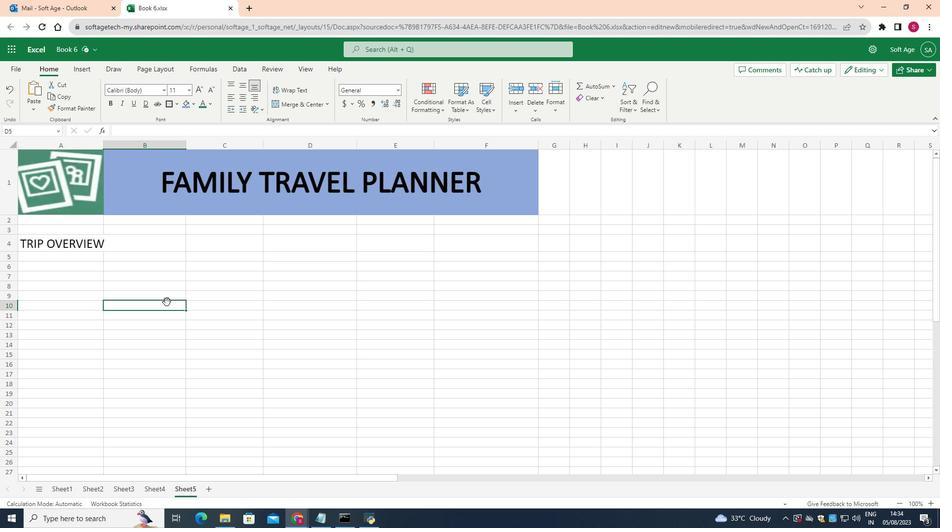 
Action: Mouse pressed left at (166, 302)
Screenshot: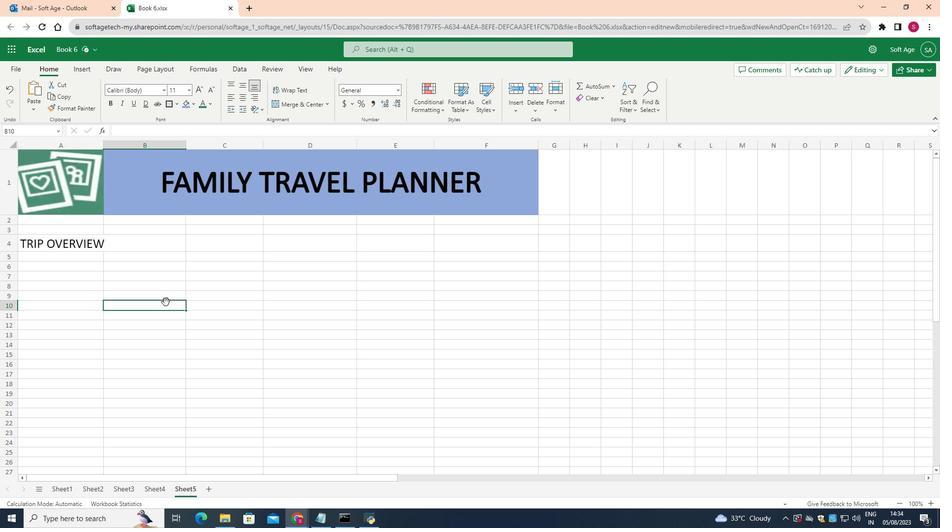 
Action: Mouse moved to (76, 245)
Screenshot: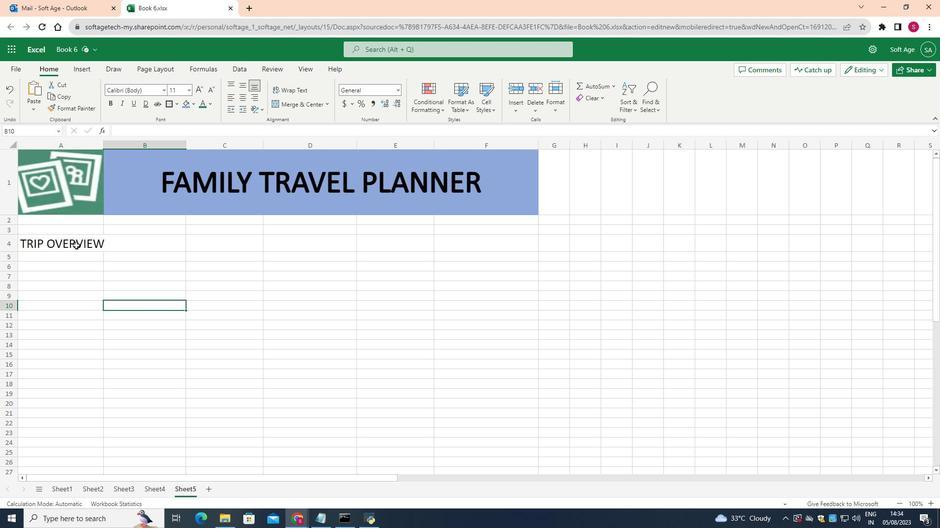 
Action: Mouse pressed left at (76, 245)
Screenshot: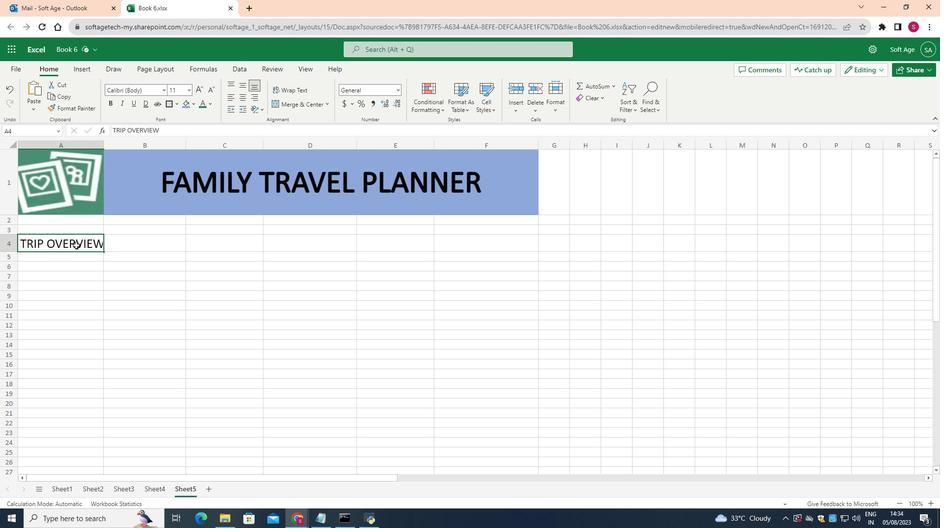 
Action: Mouse moved to (375, 243)
Screenshot: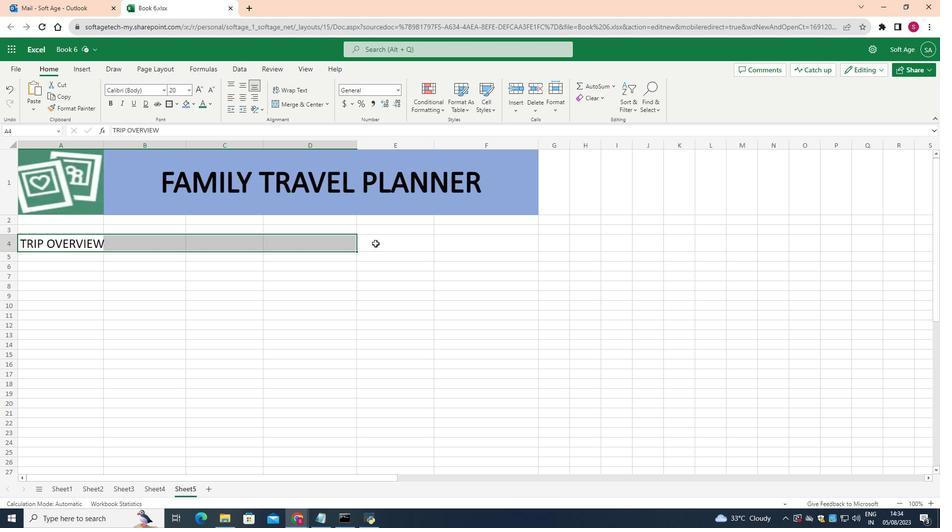 
Action: Mouse pressed left at (375, 243)
Screenshot: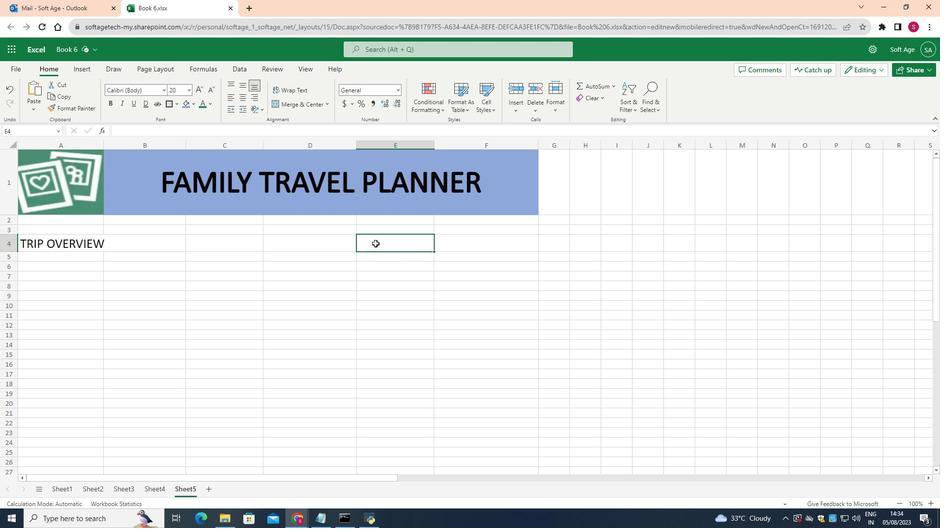 
Action: Mouse moved to (77, 242)
Screenshot: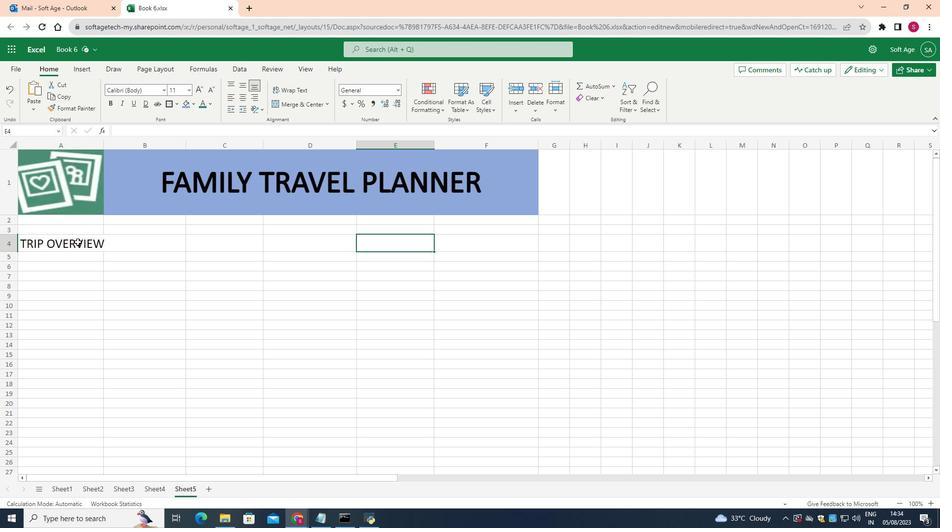 
Action: Mouse pressed left at (77, 242)
Screenshot: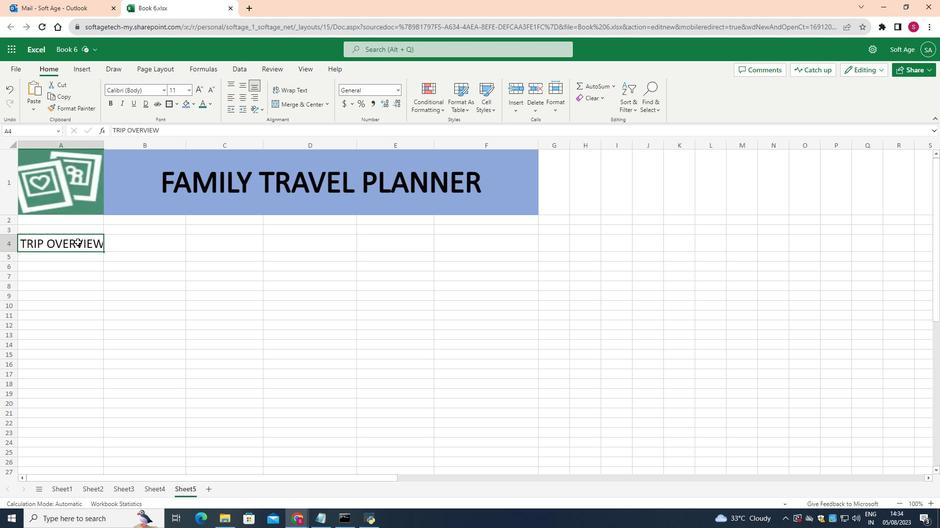 
Action: Mouse moved to (211, 101)
Screenshot: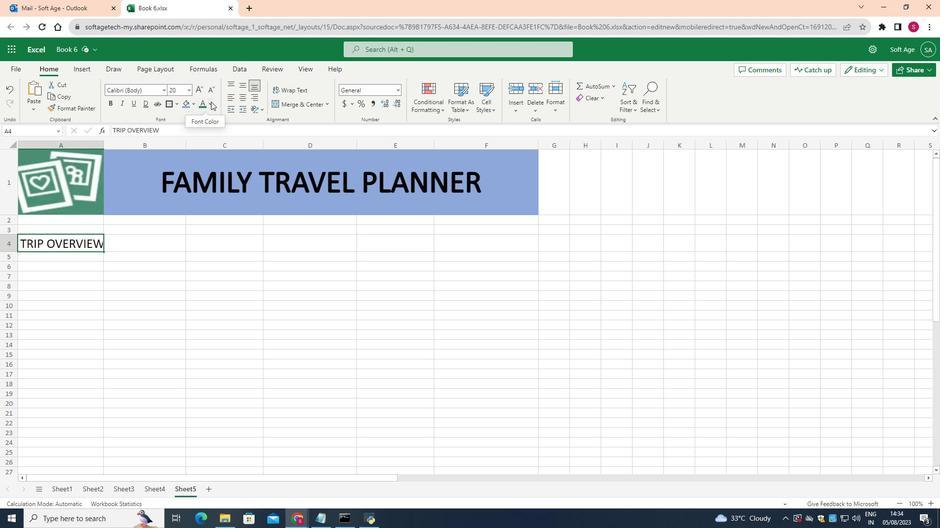 
Action: Mouse pressed left at (211, 101)
Screenshot: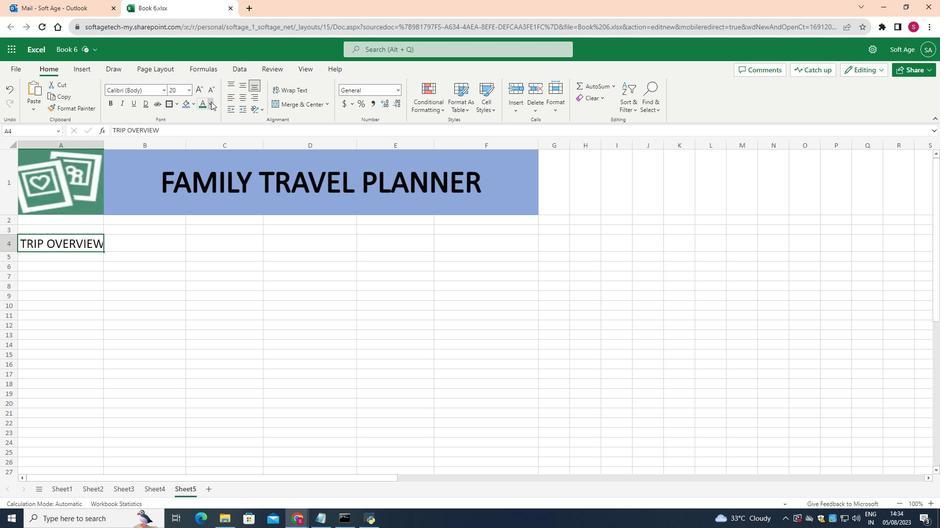 
Action: Mouse moved to (301, 199)
Screenshot: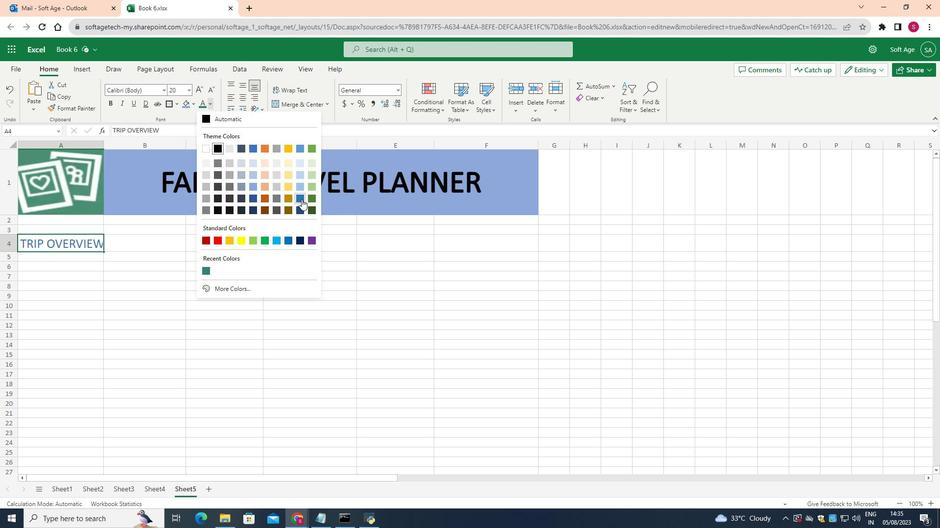 
Action: Mouse pressed left at (301, 199)
Screenshot: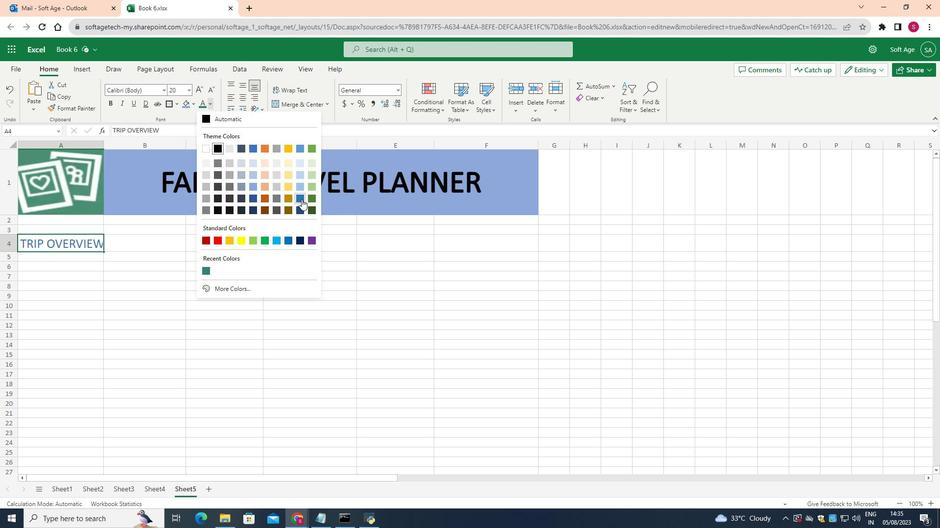 
Action: Mouse moved to (108, 101)
Screenshot: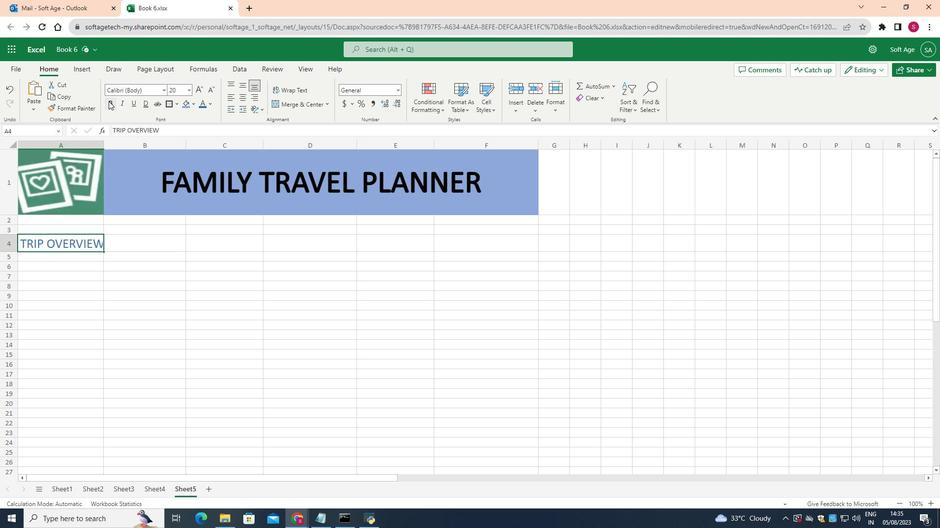 
Action: Mouse pressed left at (108, 101)
Screenshot: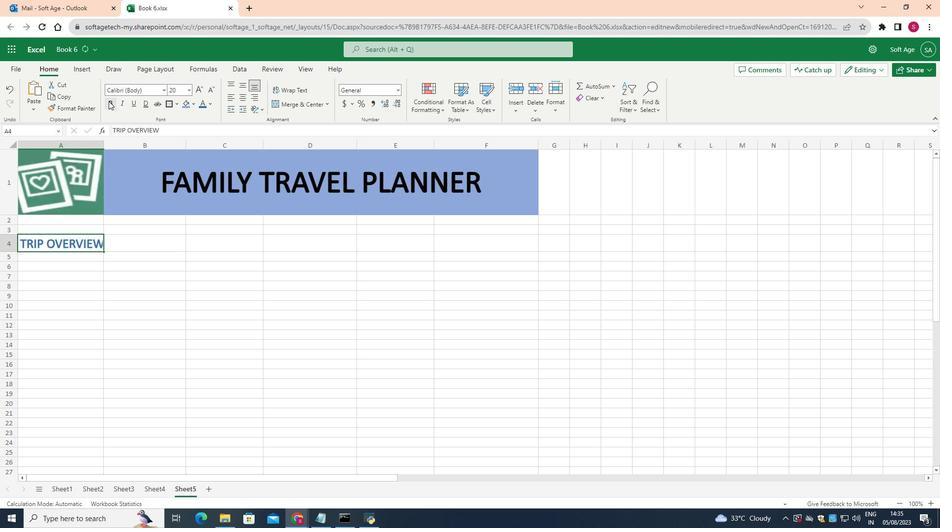 
Action: Mouse moved to (74, 286)
Screenshot: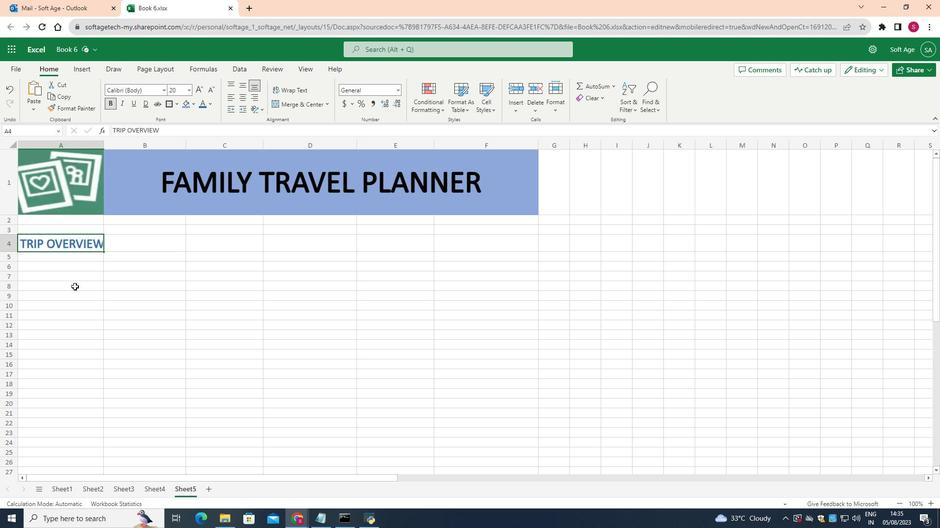 
Action: Mouse pressed left at (74, 286)
Screenshot: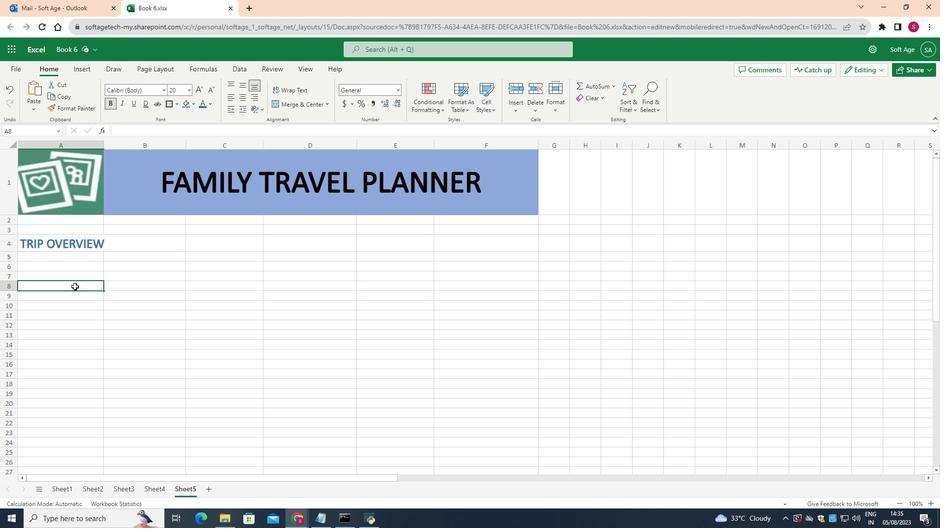 
Action: Mouse moved to (73, 267)
Screenshot: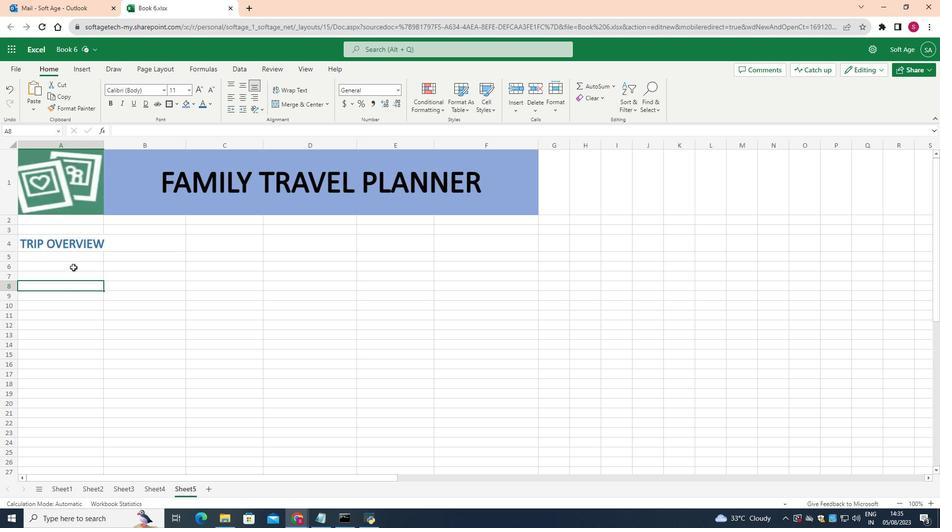 
Action: Mouse pressed left at (73, 267)
Screenshot: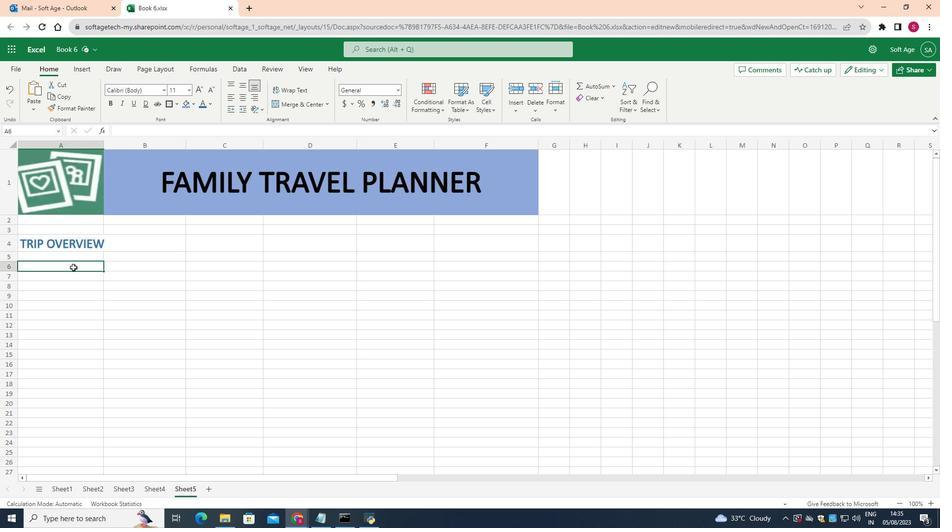 
Action: Mouse moved to (188, 89)
Screenshot: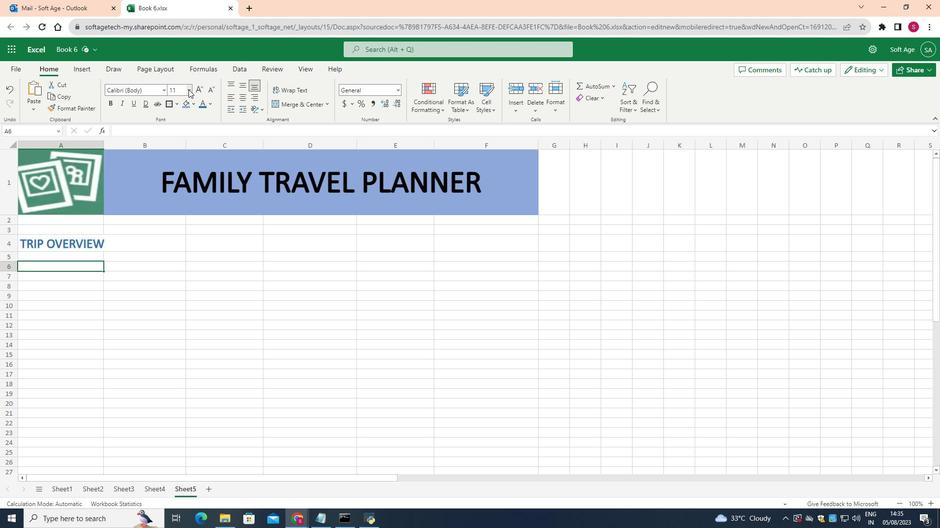 
Action: Mouse pressed left at (188, 89)
Screenshot: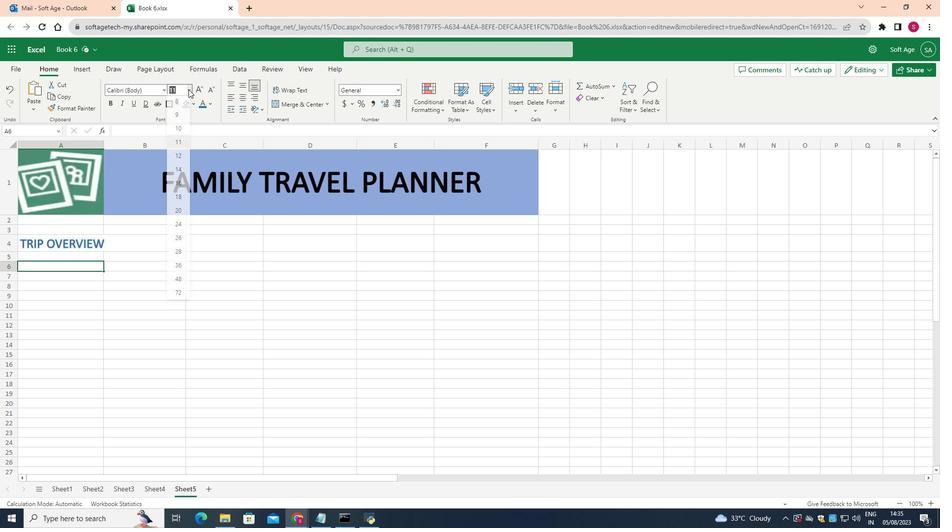 
Action: Mouse moved to (176, 198)
Screenshot: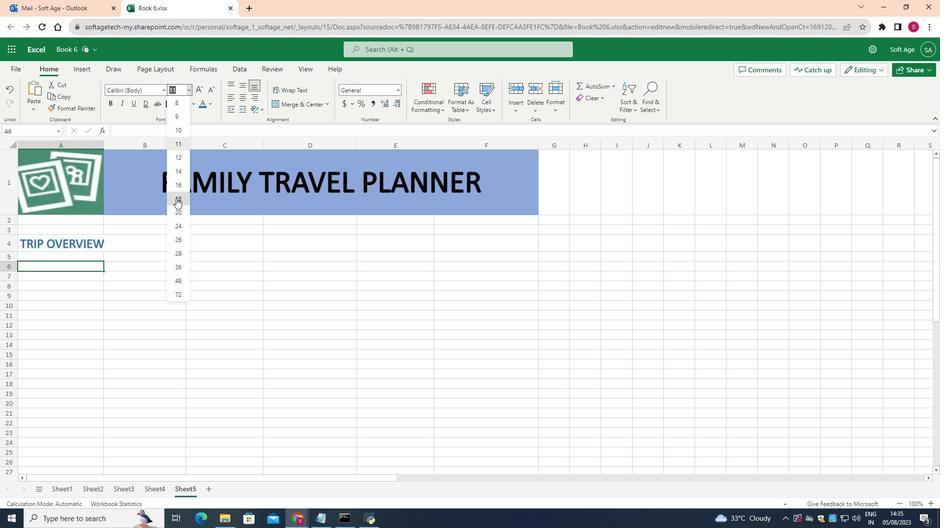 
Action: Mouse pressed left at (176, 198)
Screenshot: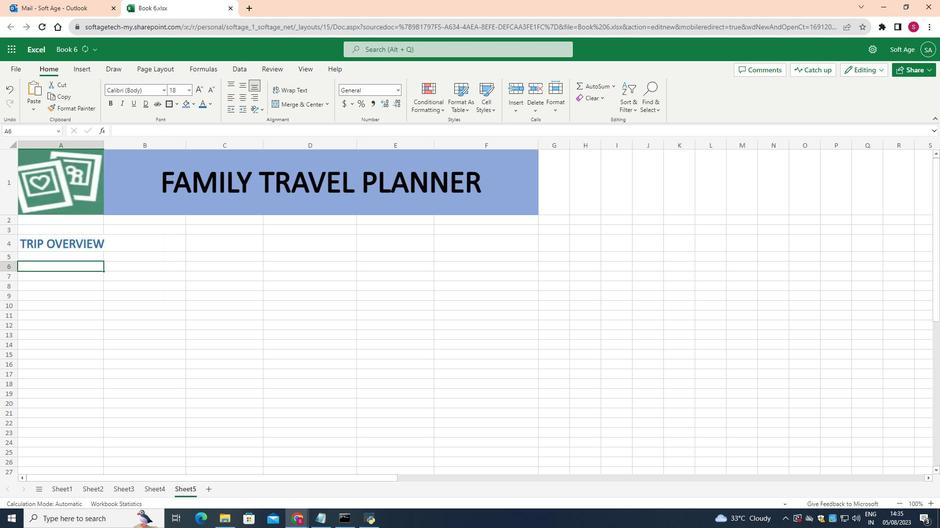 
Action: Mouse moved to (65, 272)
Screenshot: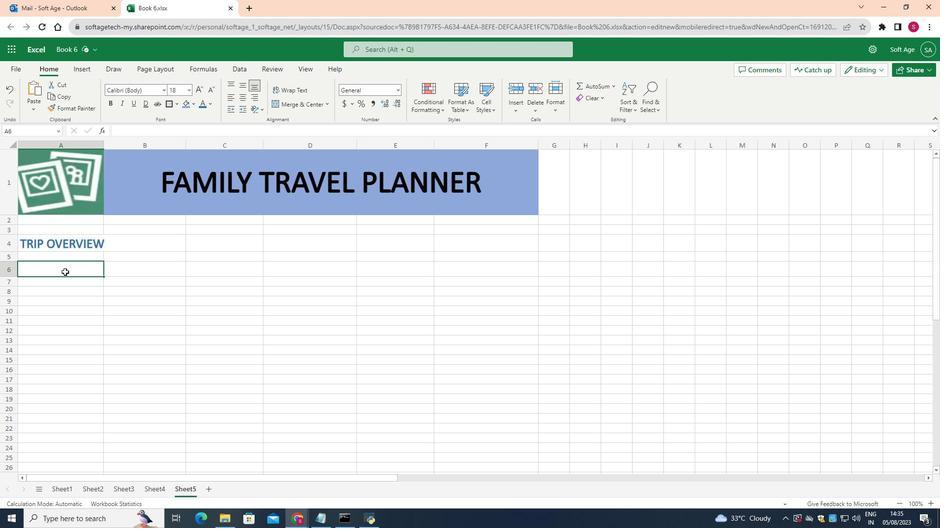 
Action: Mouse pressed left at (65, 272)
Screenshot: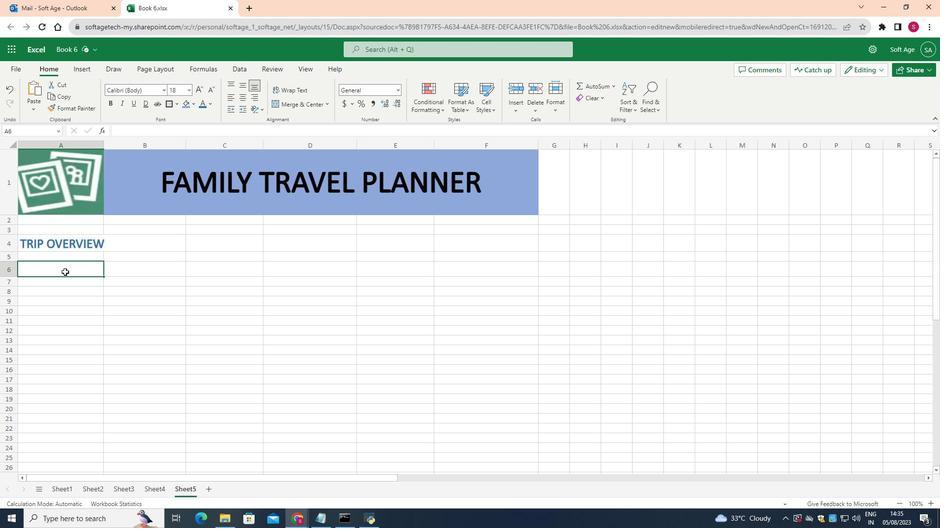 
Action: Mouse pressed left at (65, 272)
Screenshot: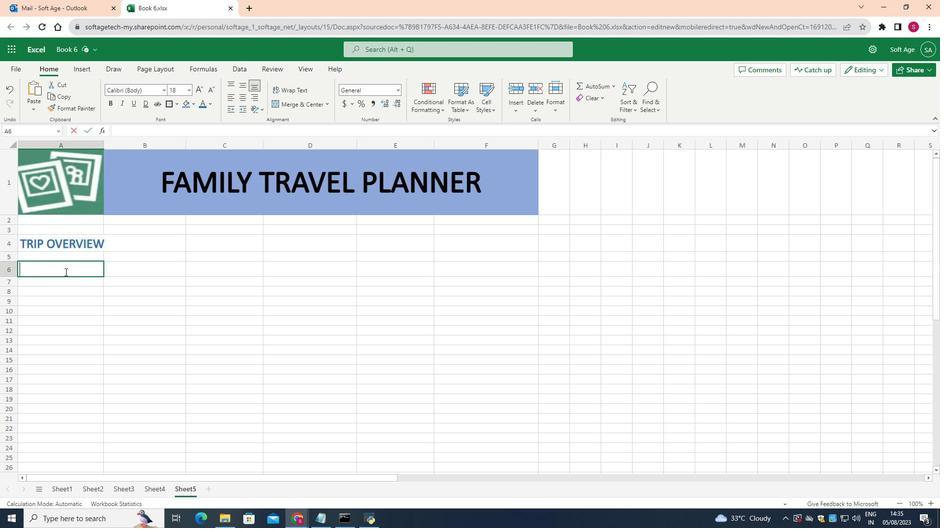 
Action: Mouse moved to (187, 90)
Screenshot: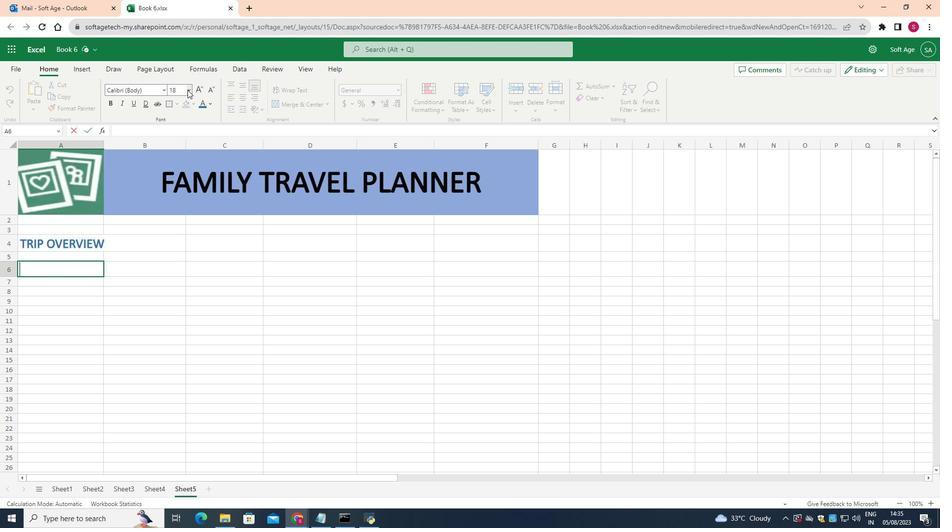 
Action: Mouse pressed left at (187, 90)
Screenshot: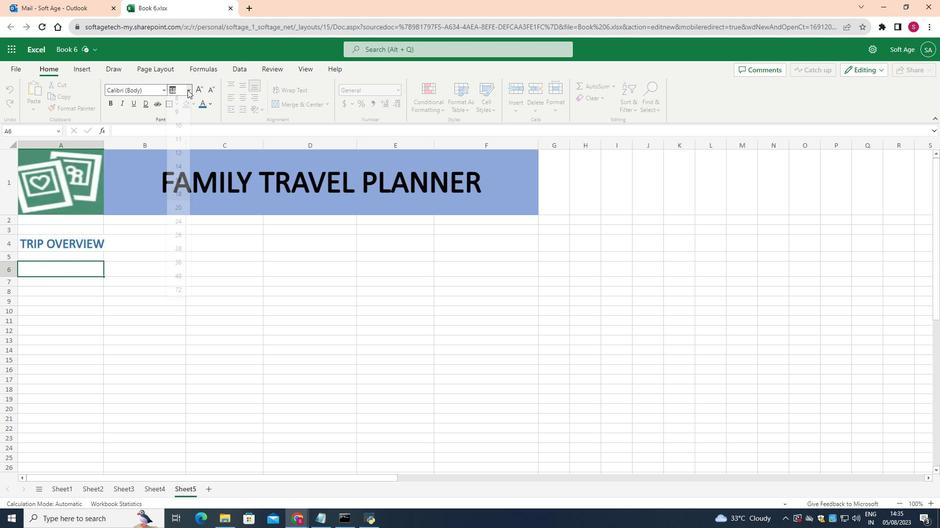 
Action: Mouse moved to (177, 169)
Screenshot: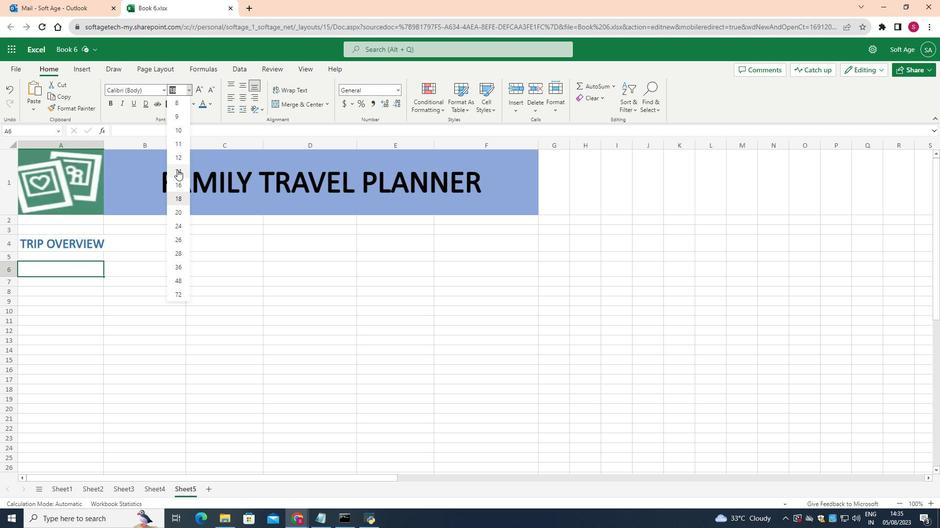 
Action: Mouse pressed left at (177, 169)
Screenshot: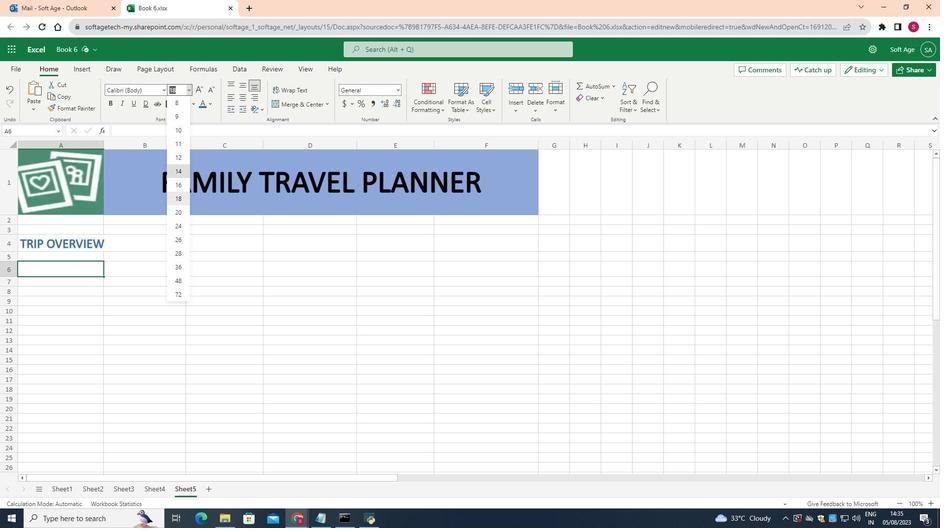 
Action: Mouse moved to (82, 266)
Screenshot: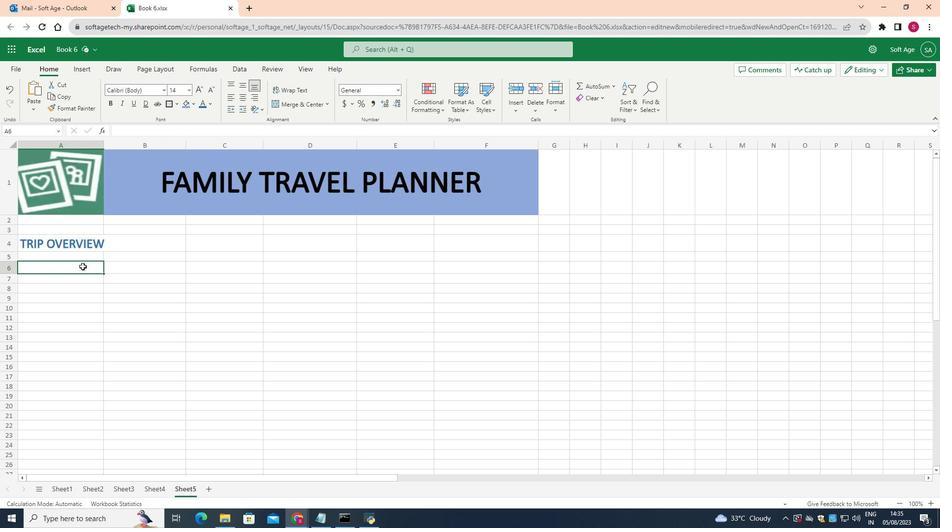 
Action: Mouse pressed left at (82, 266)
Screenshot: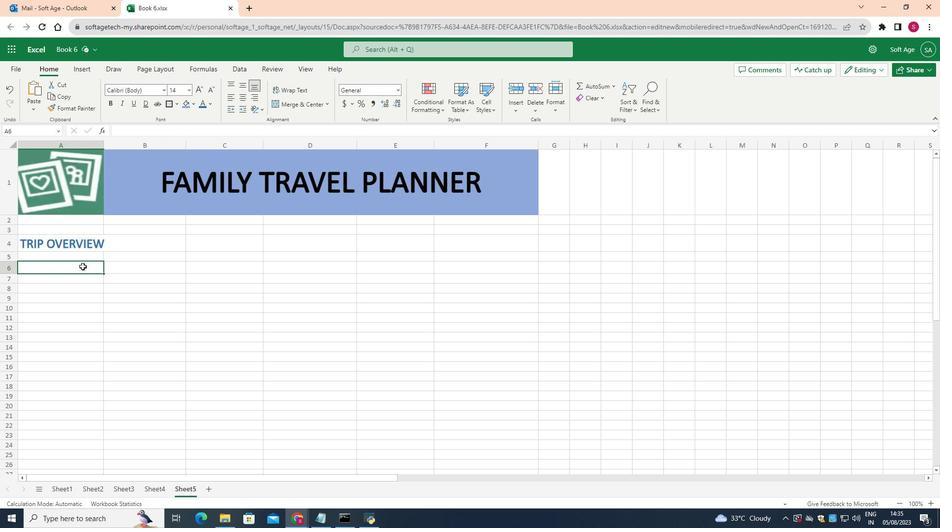
Action: Mouse pressed left at (82, 266)
Screenshot: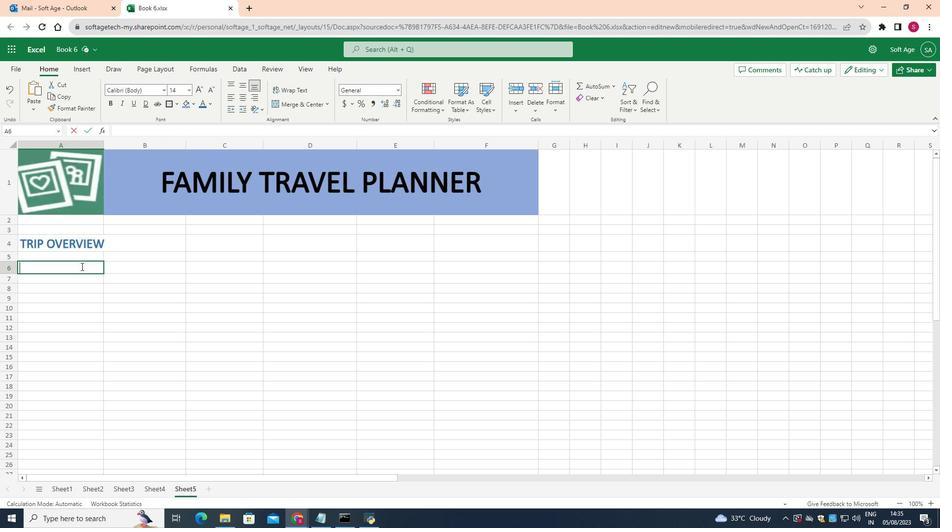 
Action: Mouse moved to (81, 266)
Screenshot: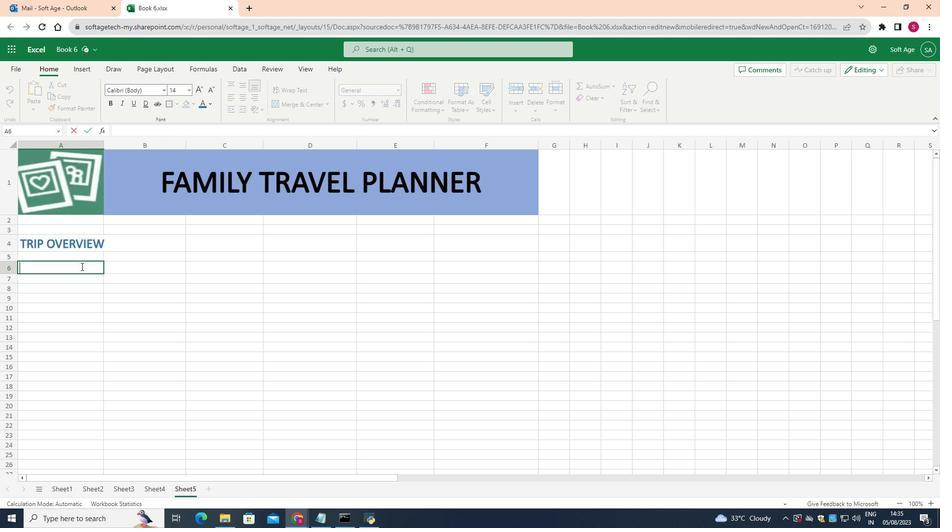
Action: Key pressed <Key.shift>T
Screenshot: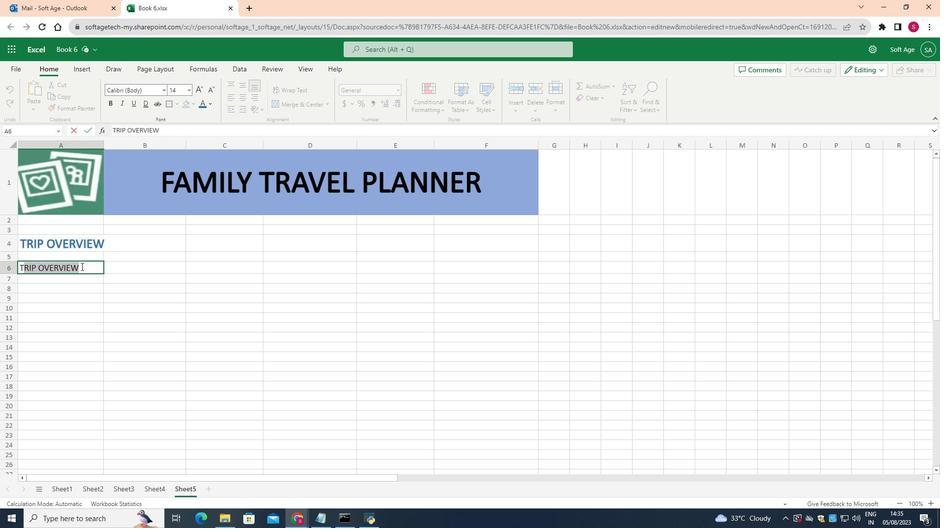 
Action: Mouse moved to (81, 267)
Screenshot: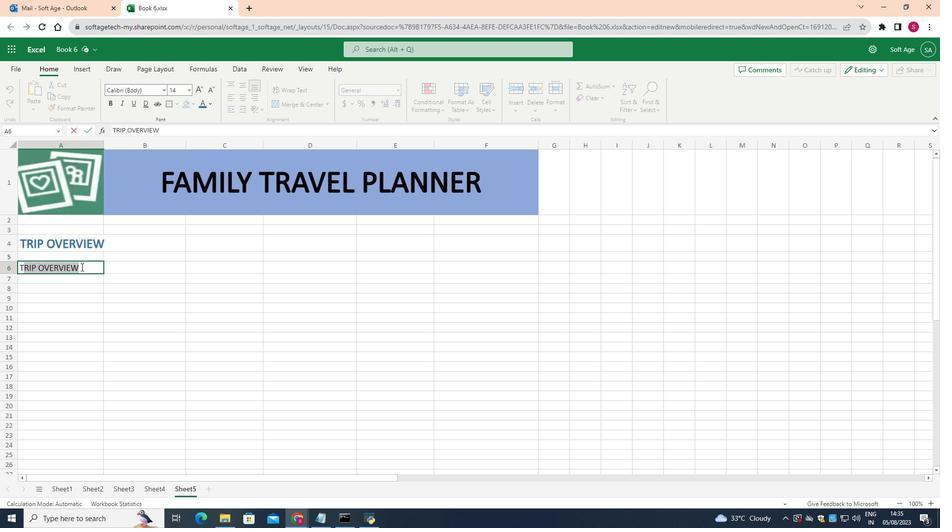 
Action: Key pressed rip<Key.space>start<Key.space>date
Screenshot: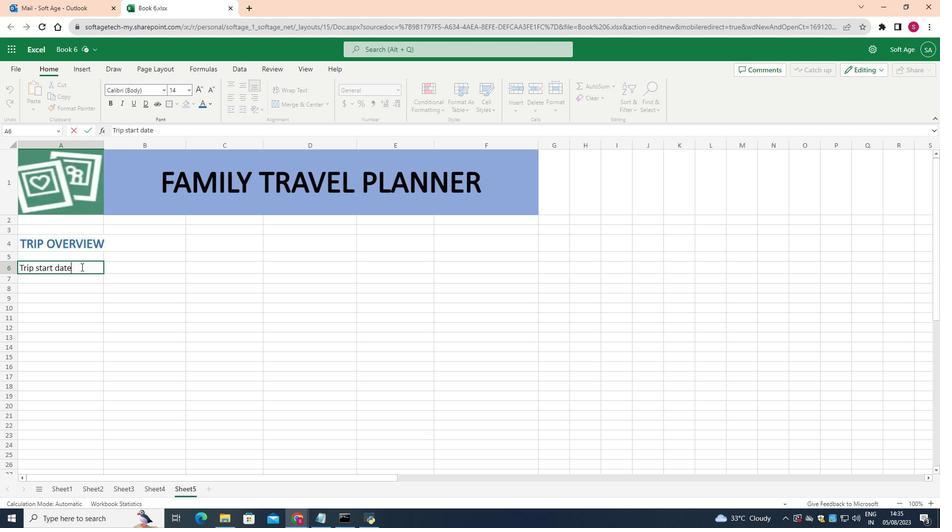 
Action: Mouse moved to (20, 266)
Screenshot: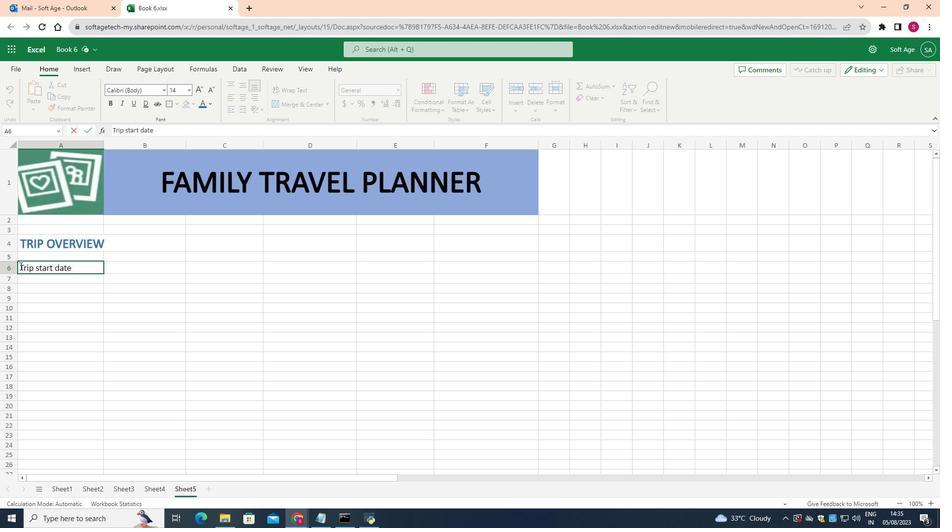 
Action: Mouse pressed left at (20, 266)
Screenshot: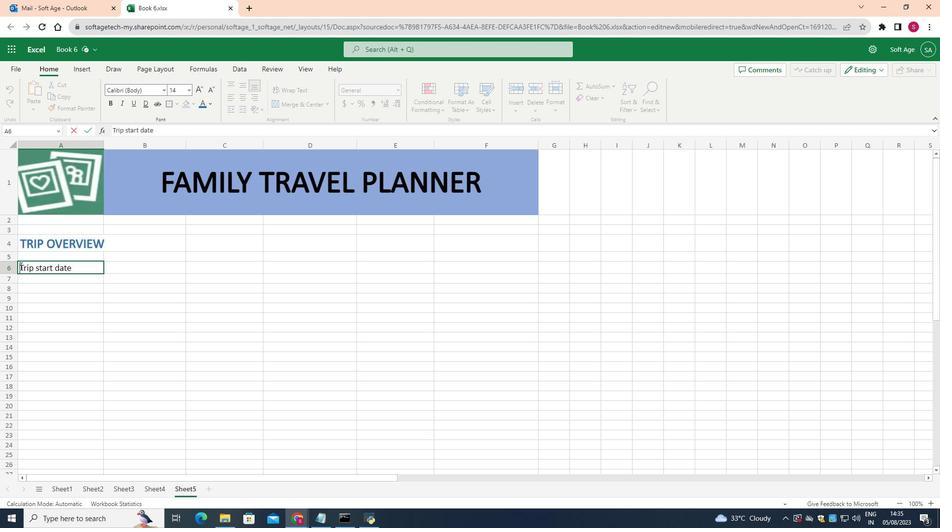 
Action: Key pressed <Key.space><Key.space><Key.space><Key.space><Key.space><Key.space><Key.space>
Screenshot: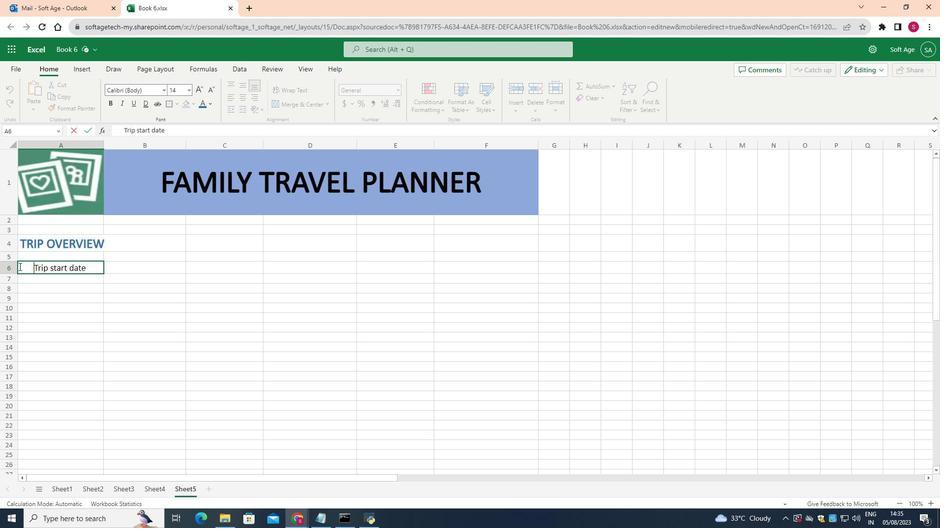 
Action: Mouse moved to (18, 267)
Screenshot: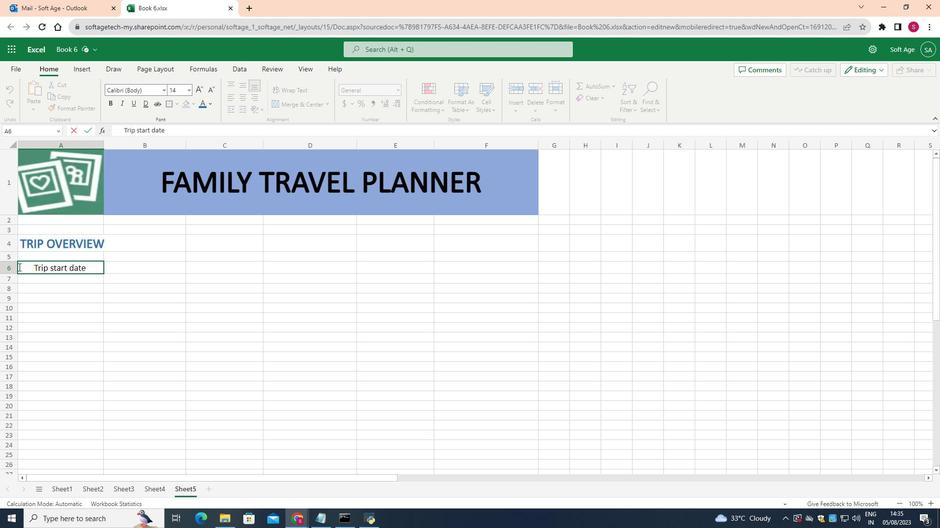 
Action: Key pressed <Key.space><Key.space>
Screenshot: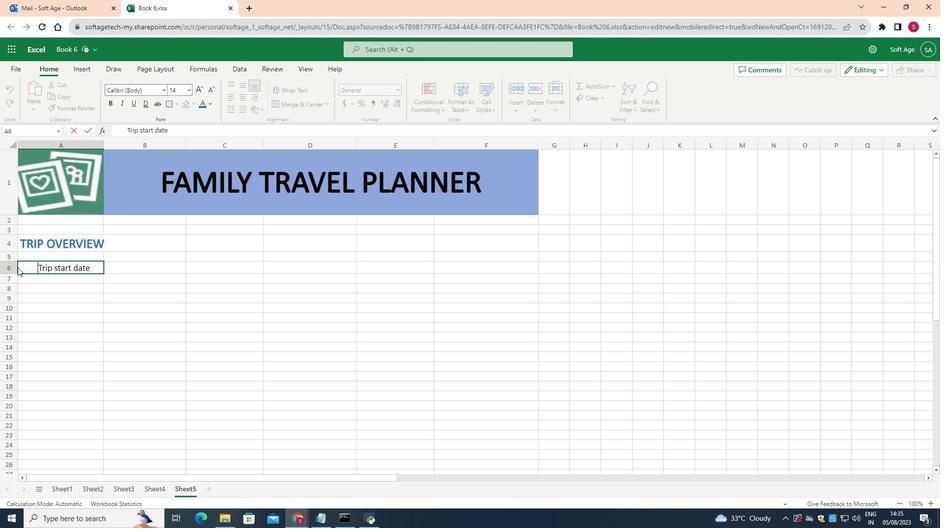 
Action: Mouse moved to (152, 270)
Screenshot: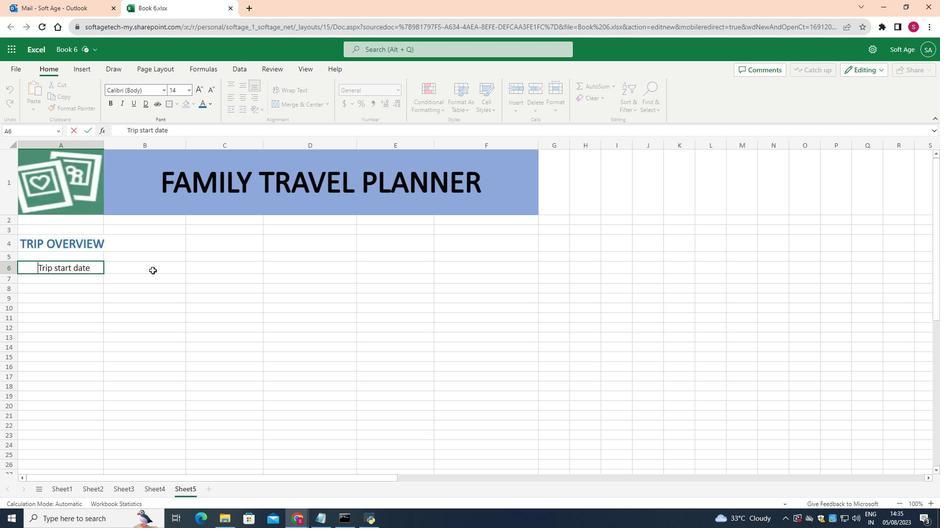 
Action: Mouse pressed left at (152, 270)
Screenshot: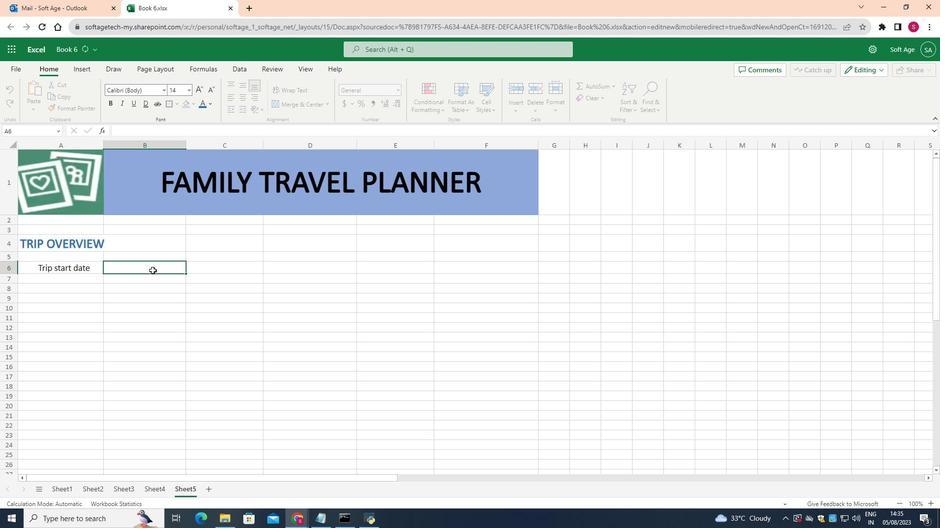
Action: Mouse moved to (189, 89)
Screenshot: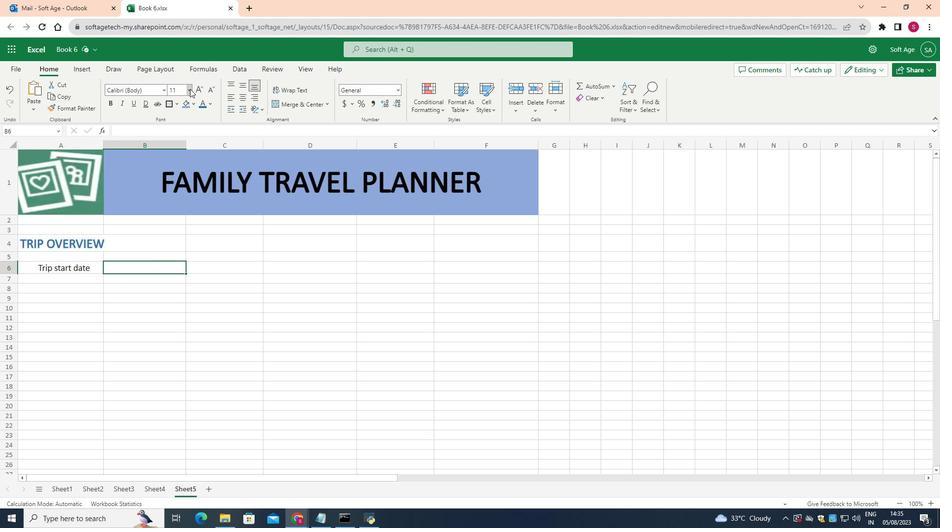 
Action: Mouse pressed left at (189, 89)
Screenshot: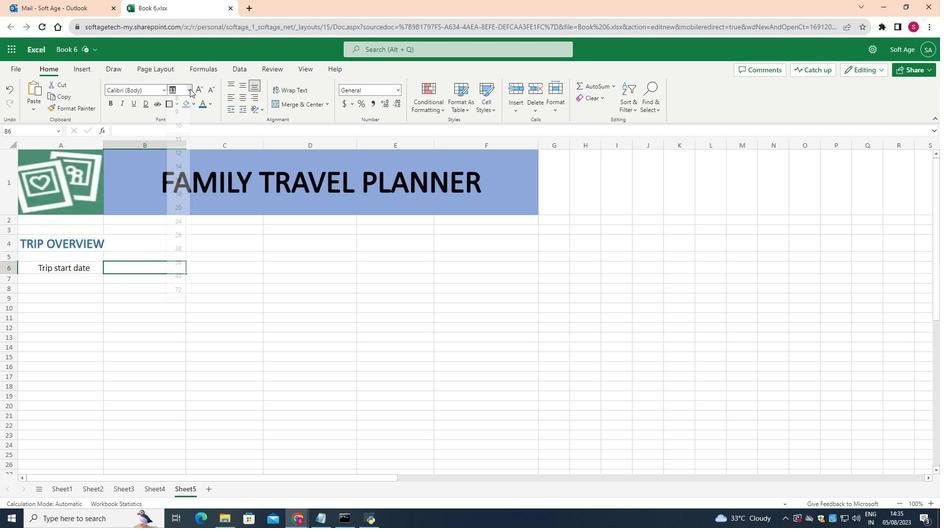 
Action: Mouse moved to (174, 171)
Screenshot: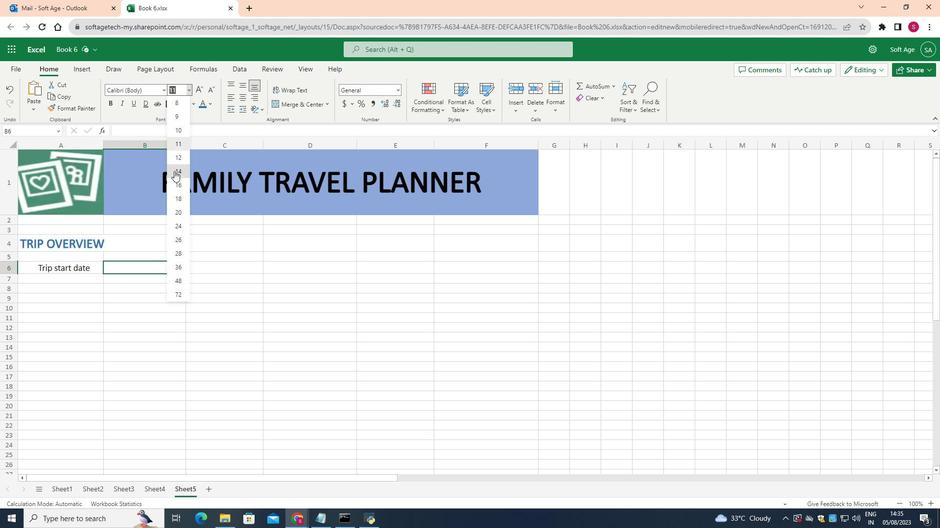
Action: Mouse pressed left at (174, 171)
Screenshot: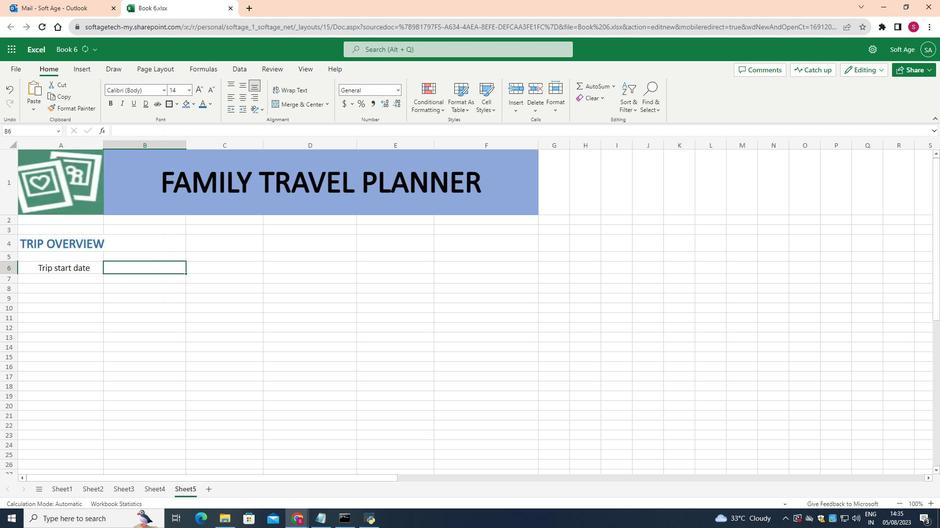 
Action: Key pressed 11/25/23
Screenshot: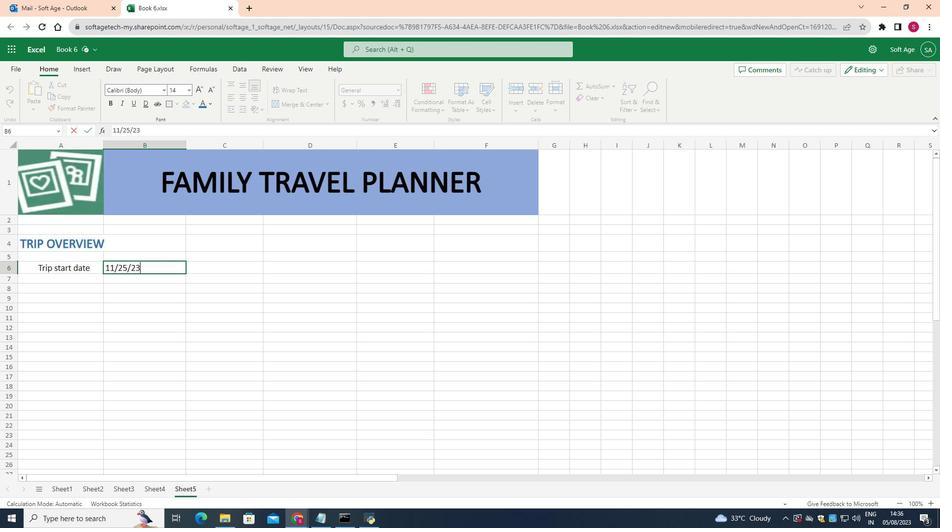 
Action: Mouse moved to (71, 291)
Screenshot: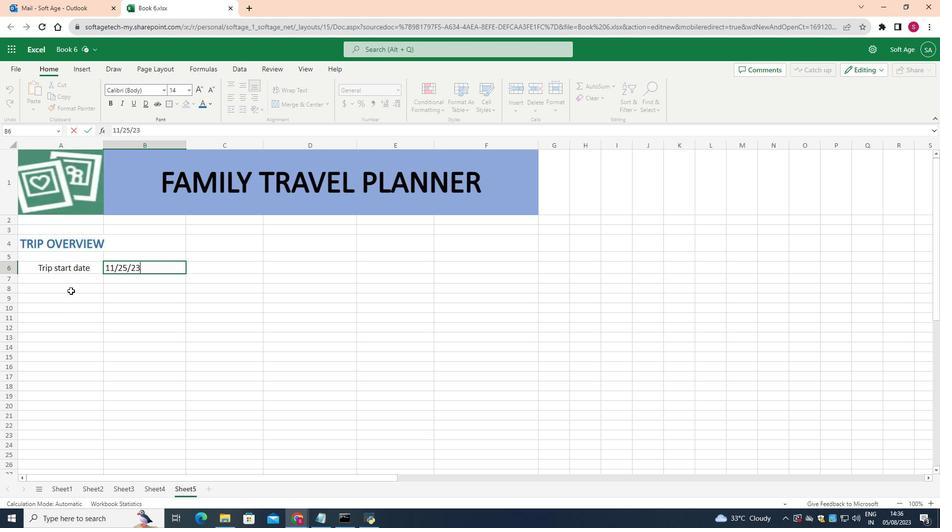 
Action: Mouse pressed left at (71, 291)
Screenshot: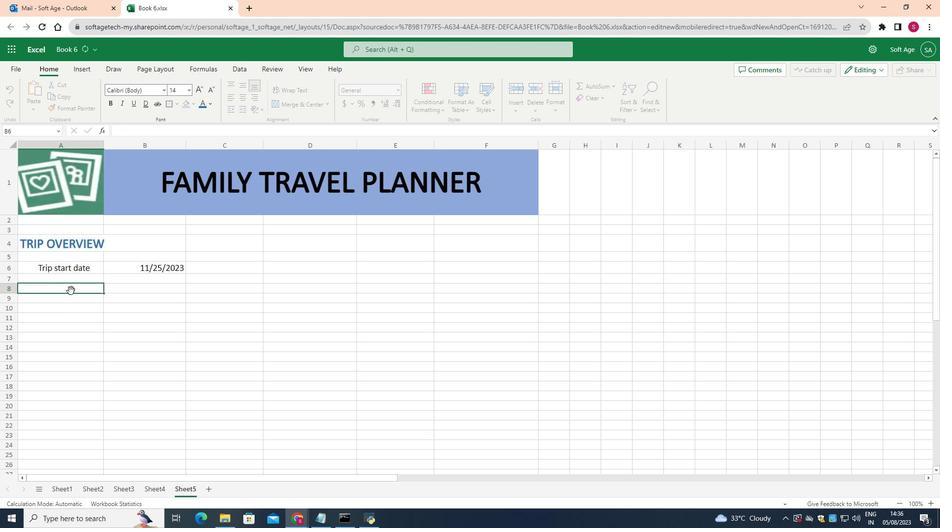 
Action: Mouse moved to (190, 89)
Screenshot: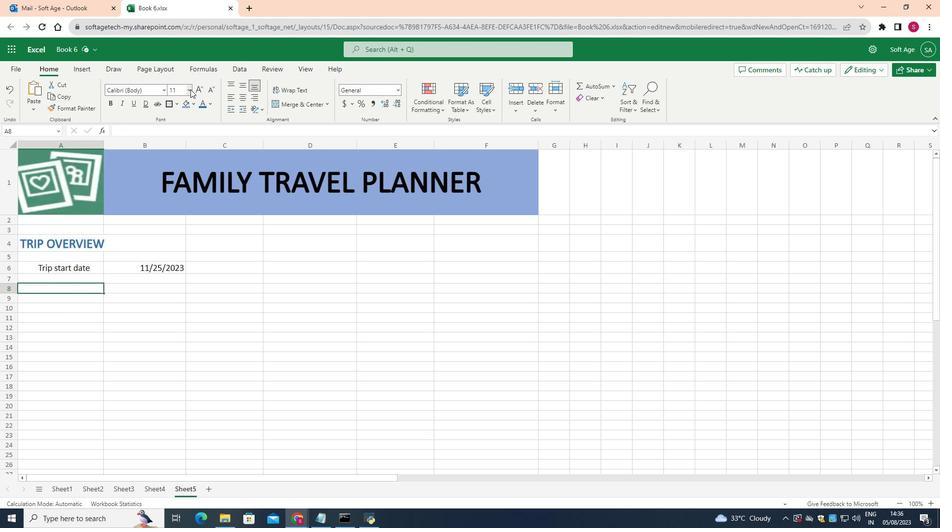 
Action: Mouse pressed left at (190, 89)
Screenshot: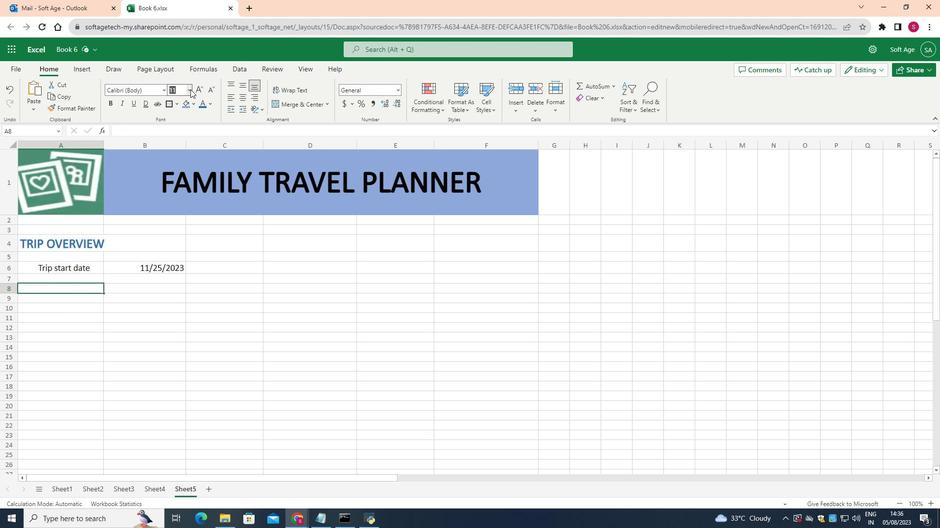 
Action: Mouse moved to (182, 174)
Screenshot: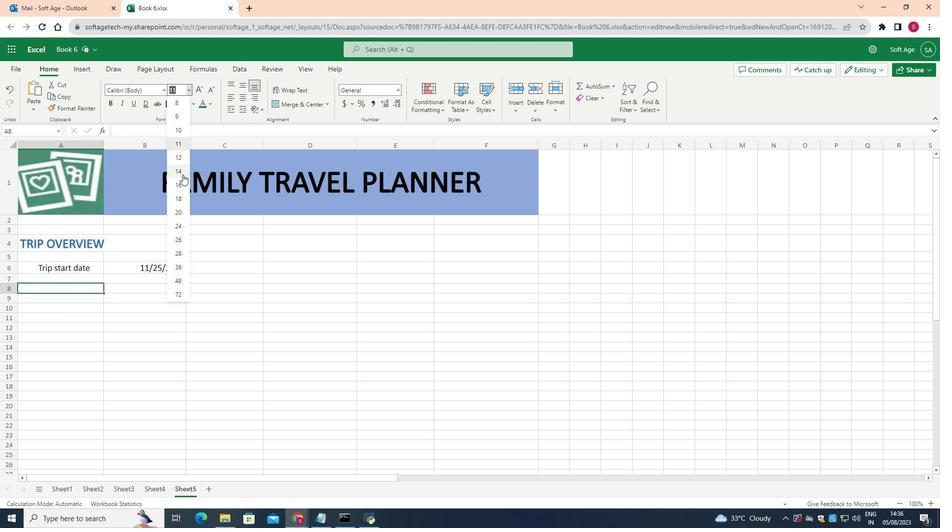 
Action: Mouse pressed left at (182, 174)
Screenshot: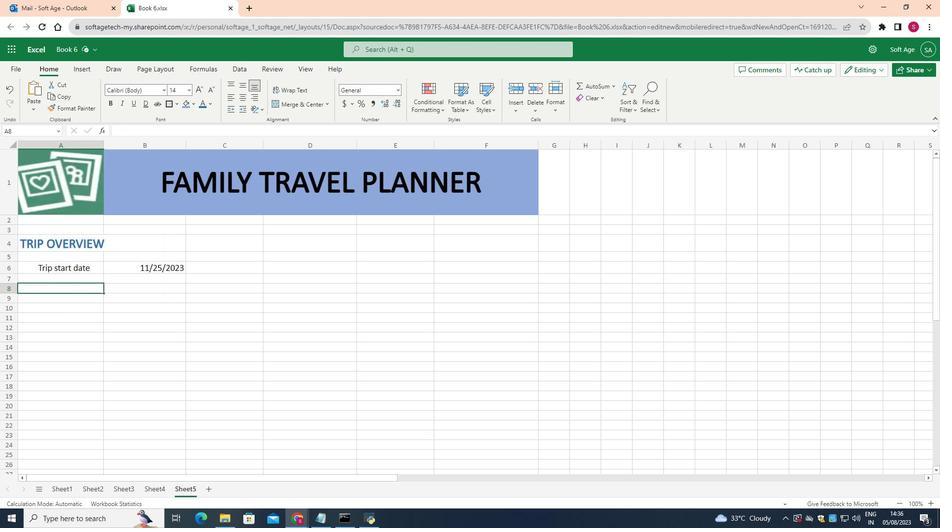 
Action: Key pressed <Key.shift>Trip<Key.space>end<Key.space>date
Screenshot: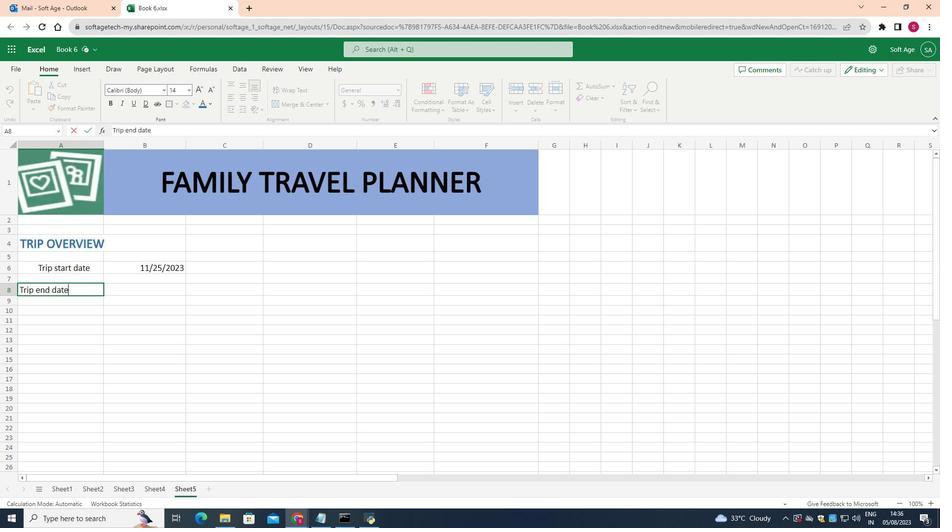 
Action: Mouse moved to (36, 340)
Screenshot: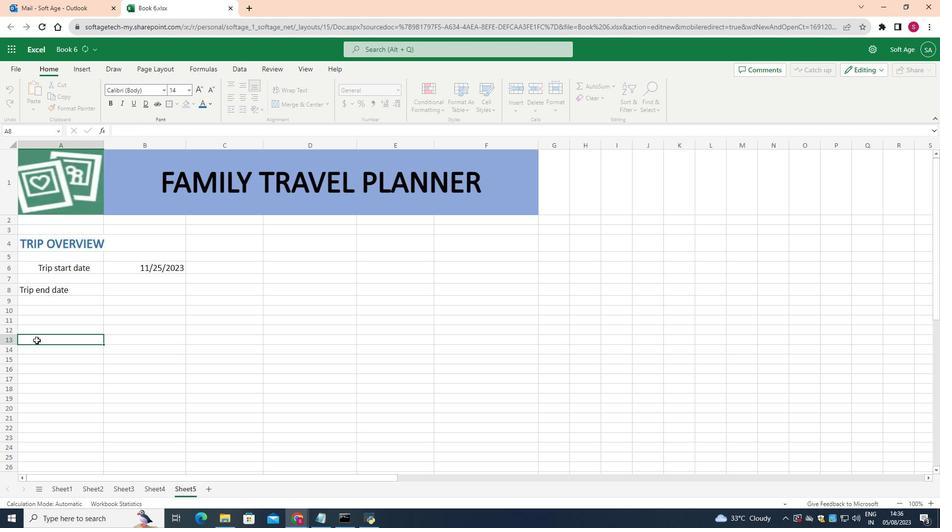 
Action: Mouse pressed left at (36, 340)
Screenshot: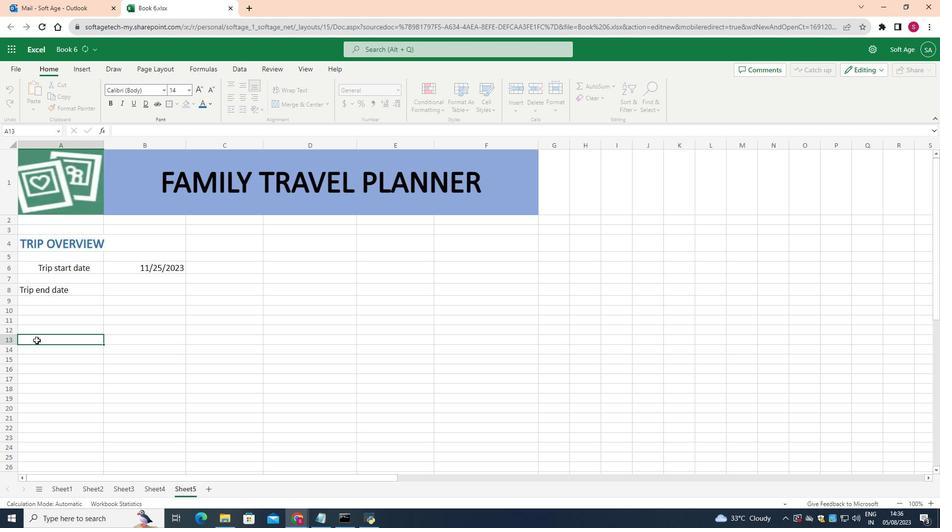 
Action: Mouse moved to (23, 293)
Screenshot: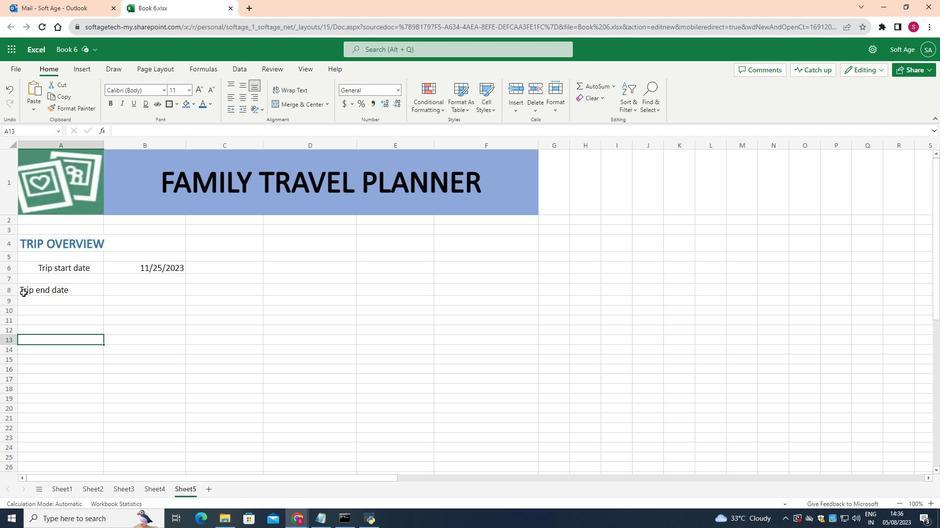 
Action: Mouse pressed left at (23, 293)
Screenshot: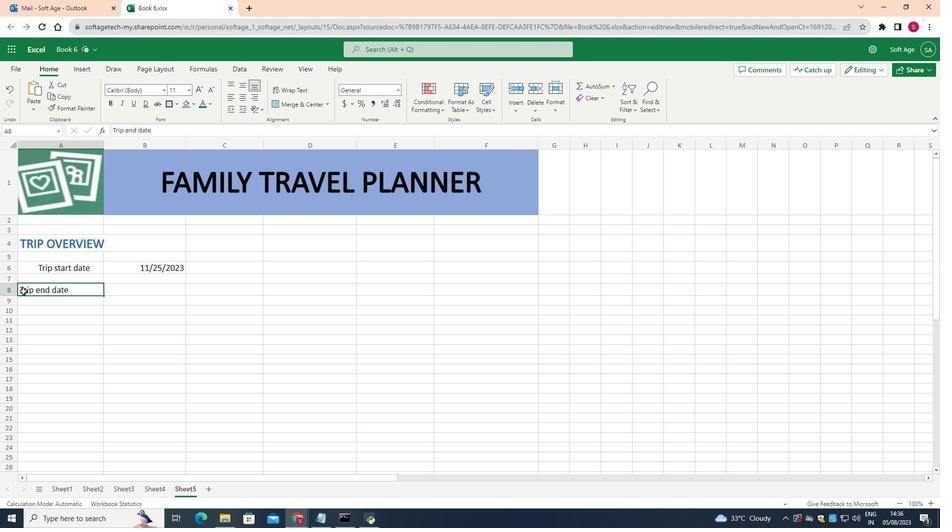 
Action: Mouse moved to (21, 288)
Screenshot: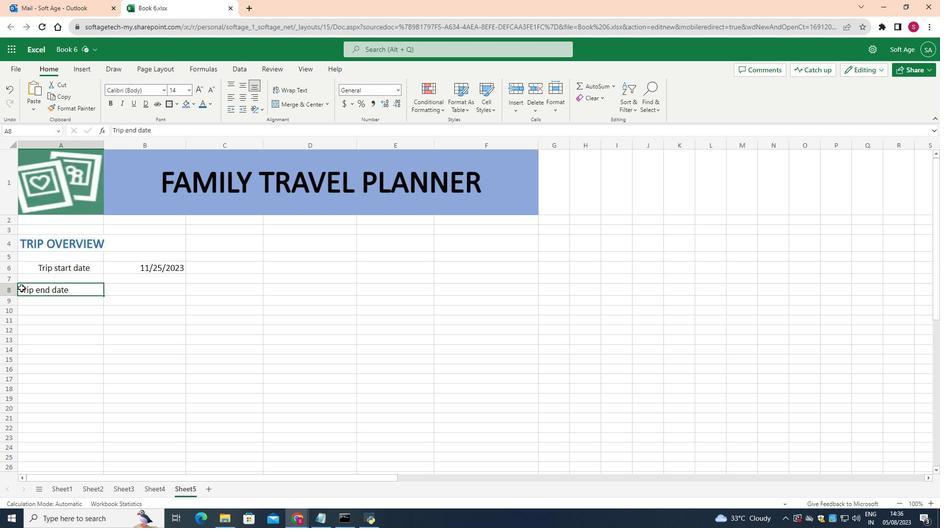 
Action: Mouse pressed left at (21, 288)
Screenshot: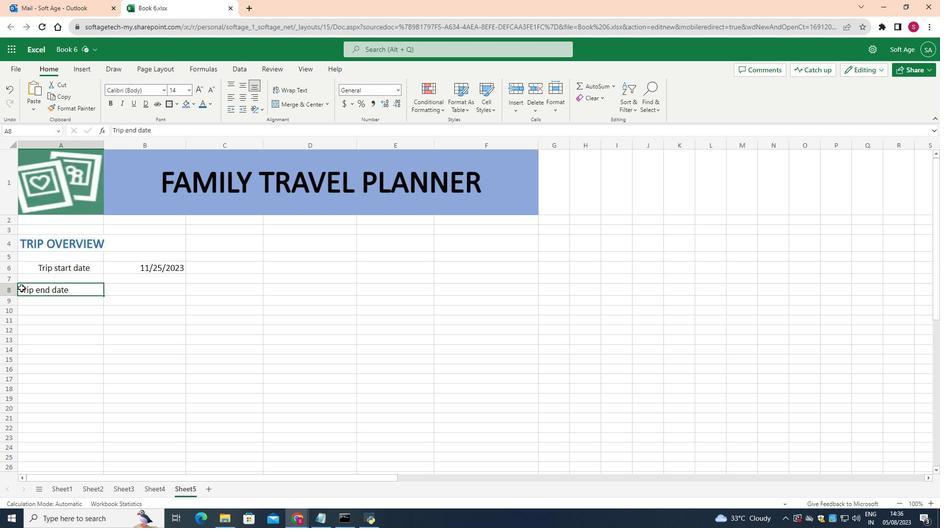 
Action: Mouse pressed left at (21, 288)
Screenshot: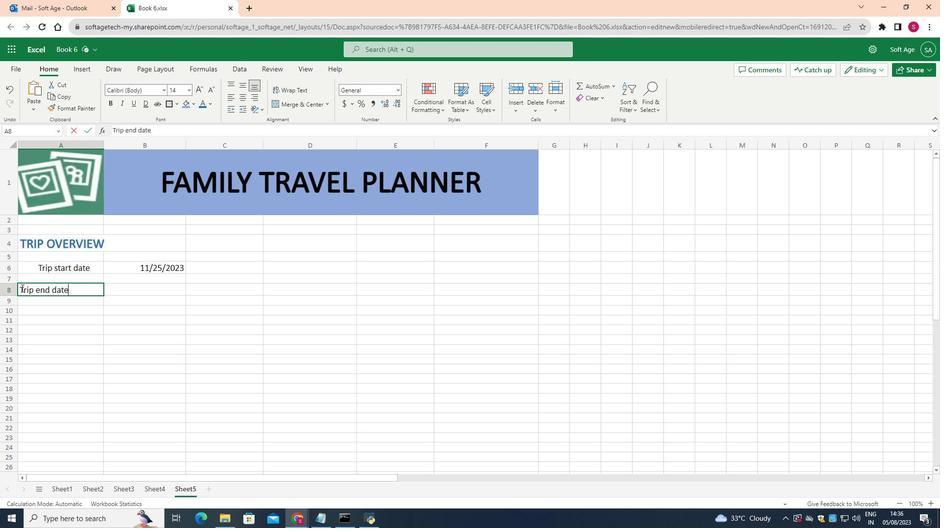 
Action: Mouse moved to (21, 288)
Screenshot: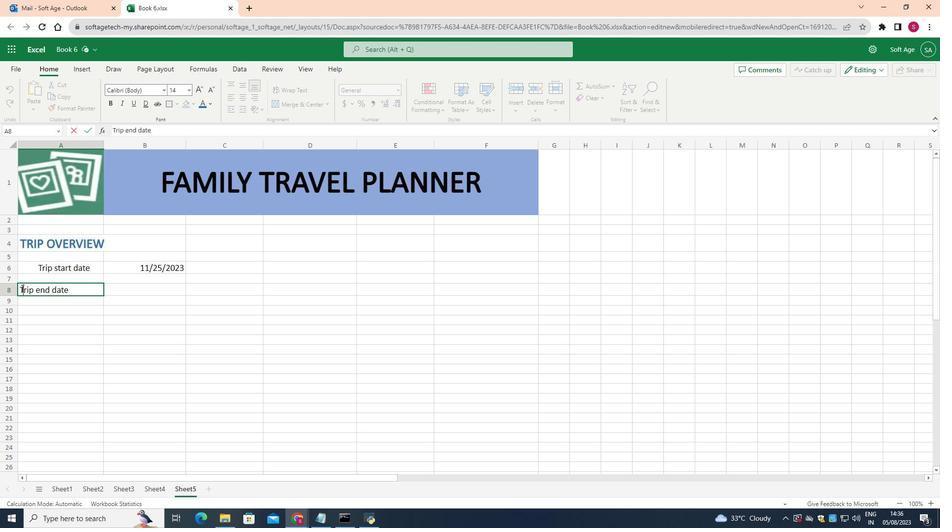 
Action: Mouse pressed left at (21, 288)
Screenshot: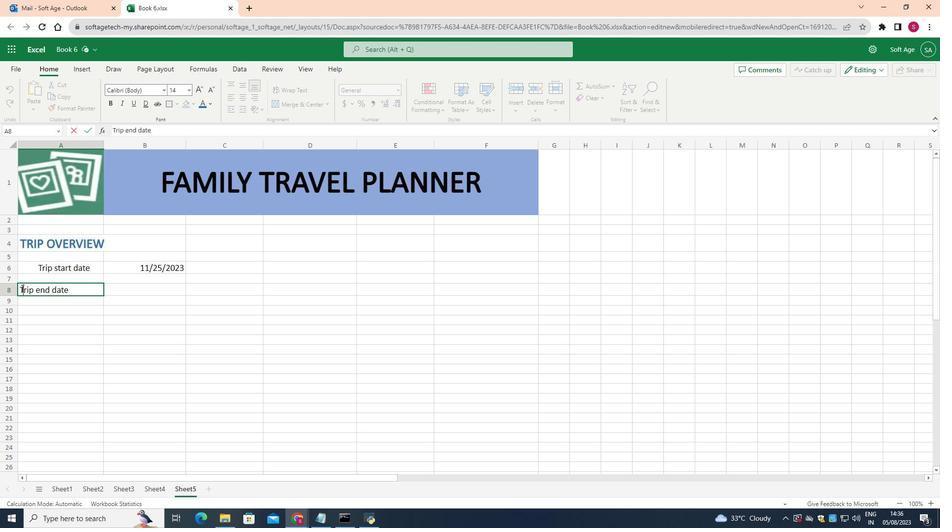 
Action: Mouse moved to (20, 288)
Screenshot: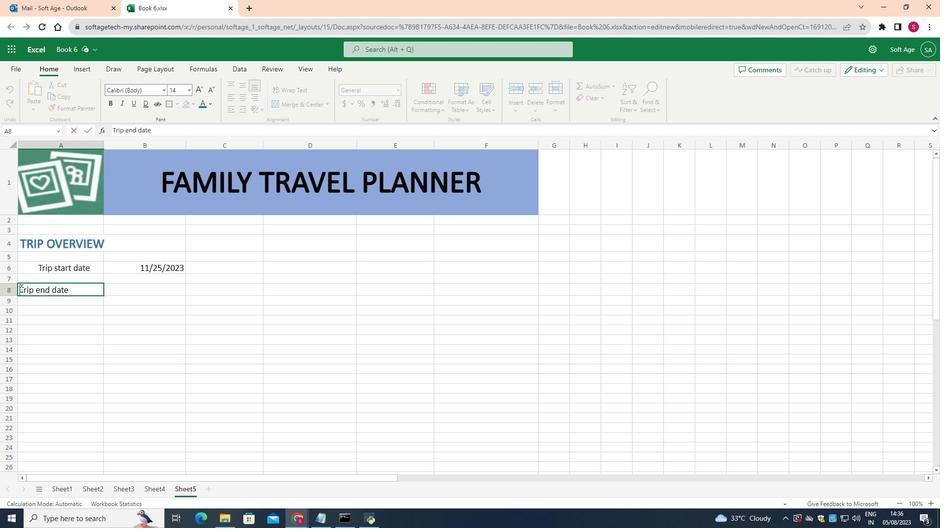 
Action: Mouse pressed left at (20, 288)
Screenshot: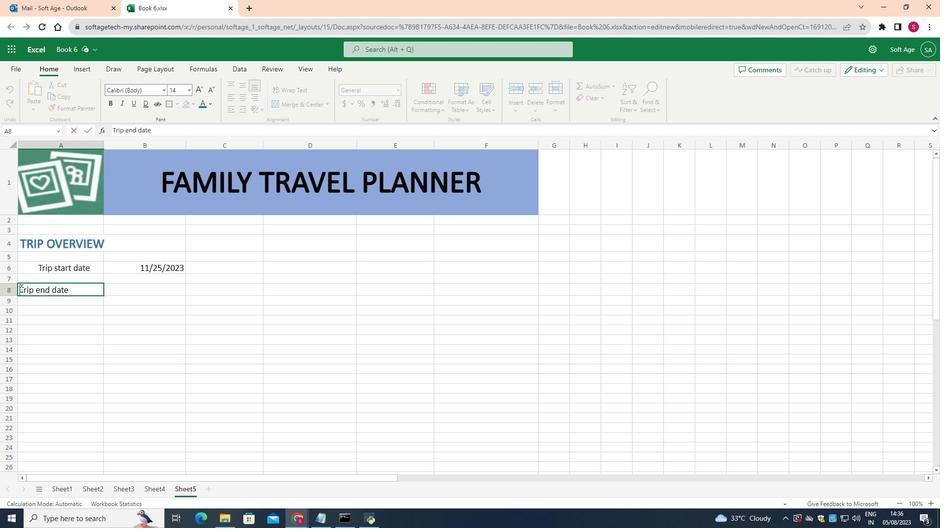 
Action: Key pressed <Key.space><Key.space><Key.space><Key.space><Key.space><Key.space><Key.space><Key.space><Key.space>
Screenshot: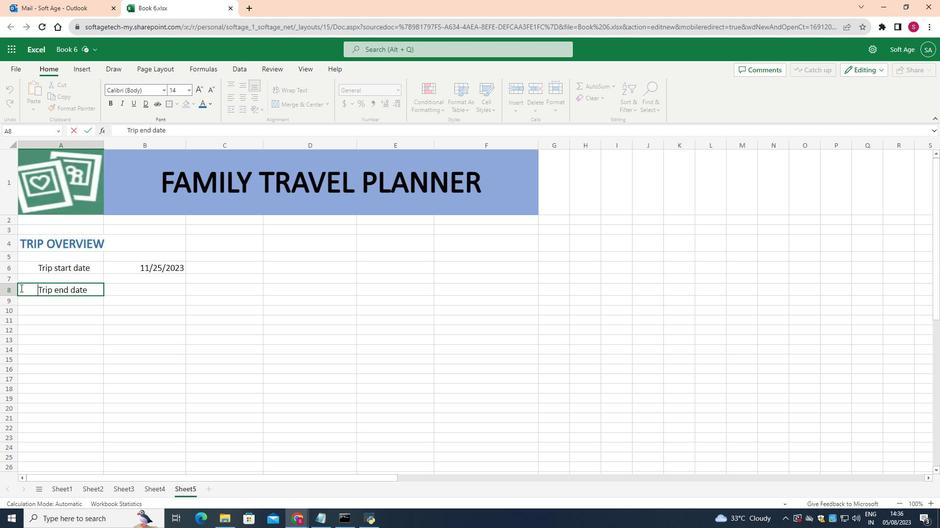 
Action: Mouse moved to (128, 348)
Screenshot: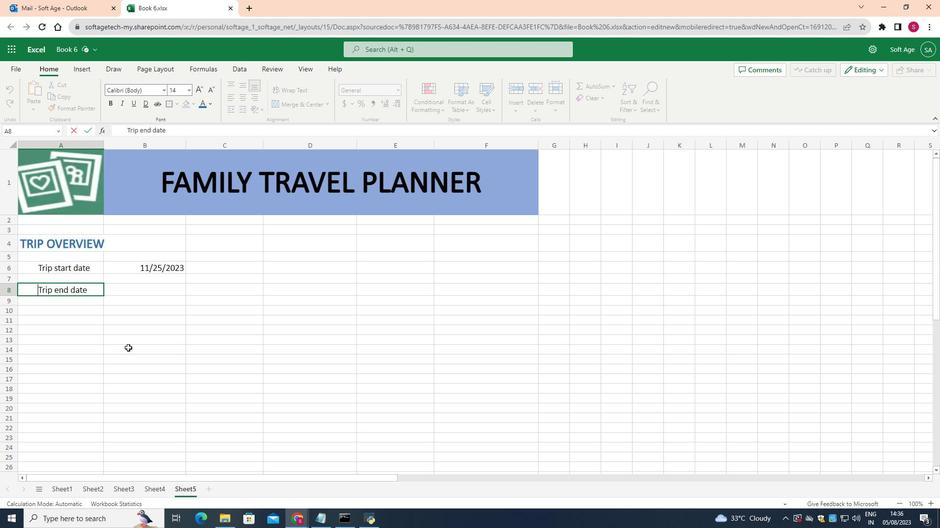 
Action: Mouse pressed left at (128, 348)
Screenshot: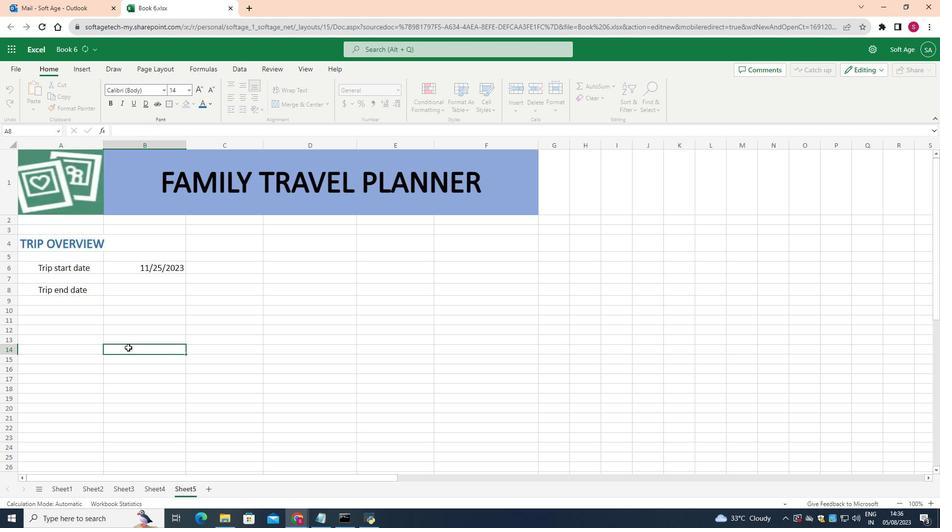 
Action: Mouse moved to (144, 289)
Screenshot: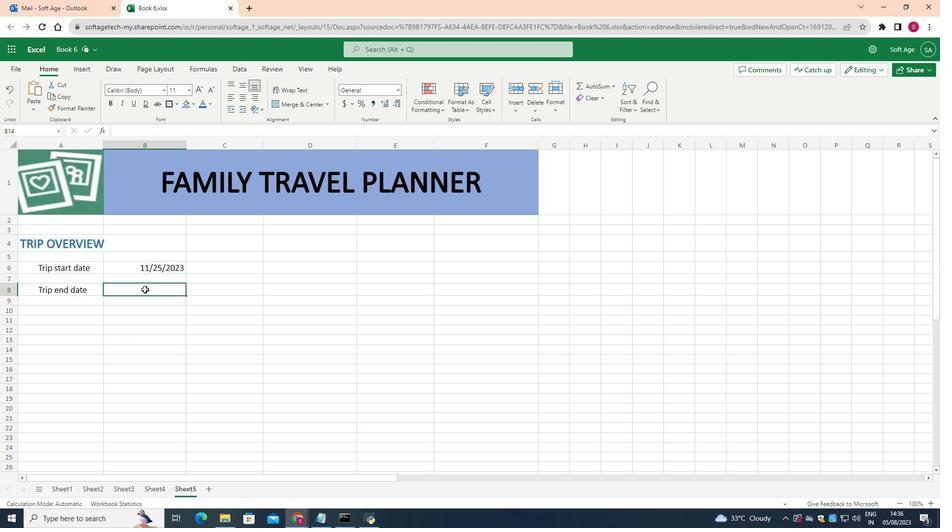 
Action: Mouse pressed left at (144, 289)
Screenshot: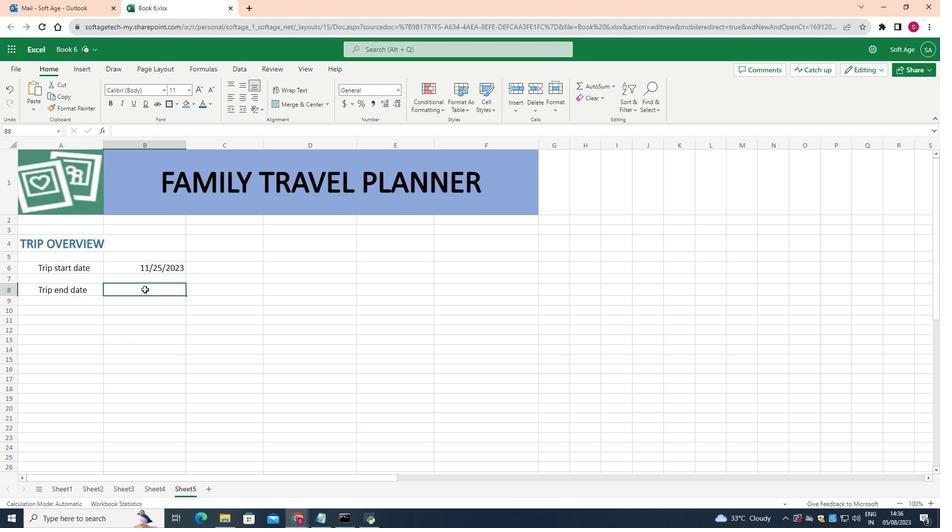 
Action: Mouse moved to (189, 90)
Screenshot: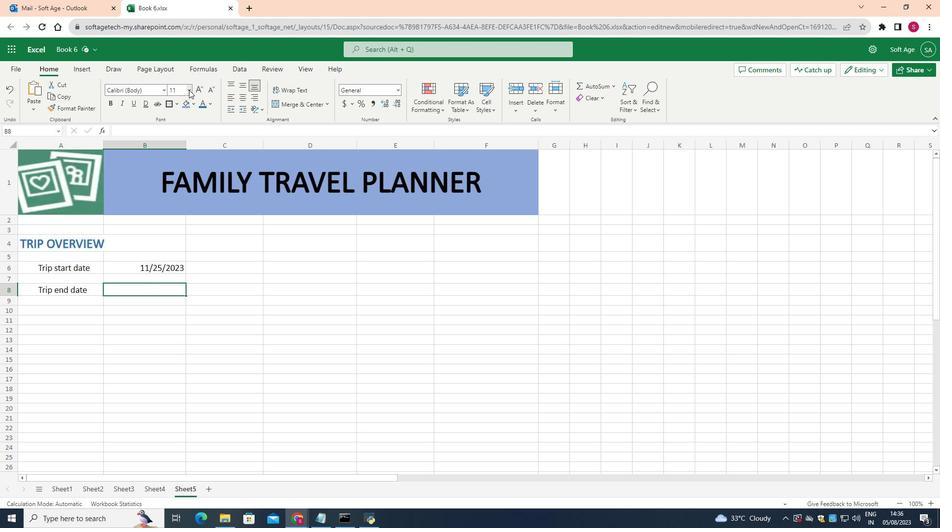 
Action: Mouse pressed left at (189, 90)
Screenshot: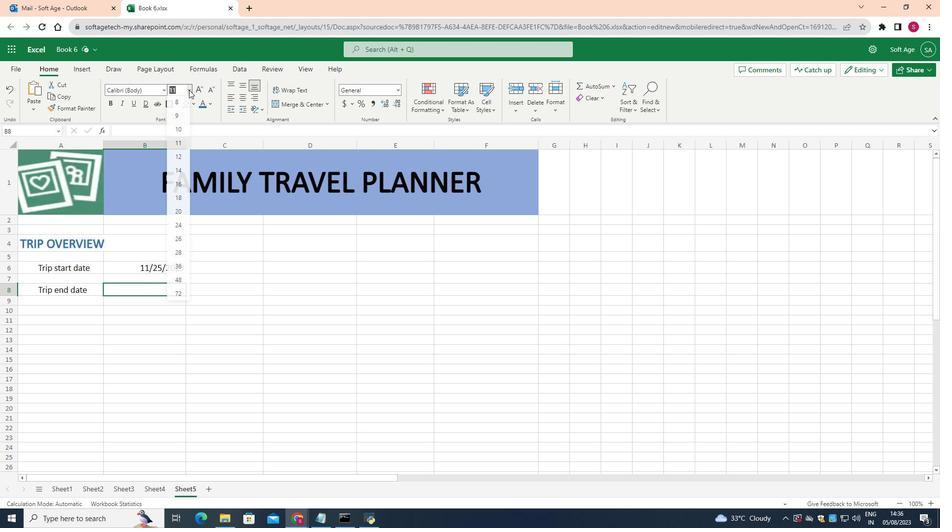 
Action: Mouse moved to (177, 169)
Screenshot: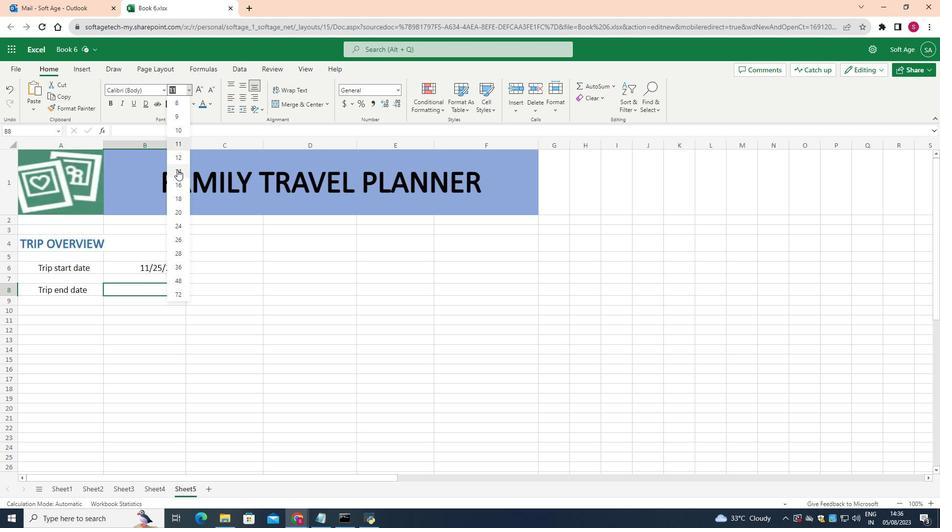 
Action: Mouse pressed left at (177, 169)
Screenshot: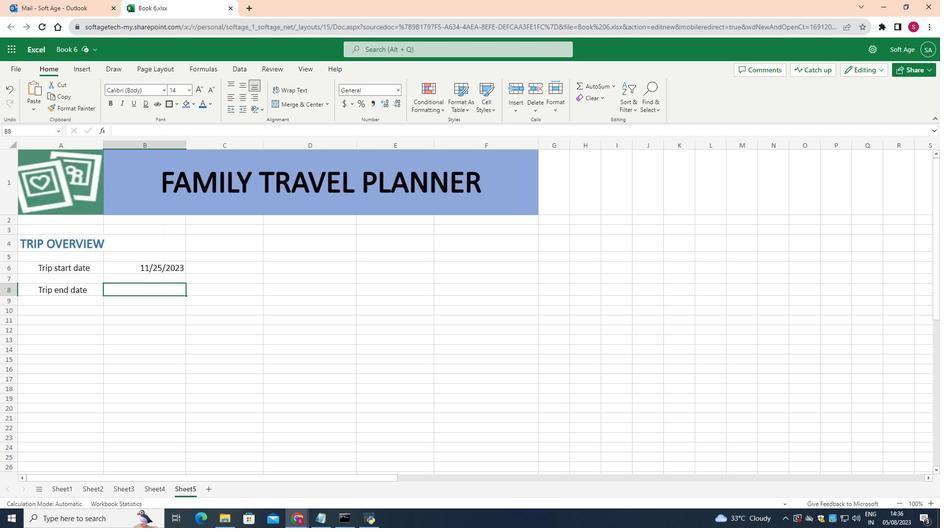
Action: Key pressed 11/28/23
Screenshot: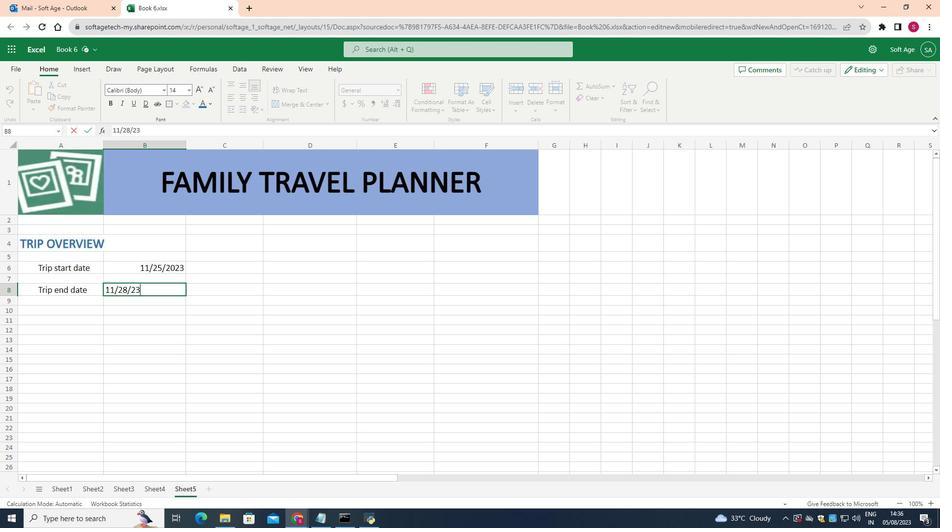 
Action: Mouse moved to (158, 373)
Screenshot: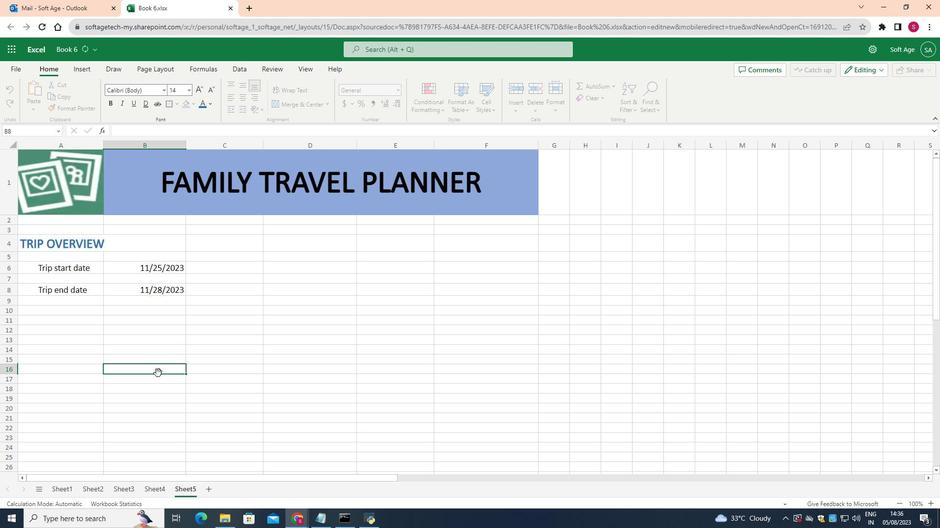 
Action: Mouse pressed left at (158, 373)
Screenshot: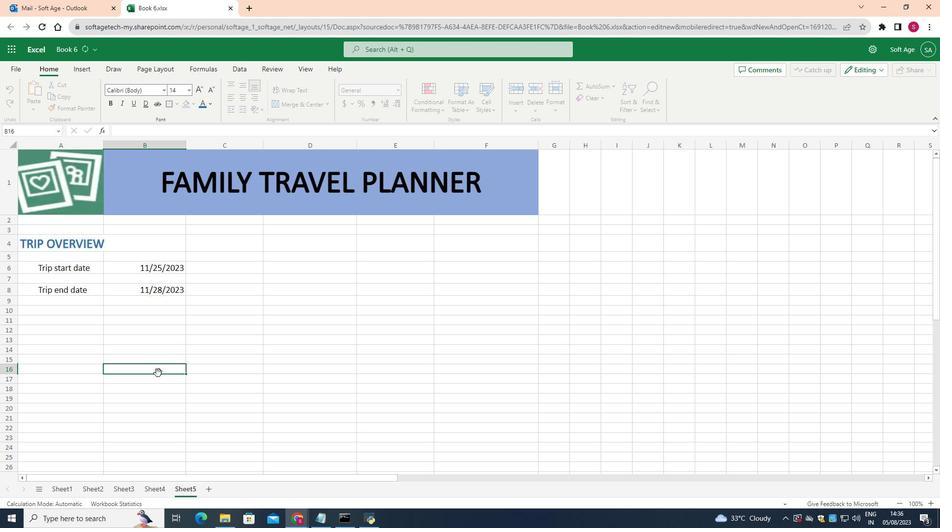 
Action: Mouse moved to (84, 311)
Screenshot: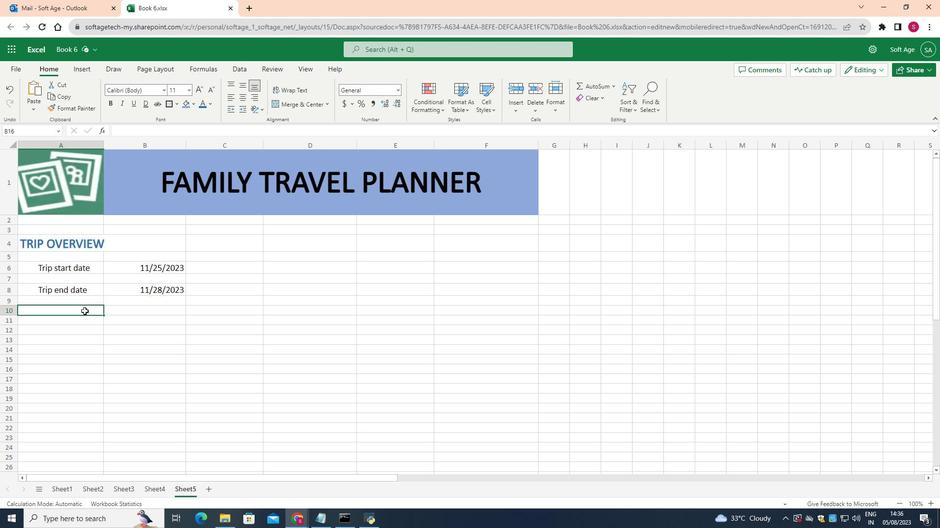 
Action: Mouse pressed left at (84, 311)
Screenshot: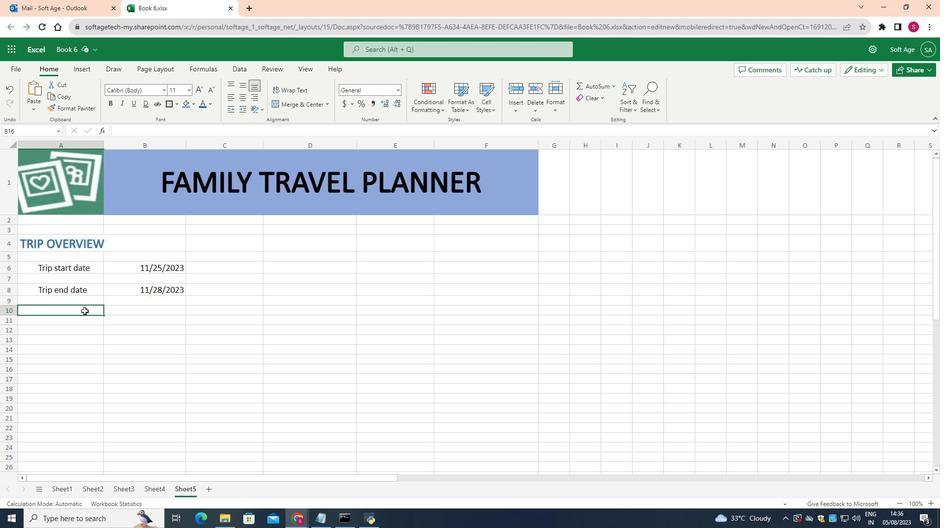 
Action: Mouse moved to (188, 87)
Screenshot: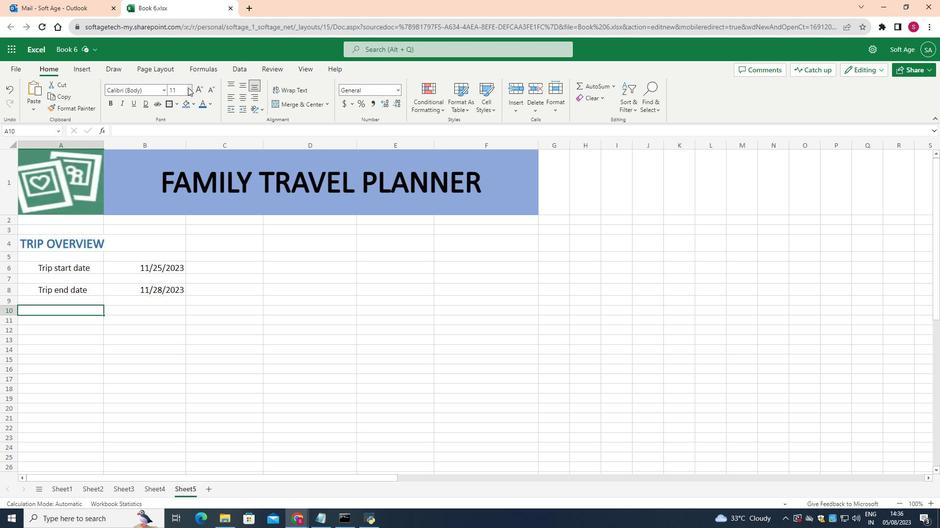 
Action: Mouse pressed left at (188, 87)
Screenshot: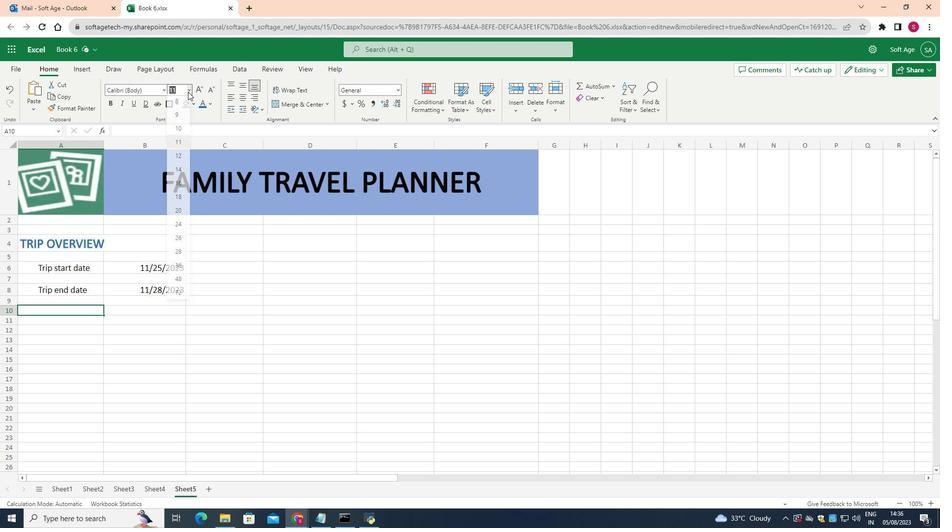 
Action: Mouse moved to (178, 166)
Screenshot: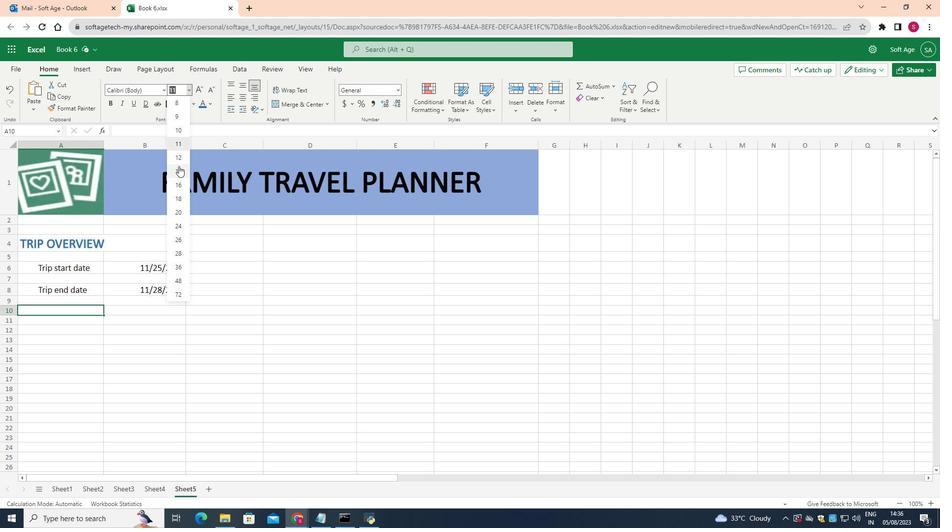 
Action: Mouse pressed left at (178, 166)
Screenshot: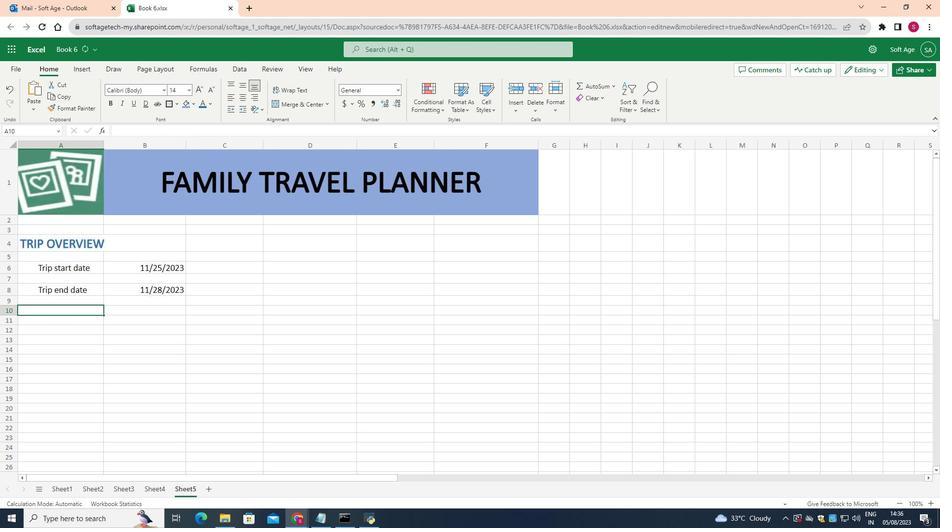 
Action: Mouse moved to (53, 312)
Screenshot: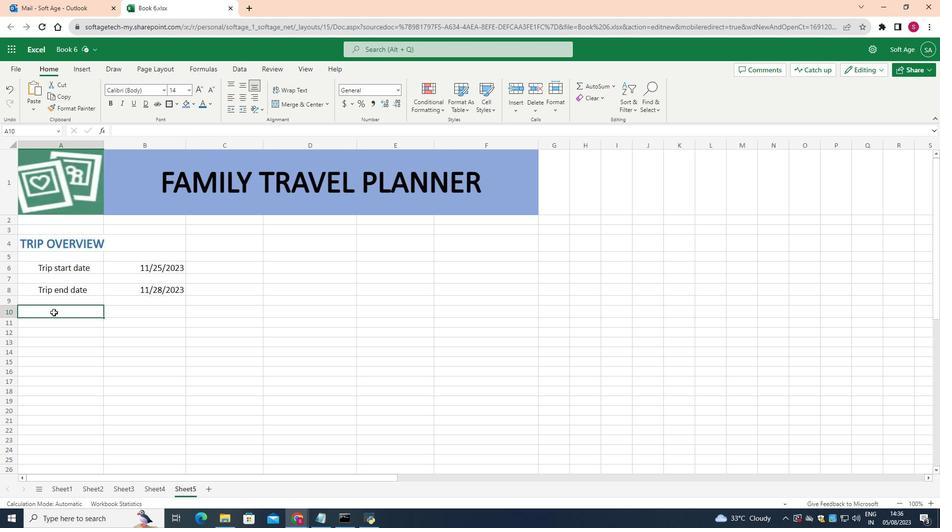 
Action: Mouse pressed left at (53, 312)
Screenshot: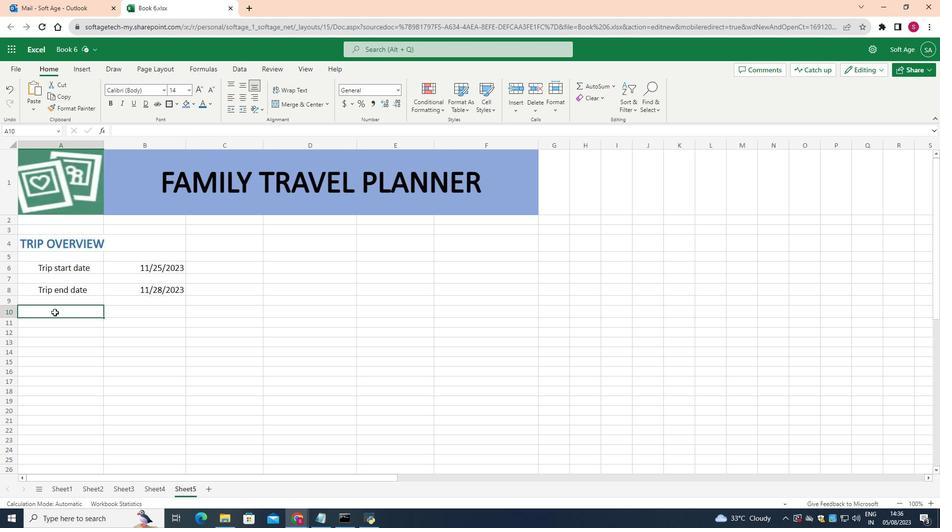 
Action: Mouse moved to (54, 312)
Screenshot: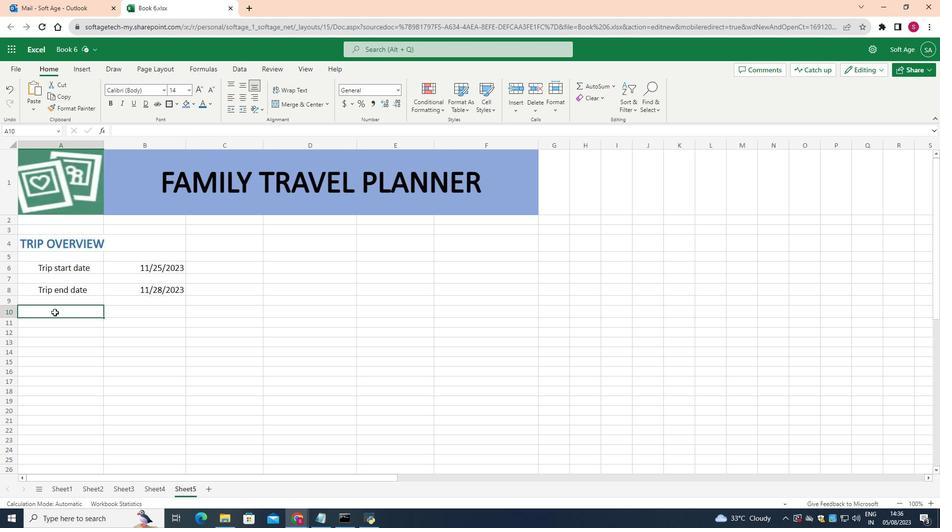 
Action: Mouse pressed left at (54, 312)
Screenshot: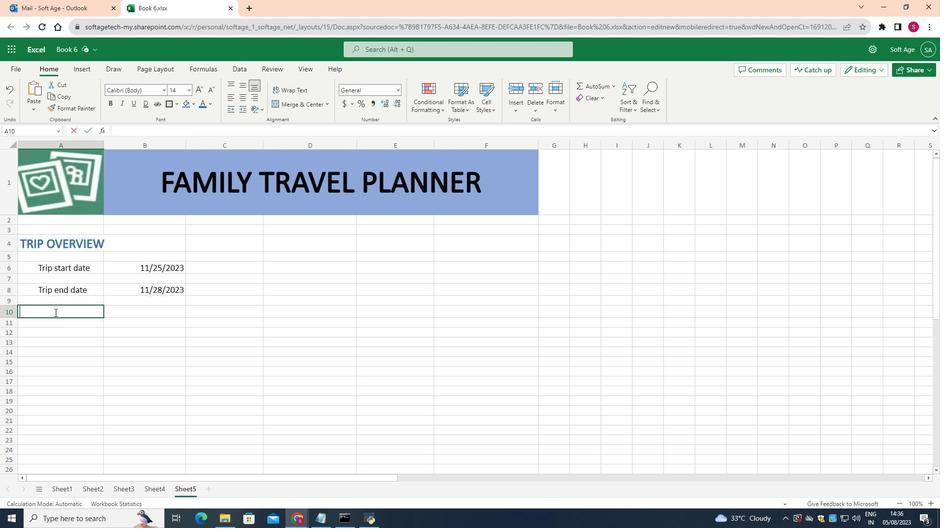
Action: Mouse moved to (53, 308)
Screenshot: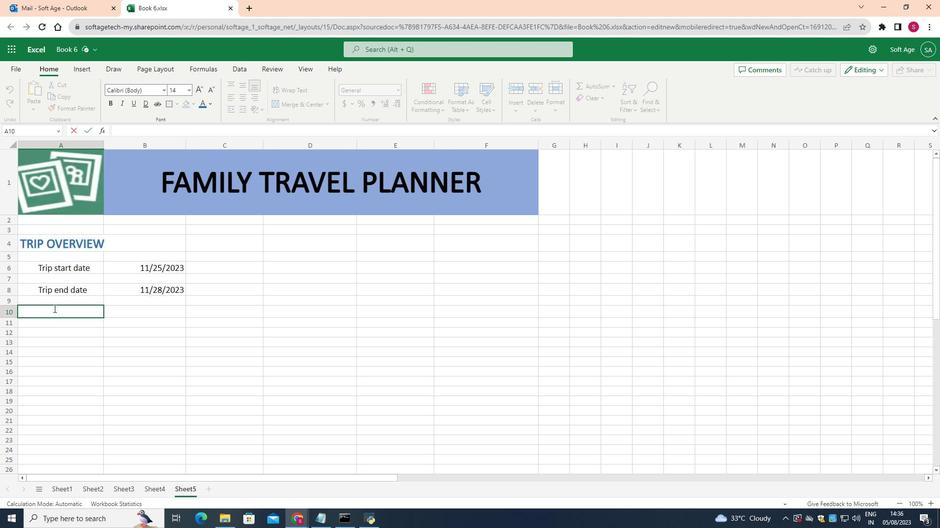 
Action: Key pressed <Key.space><Key.space><Key.shift><Key.shift>Duration<Key.space><Key.shift_r><Key.shift_r><Key.shift_r><Key.shift_r><Key.shift_r><Key.shift_r><Key.shift_r><Key.shift_r><Key.shift_r><Key.shift_r><Key.shift_r><Key.shift_r>(days<Key.shift_r><Key.shift_r><Key.shift_r><Key.shift_r><Key.shift_r><Key.shift_r><Key.shift_r><Key.shift_r><Key.shift_r><Key.shift_r><Key.shift_r><Key.shift_r><Key.shift_r>)
Screenshot: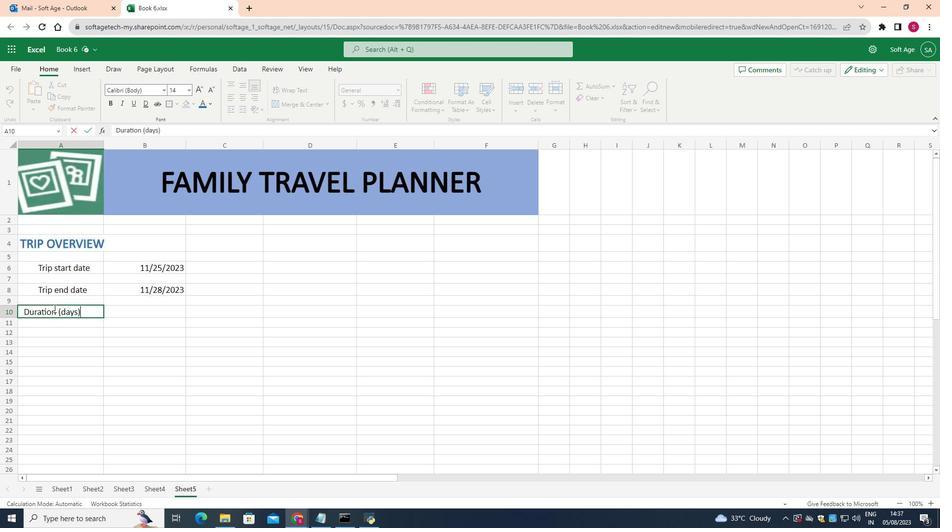 
Action: Mouse moved to (23, 311)
Screenshot: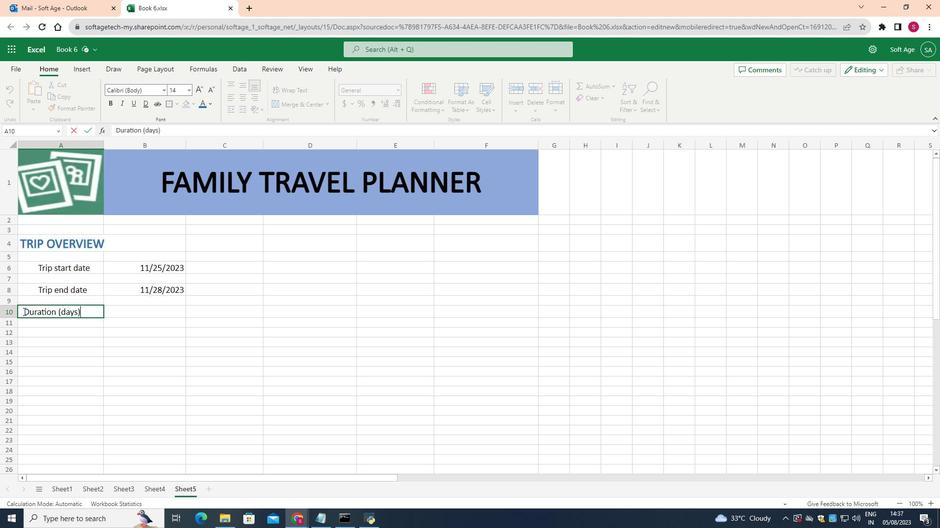 
Action: Mouse pressed left at (23, 311)
Screenshot: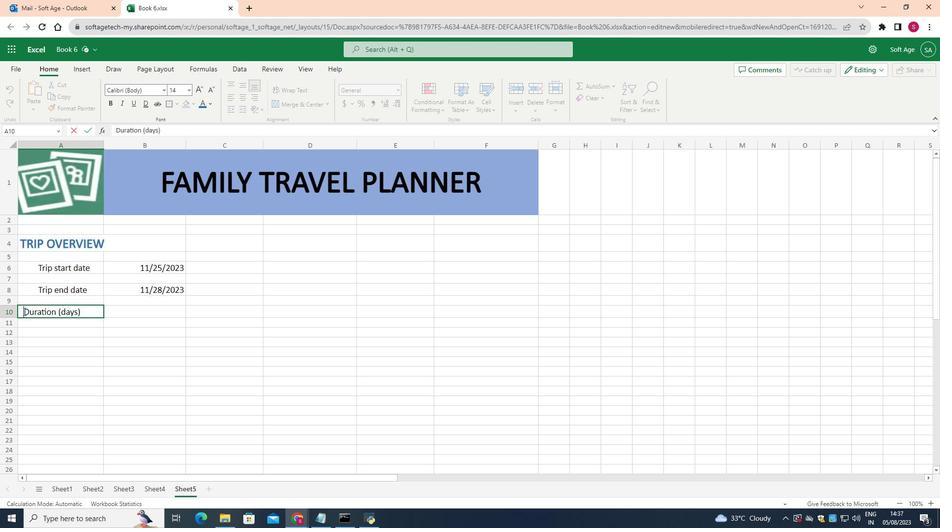 
Action: Key pressed <Key.space><Key.space><Key.space>
Screenshot: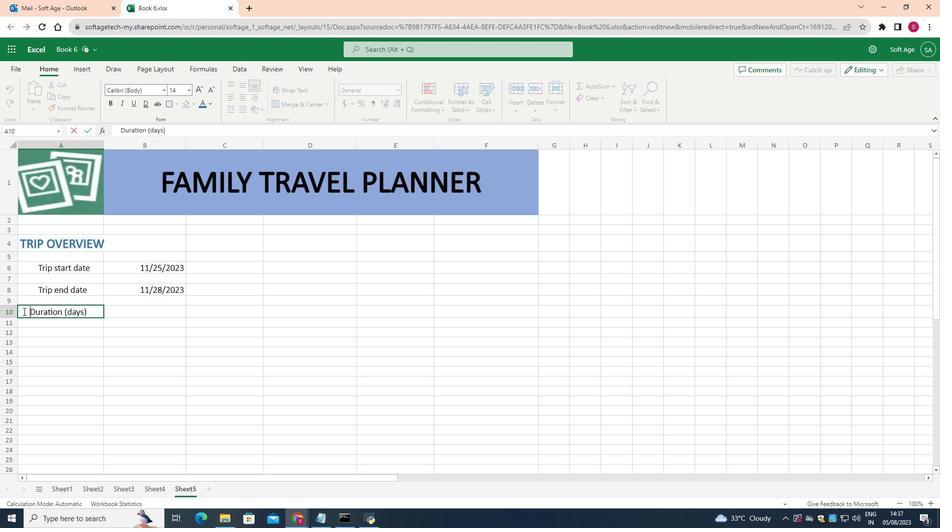 
Action: Mouse moved to (157, 313)
Screenshot: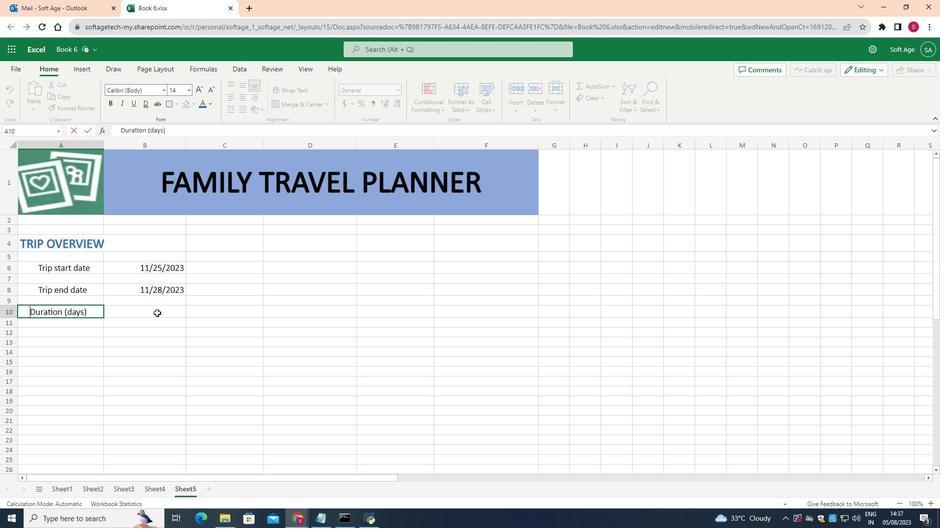 
Action: Mouse pressed left at (157, 313)
Screenshot: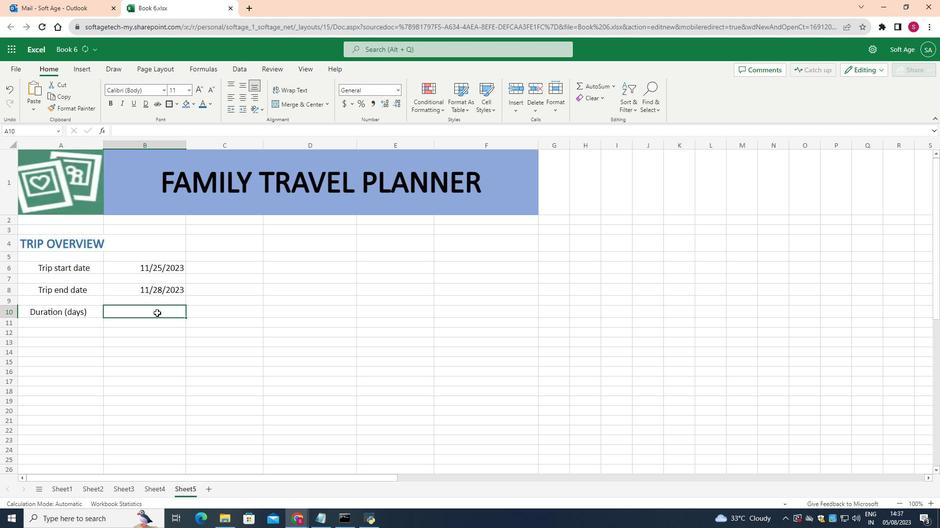 
Action: Mouse moved to (189, 90)
Screenshot: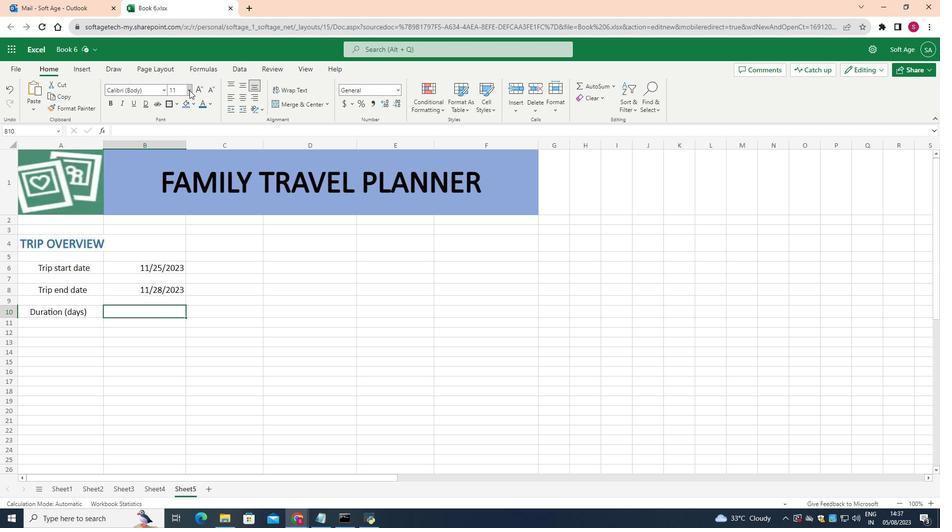
Action: Mouse pressed left at (189, 90)
Screenshot: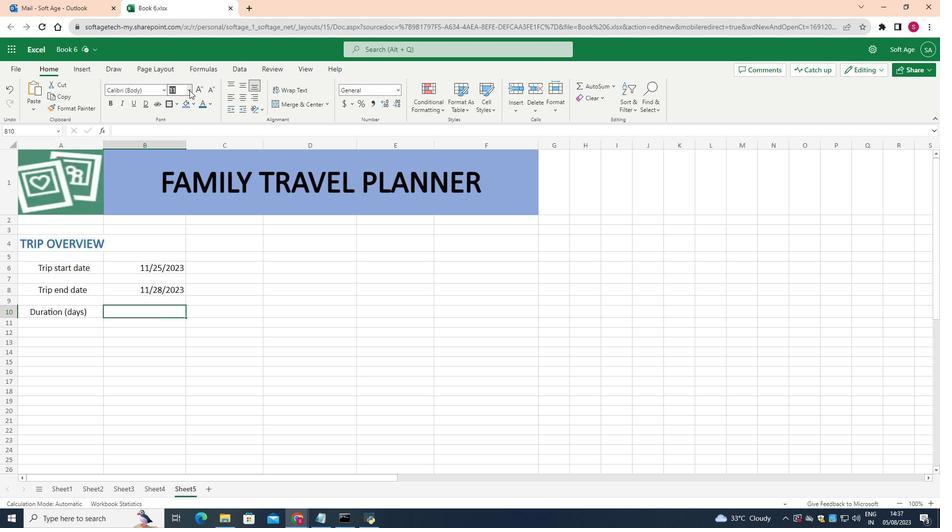 
Action: Mouse moved to (181, 172)
Screenshot: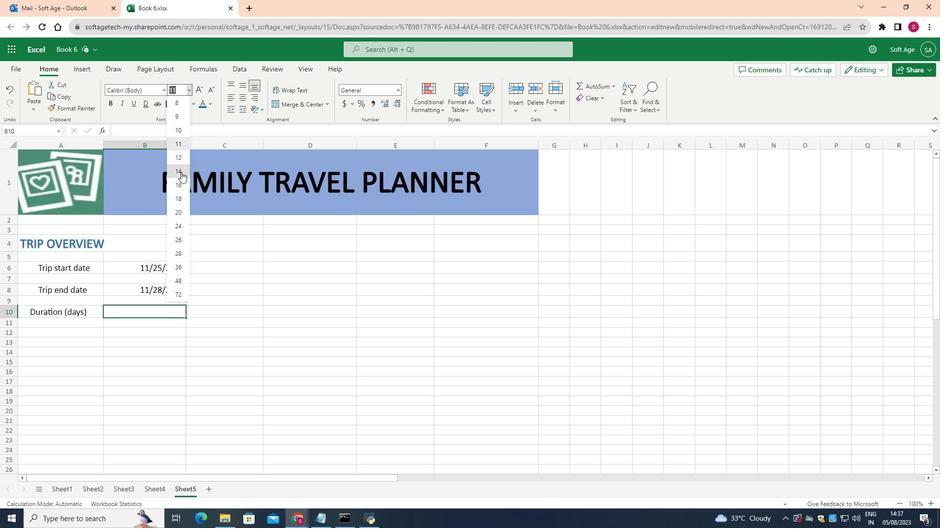 
Action: Mouse pressed left at (181, 172)
Screenshot: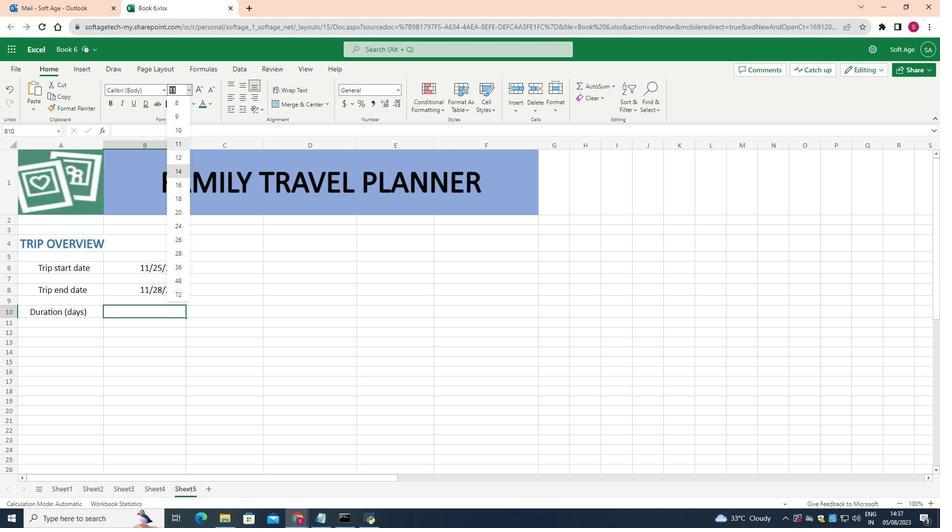 
Action: Mouse moved to (182, 169)
Screenshot: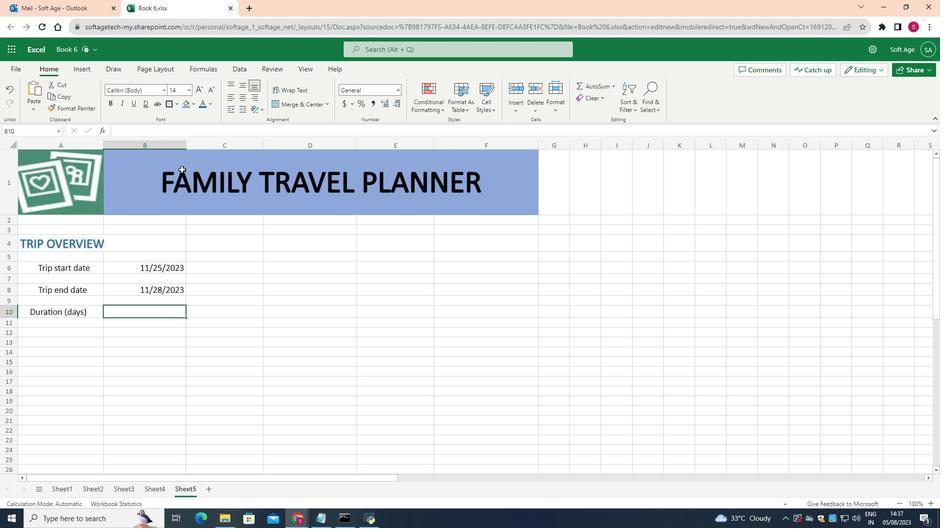 
Action: Key pressed 4
Screenshot: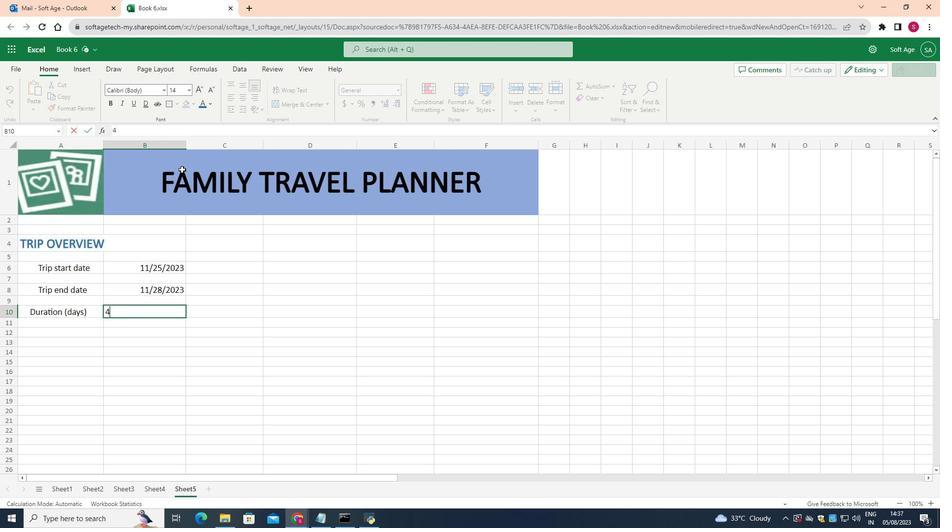 
Action: Mouse moved to (69, 331)
Screenshot: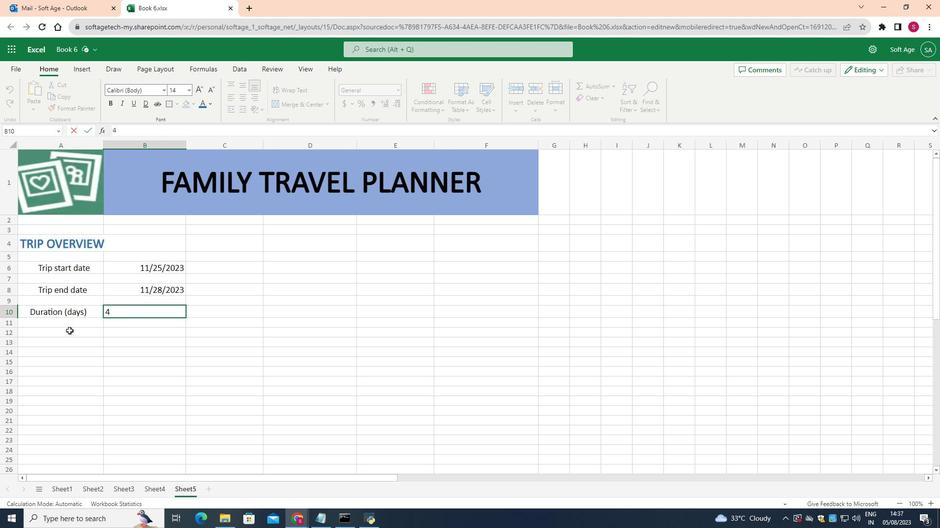
Action: Mouse pressed left at (69, 331)
Screenshot: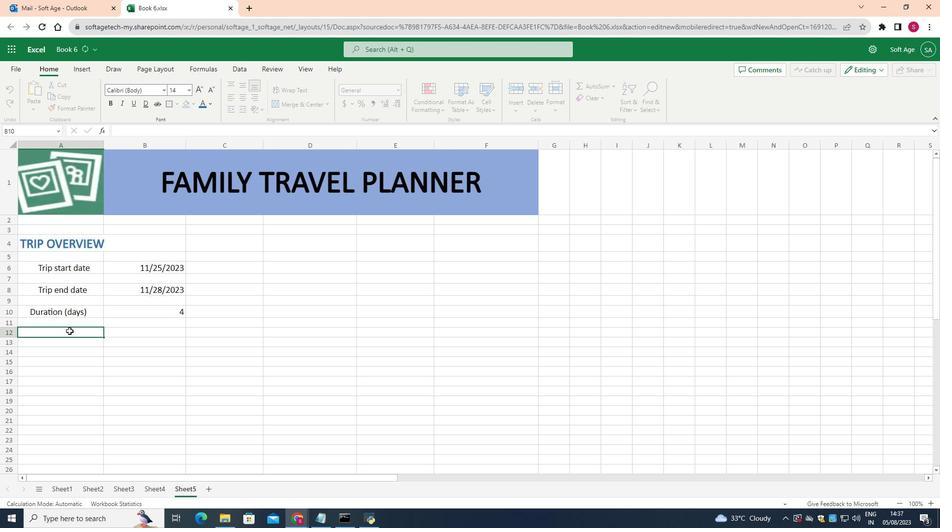 
Action: Mouse moved to (188, 94)
Screenshot: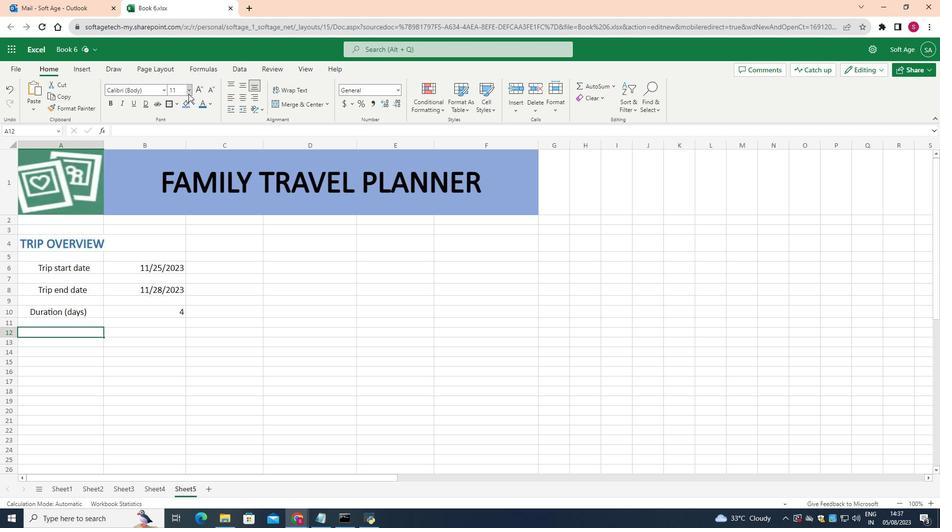 
Action: Mouse pressed left at (188, 94)
Screenshot: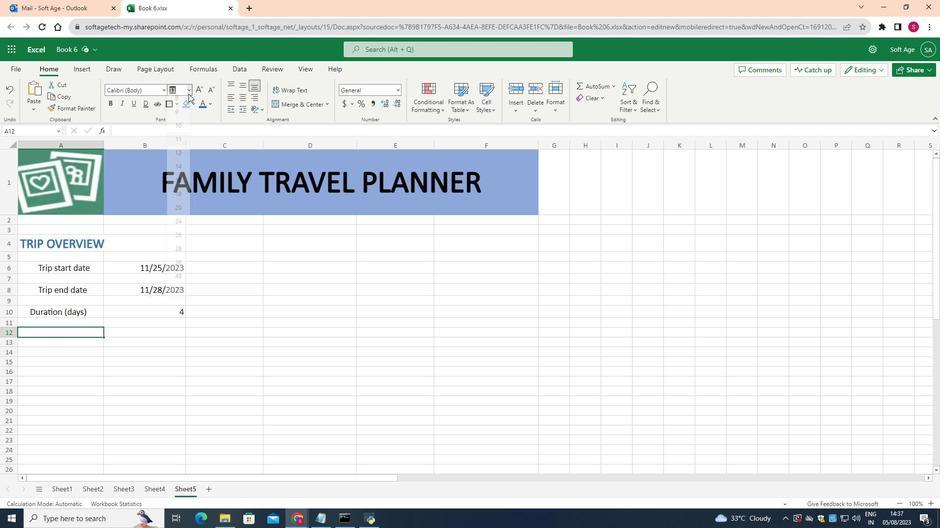 
Action: Mouse moved to (181, 174)
Screenshot: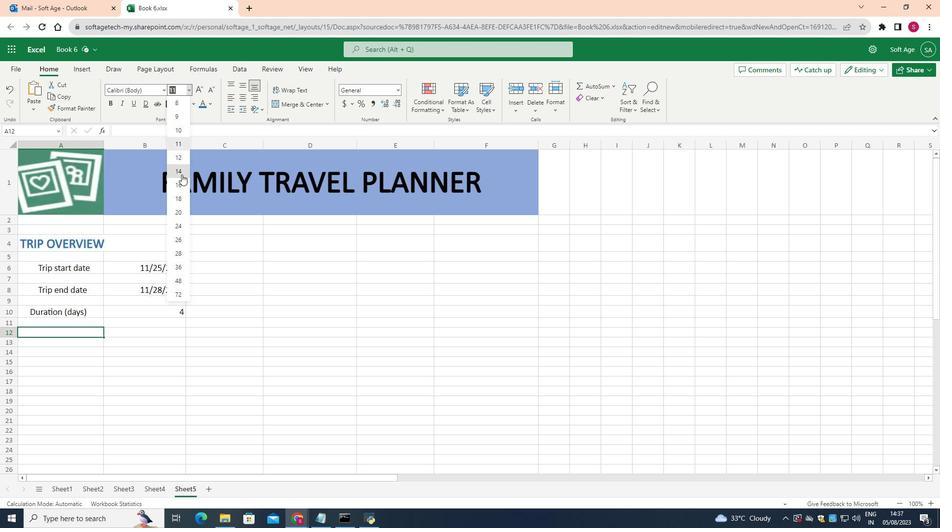 
Action: Mouse pressed left at (181, 174)
Screenshot: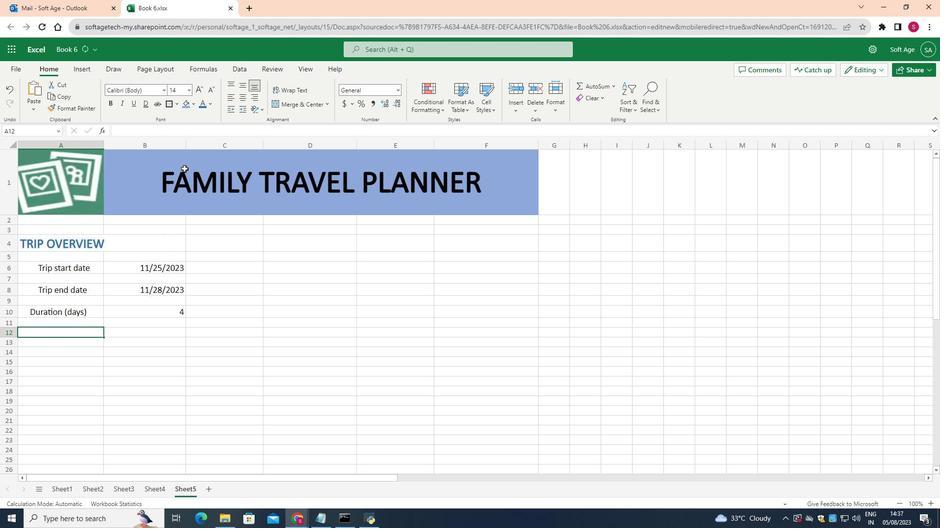 
Action: Mouse moved to (64, 331)
Screenshot: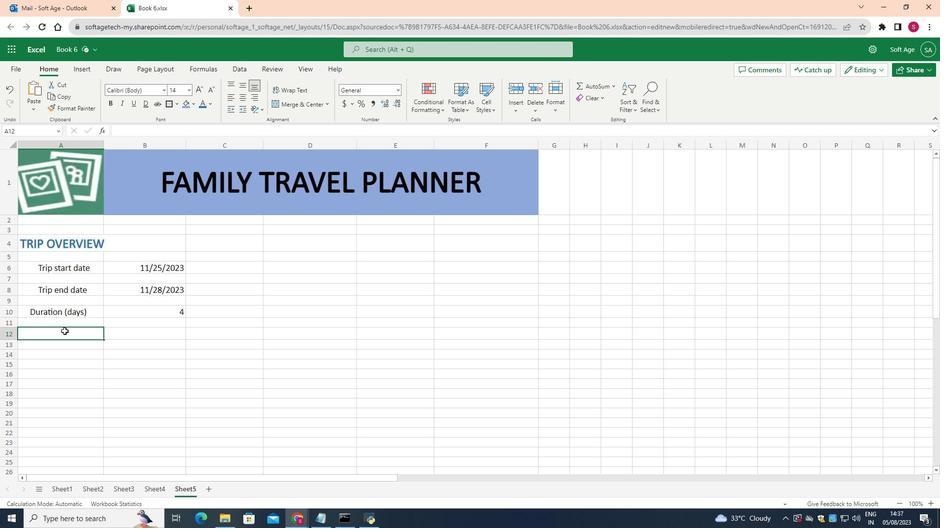 
Action: Mouse pressed left at (64, 331)
Screenshot: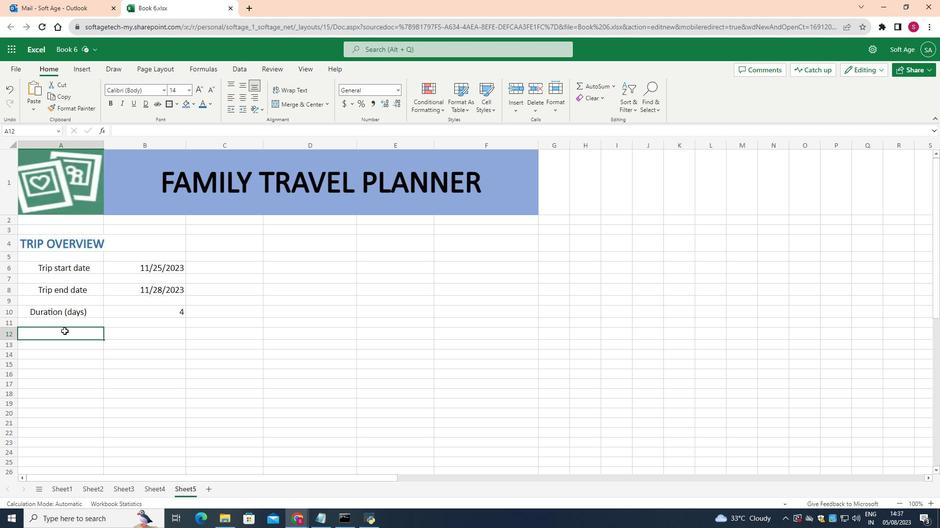 
Action: Mouse moved to (64, 331)
Screenshot: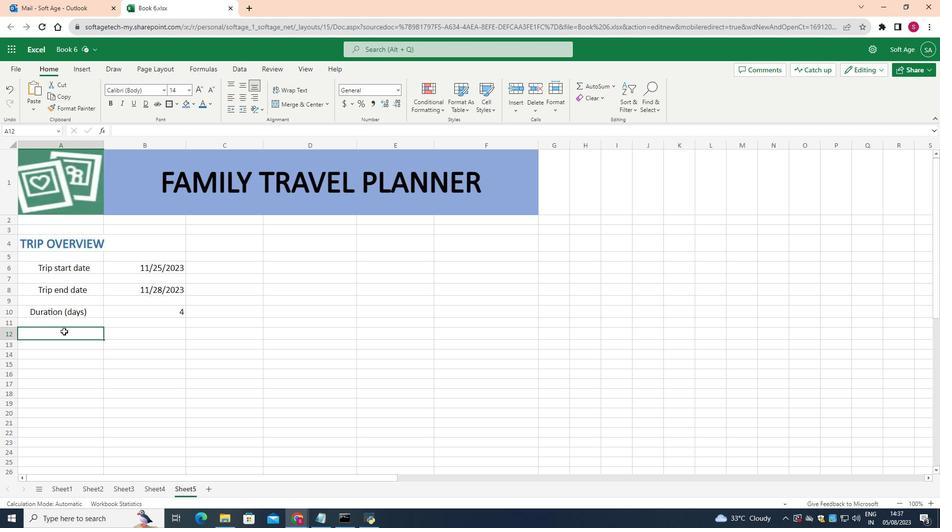 
Action: Key pressed <Key.shift>No.<Key.space>of<Key.space>travelers
Screenshot: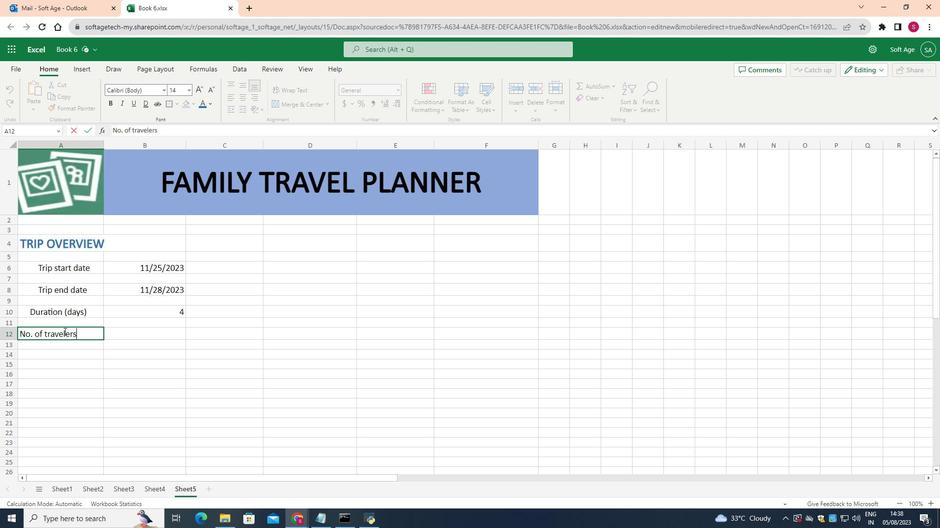 
Action: Mouse moved to (19, 331)
Screenshot: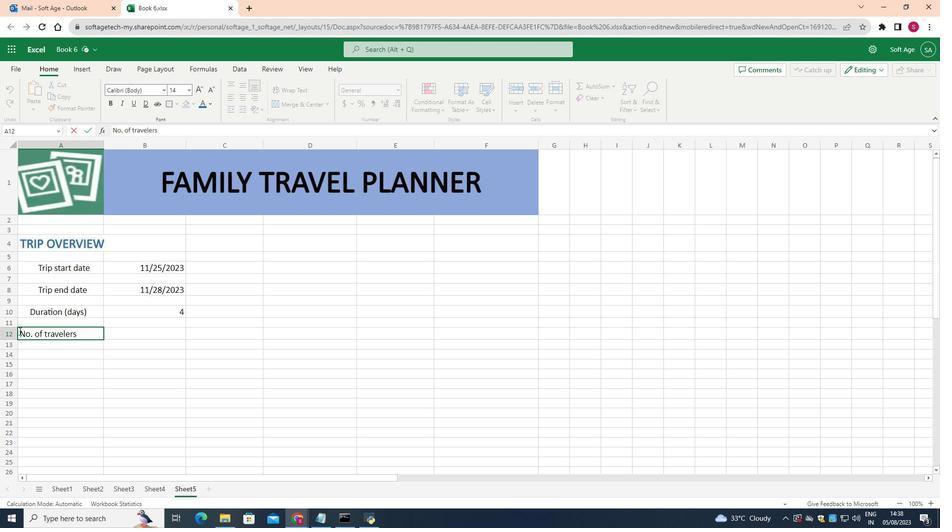 
Action: Mouse pressed left at (19, 331)
Screenshot: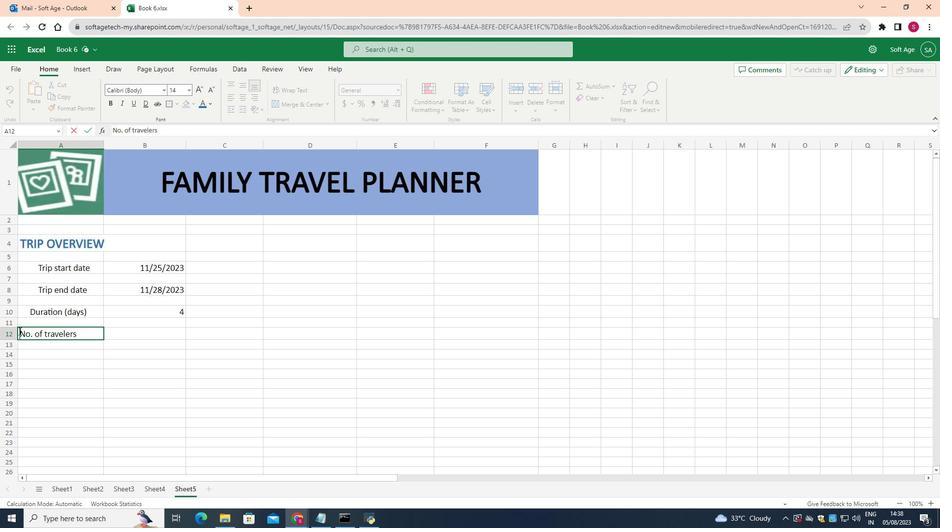 
Action: Key pressed <Key.space><Key.space><Key.space><Key.space>
Screenshot: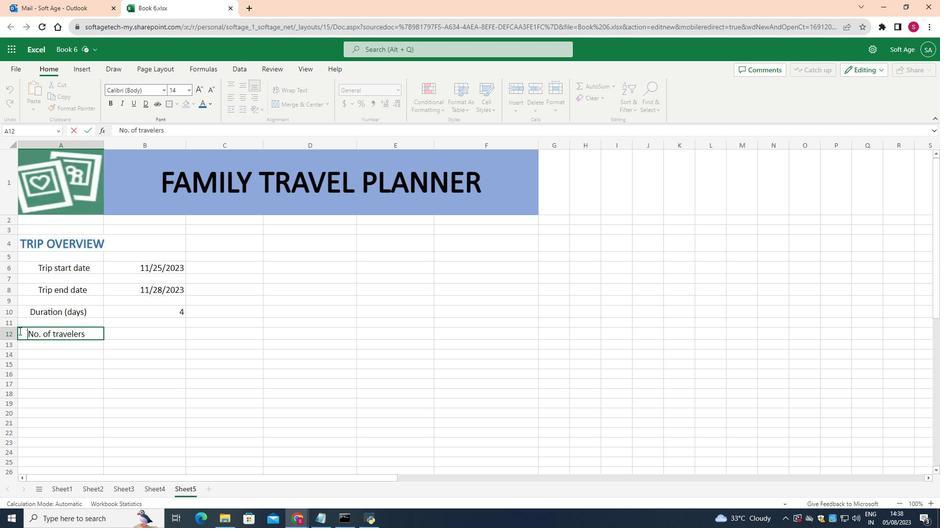 
Action: Mouse moved to (127, 333)
Screenshot: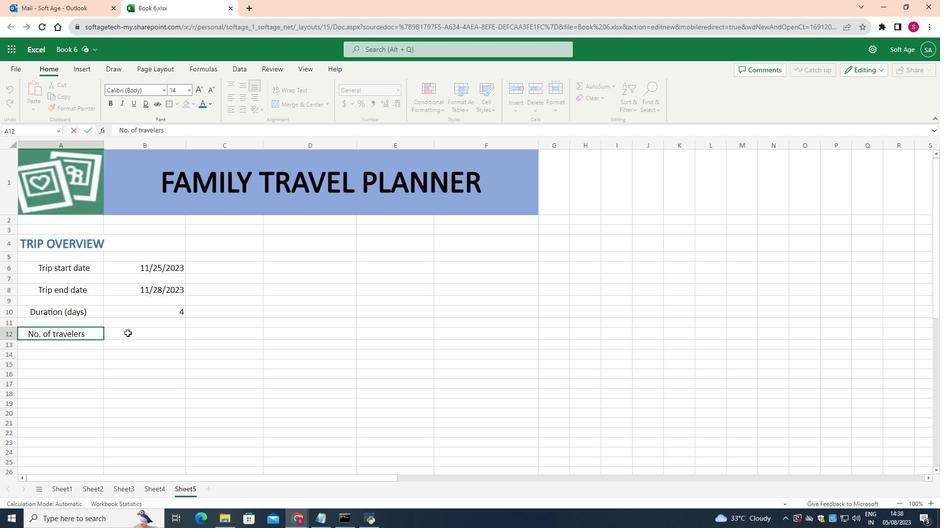 
Action: Mouse pressed left at (127, 333)
